 Task: Find connections with filter location North Battleford with filter topic #Growthhacking with filter profile language German with filter current company Pegasystems with filter school KLE College of Engineering & Technology with filter industry Periodical Publishing with filter service category Public Speaking with filter keywords title Teaching Assistant
Action: Mouse moved to (309, 380)
Screenshot: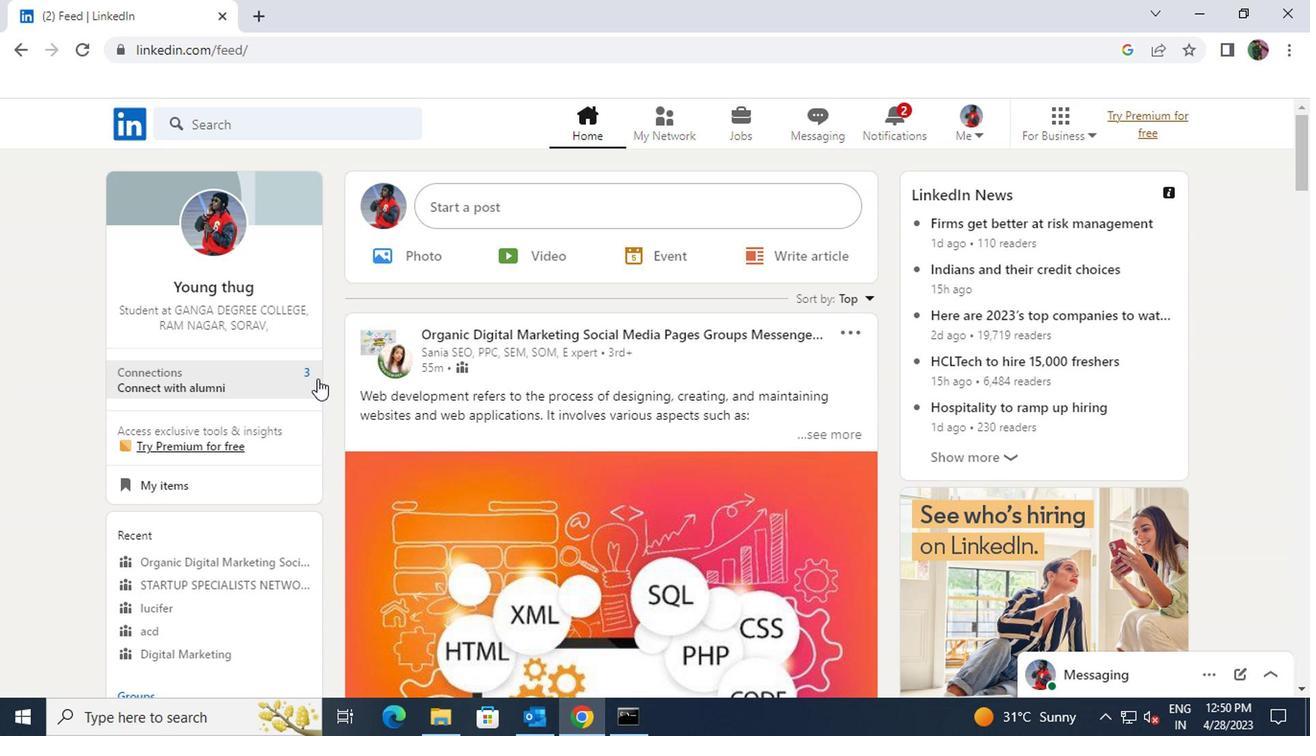 
Action: Mouse pressed left at (309, 380)
Screenshot: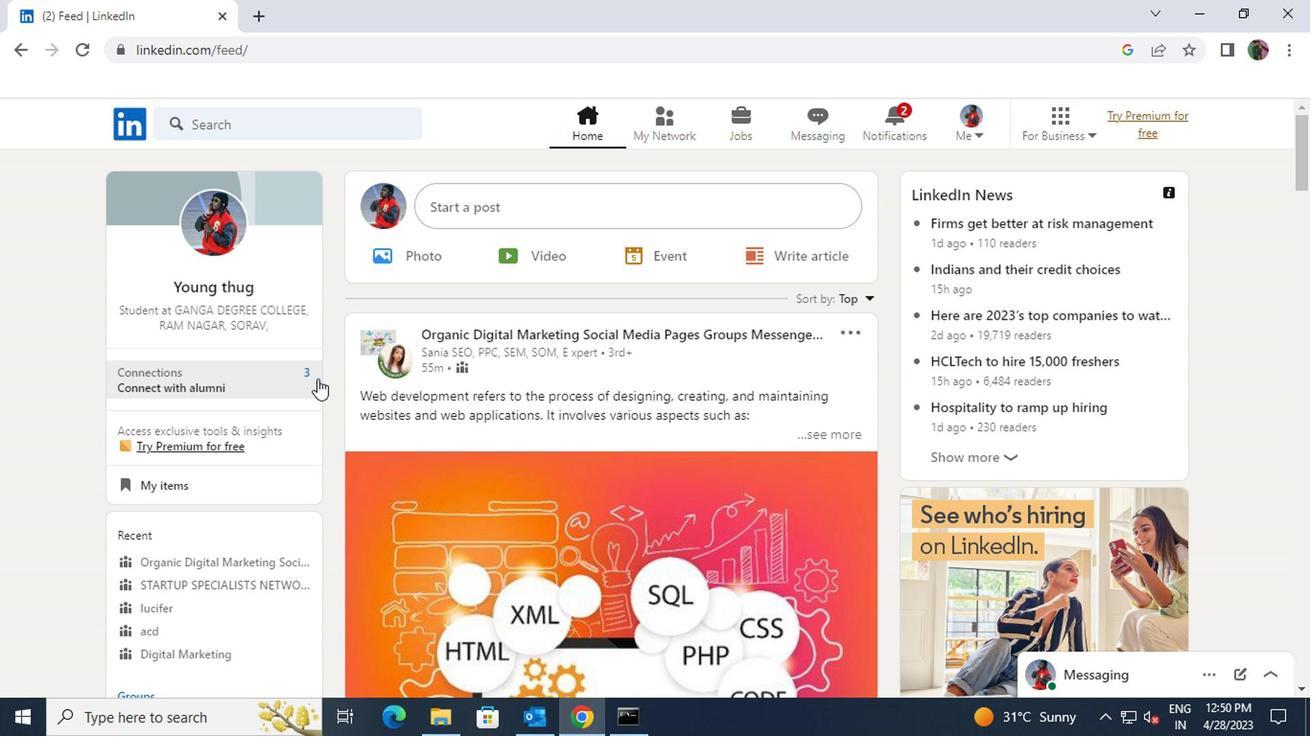 
Action: Mouse moved to (329, 234)
Screenshot: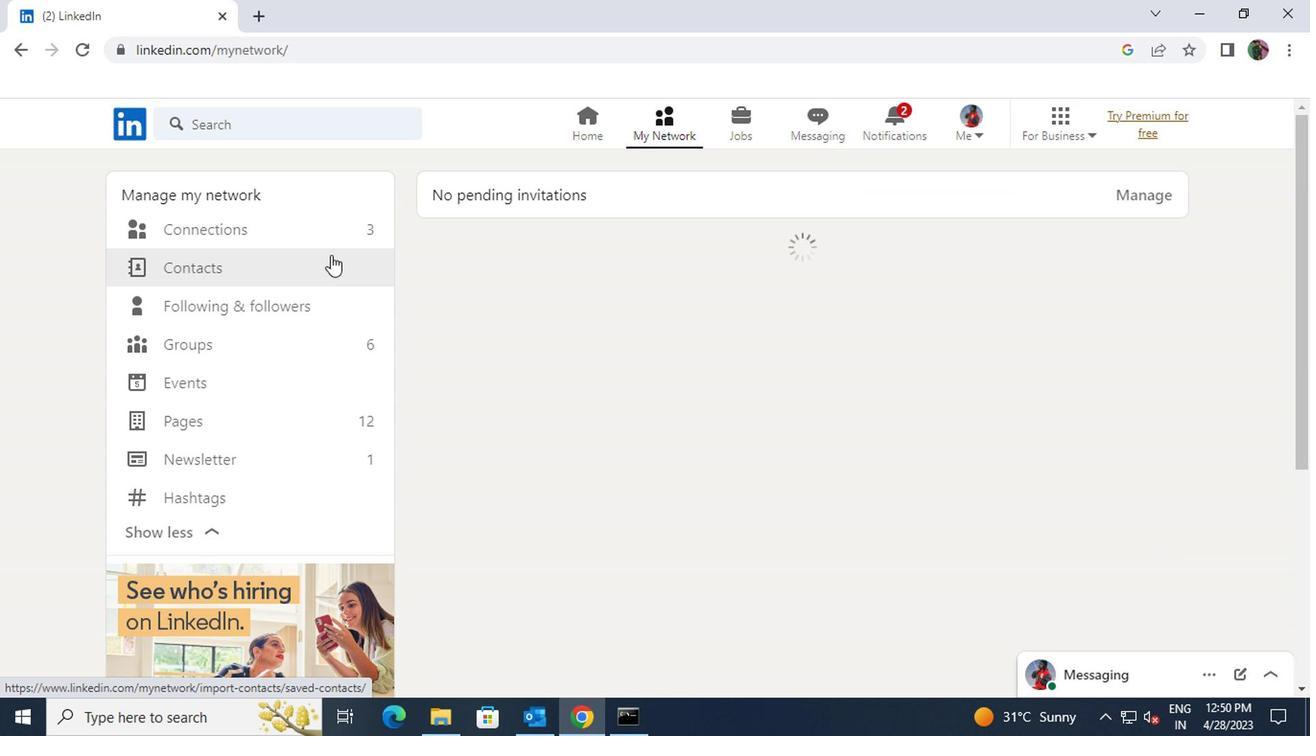 
Action: Mouse pressed left at (329, 234)
Screenshot: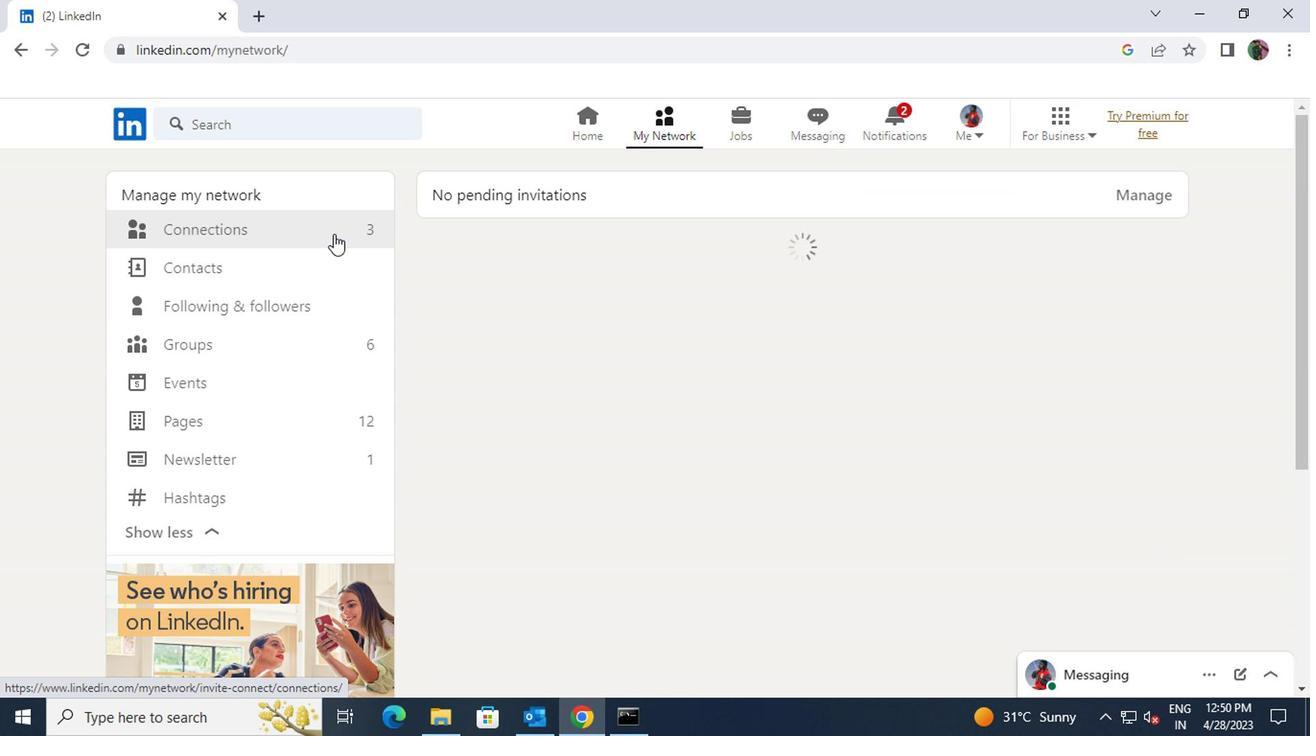 
Action: Mouse moved to (762, 231)
Screenshot: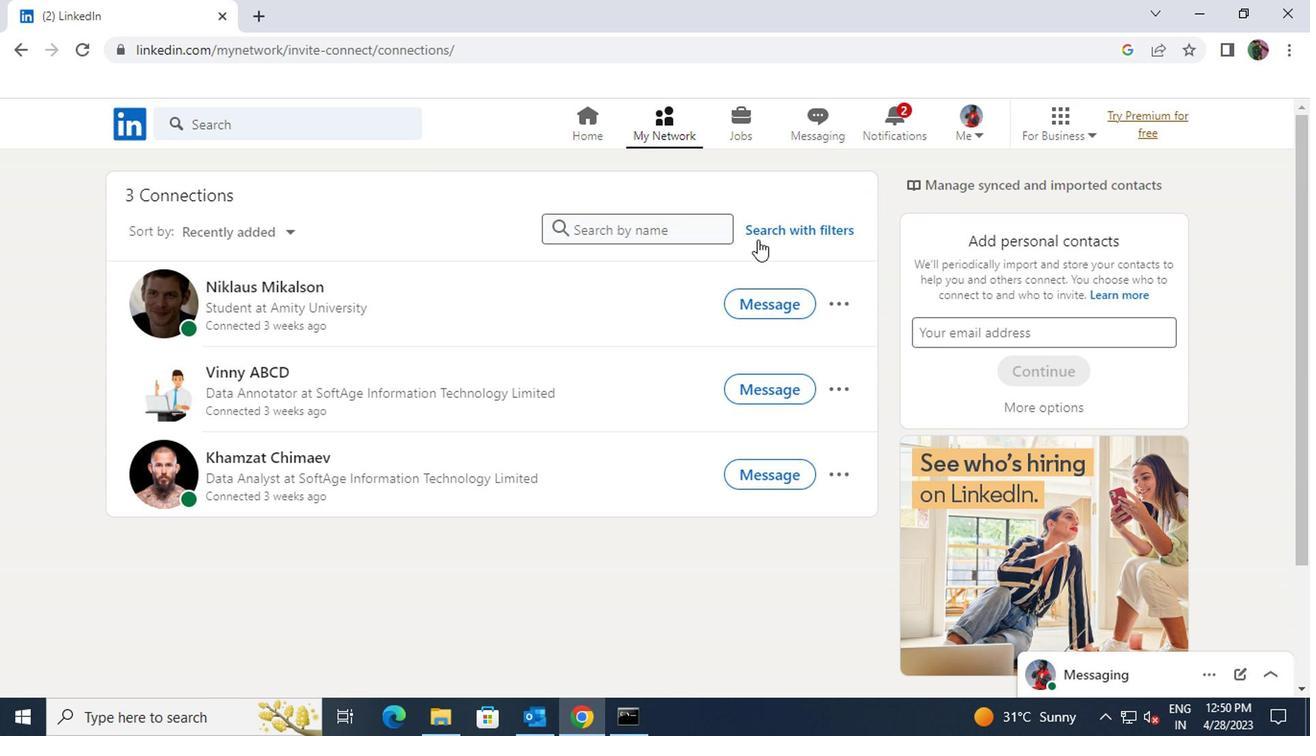 
Action: Mouse pressed left at (762, 231)
Screenshot: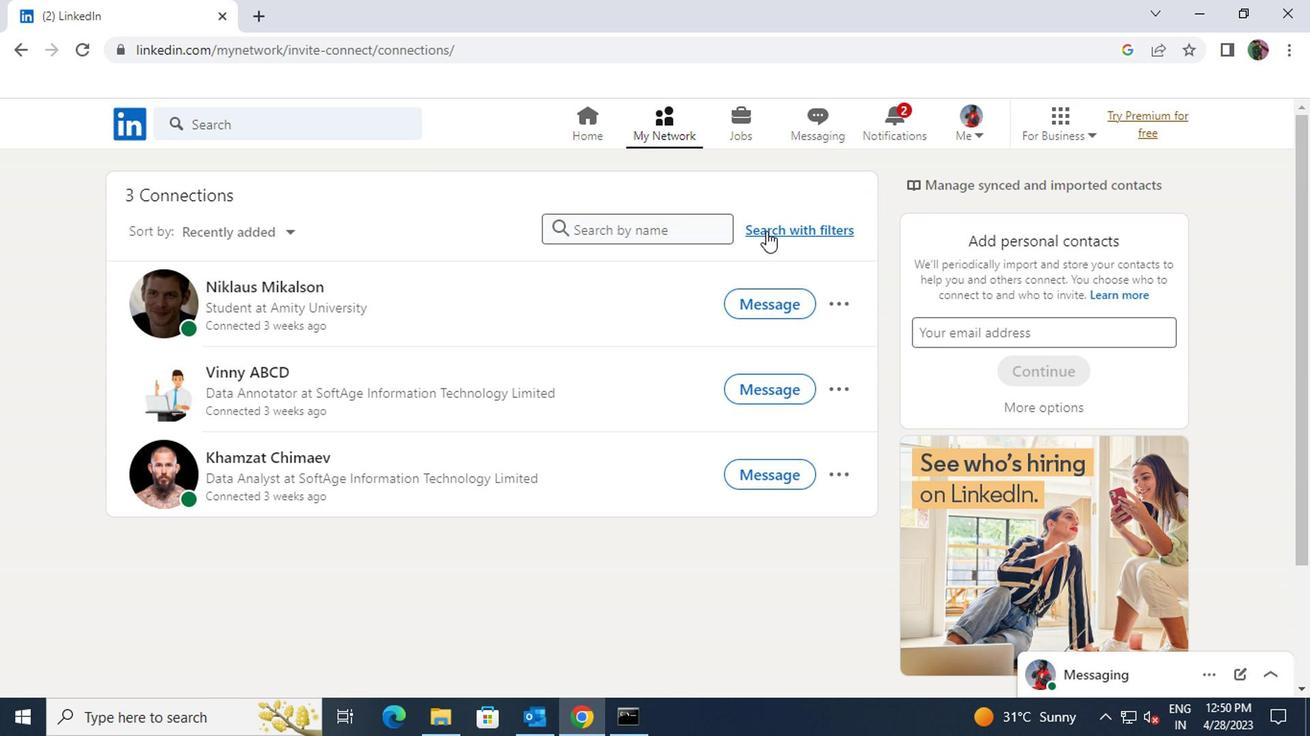 
Action: Mouse moved to (713, 174)
Screenshot: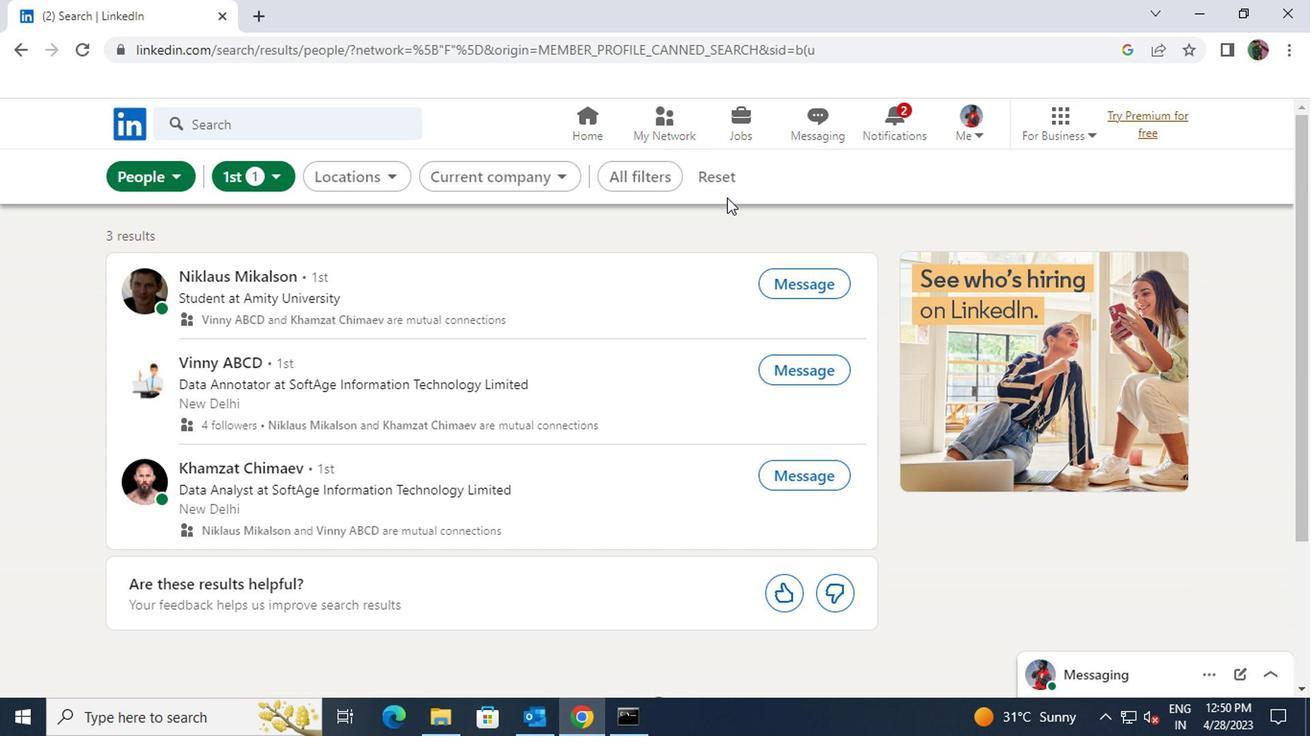 
Action: Mouse pressed left at (713, 174)
Screenshot: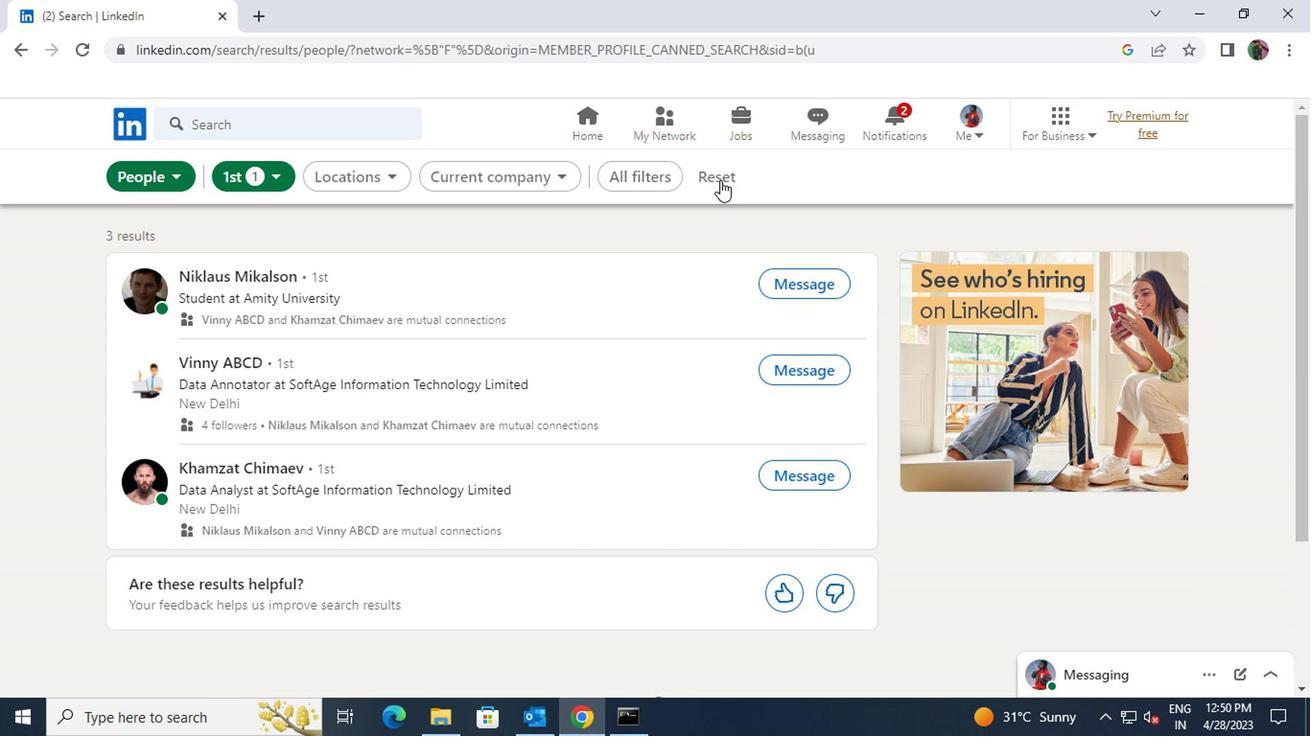 
Action: Mouse moved to (693, 177)
Screenshot: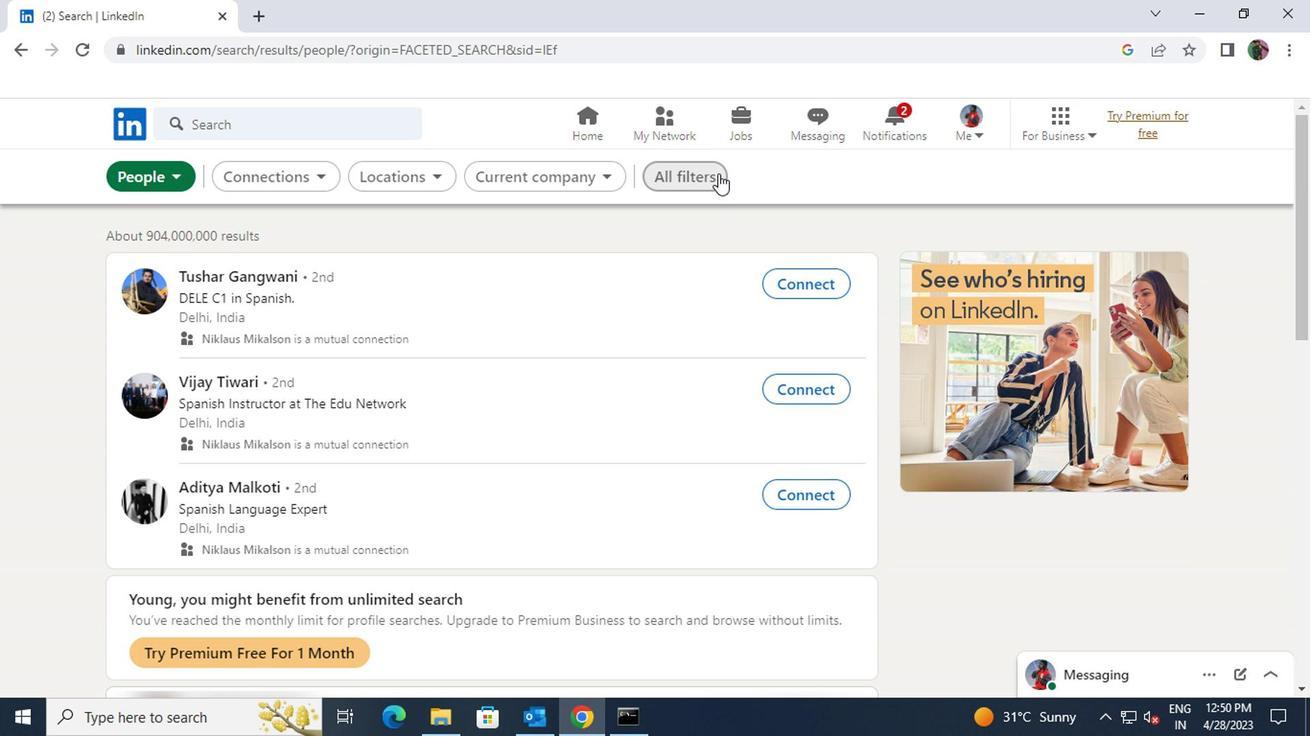 
Action: Mouse pressed left at (693, 177)
Screenshot: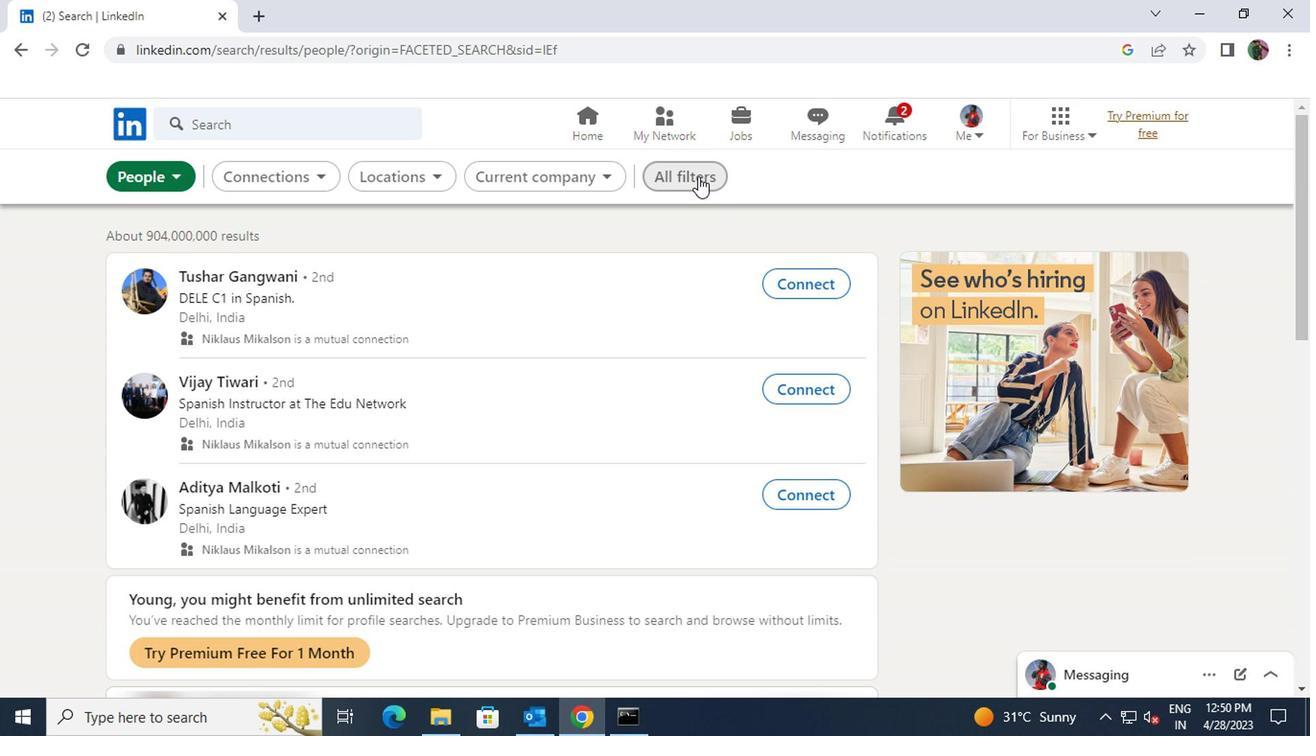 
Action: Mouse moved to (930, 415)
Screenshot: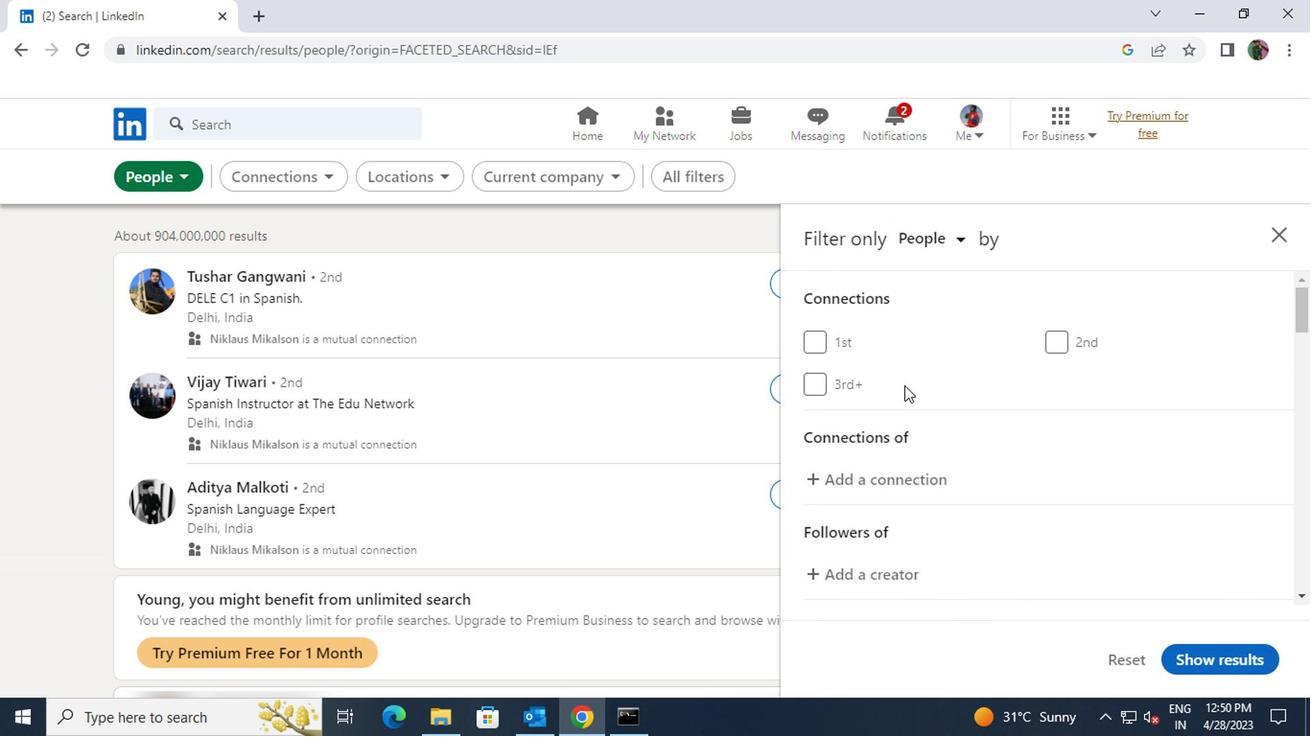 
Action: Mouse scrolled (930, 414) with delta (0, 0)
Screenshot: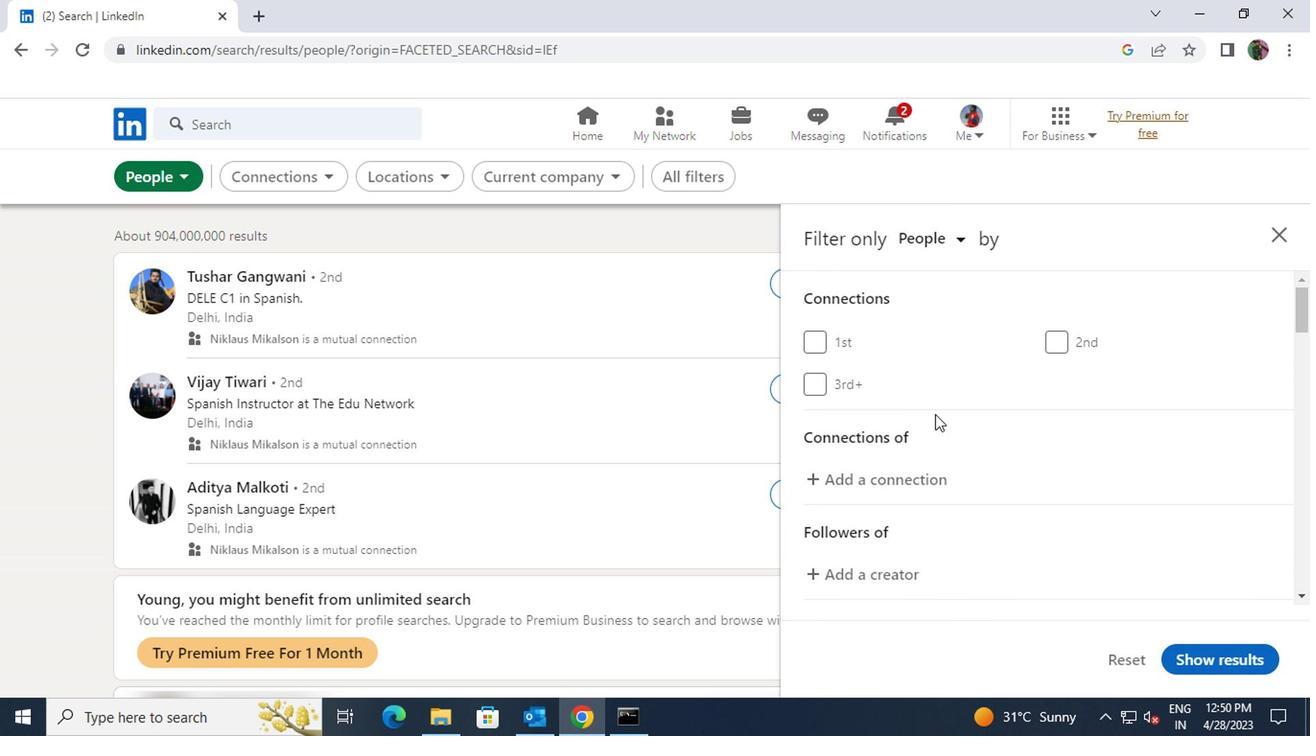 
Action: Mouse scrolled (930, 414) with delta (0, 0)
Screenshot: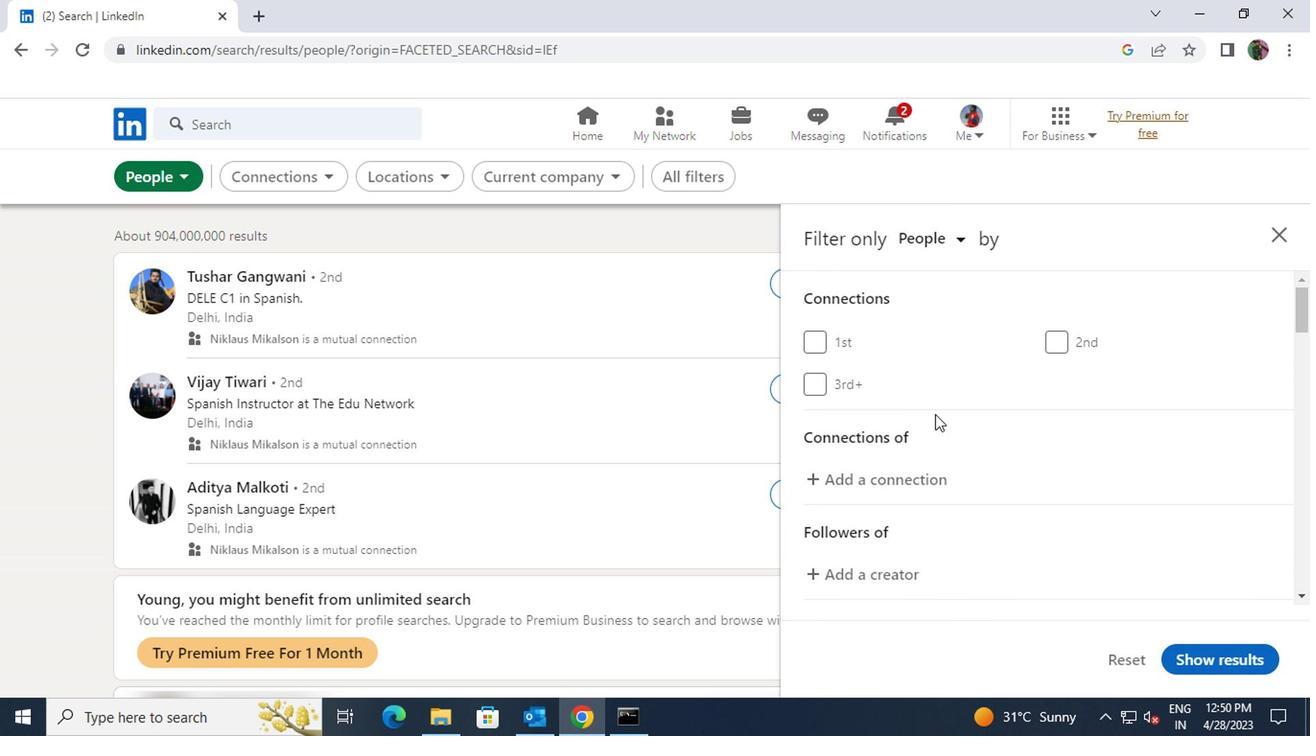 
Action: Mouse scrolled (930, 414) with delta (0, 0)
Screenshot: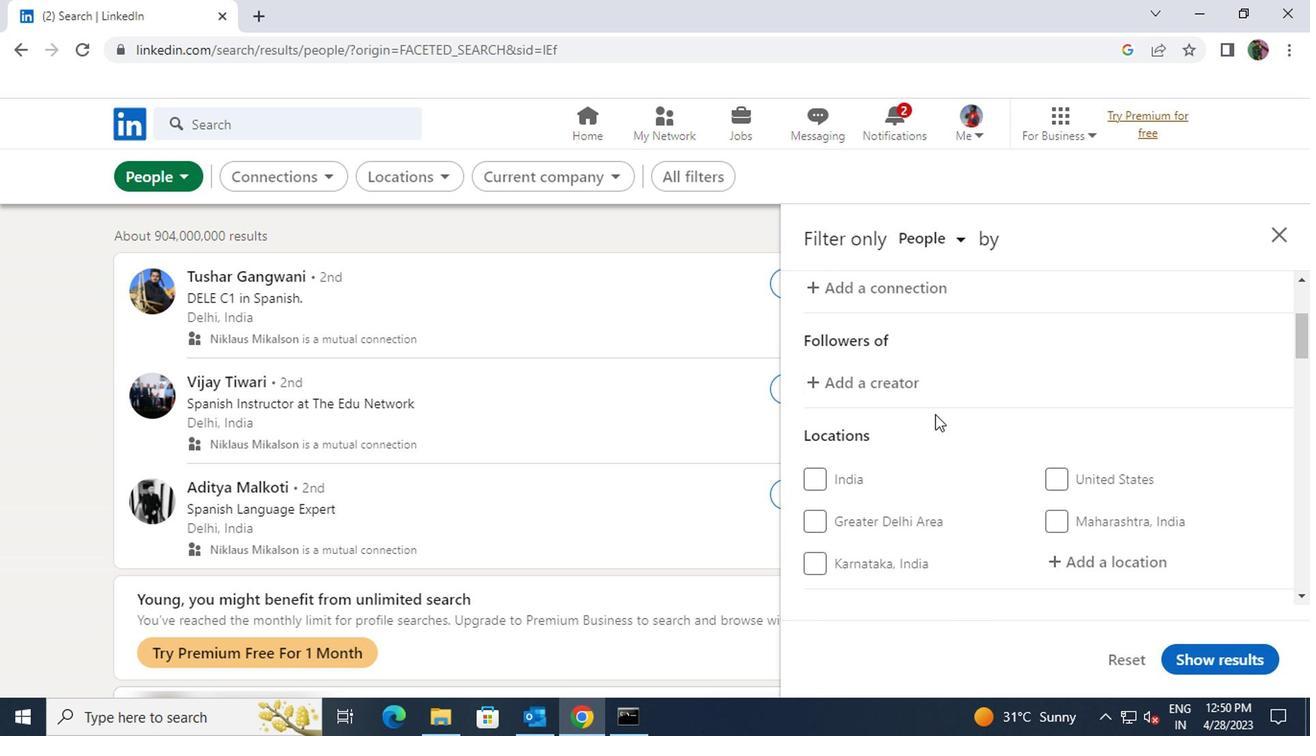 
Action: Mouse moved to (1051, 463)
Screenshot: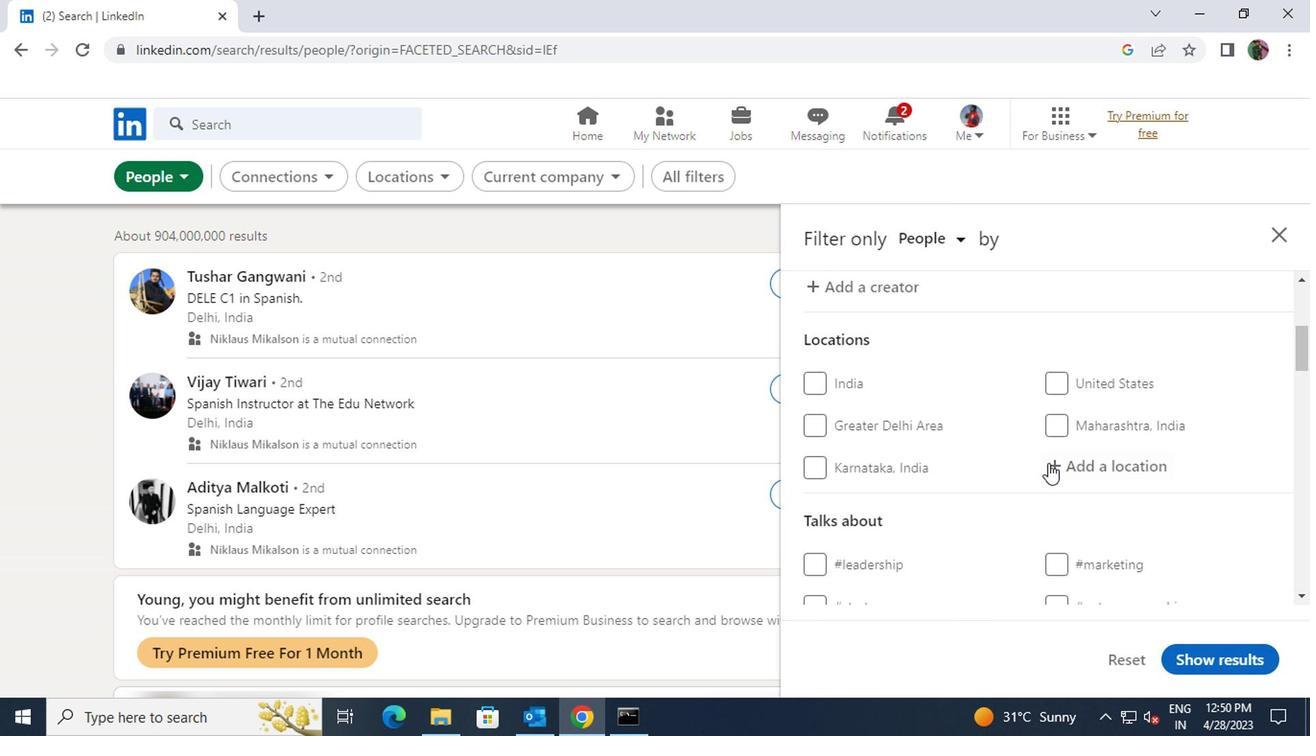 
Action: Mouse pressed left at (1051, 463)
Screenshot: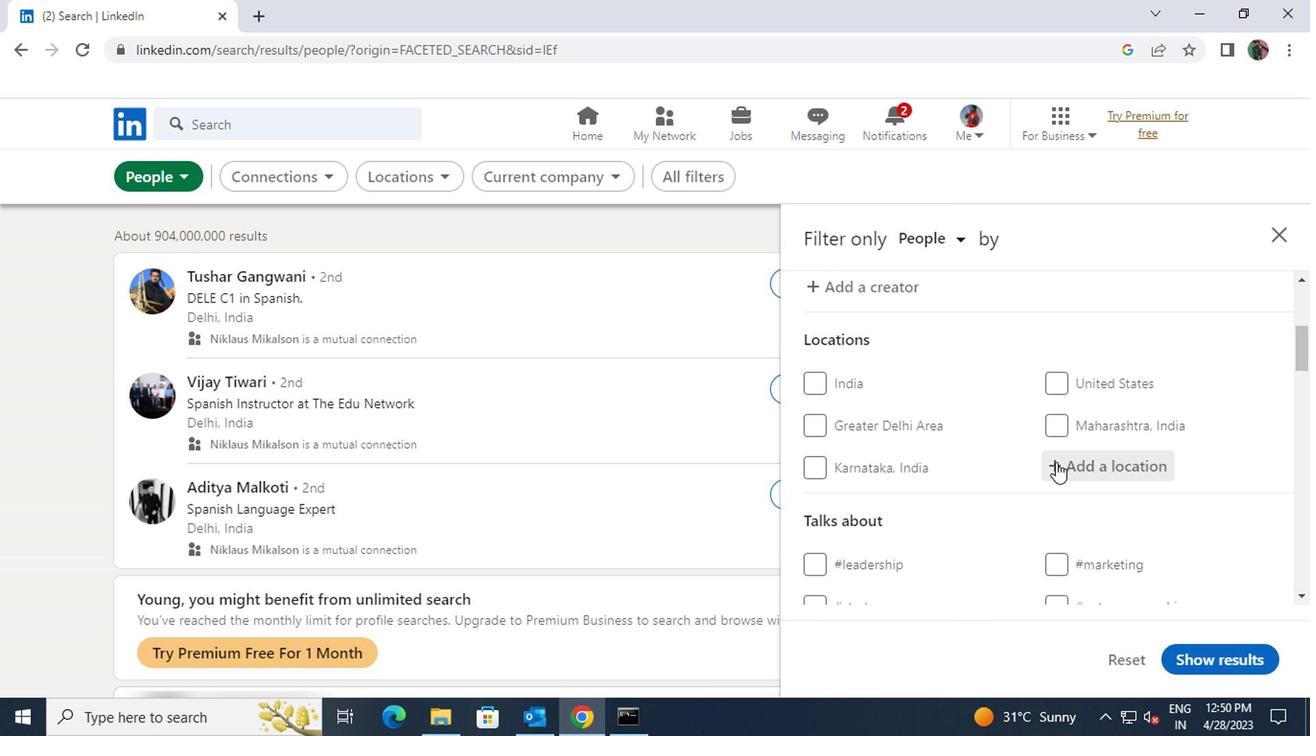 
Action: Mouse moved to (1050, 463)
Screenshot: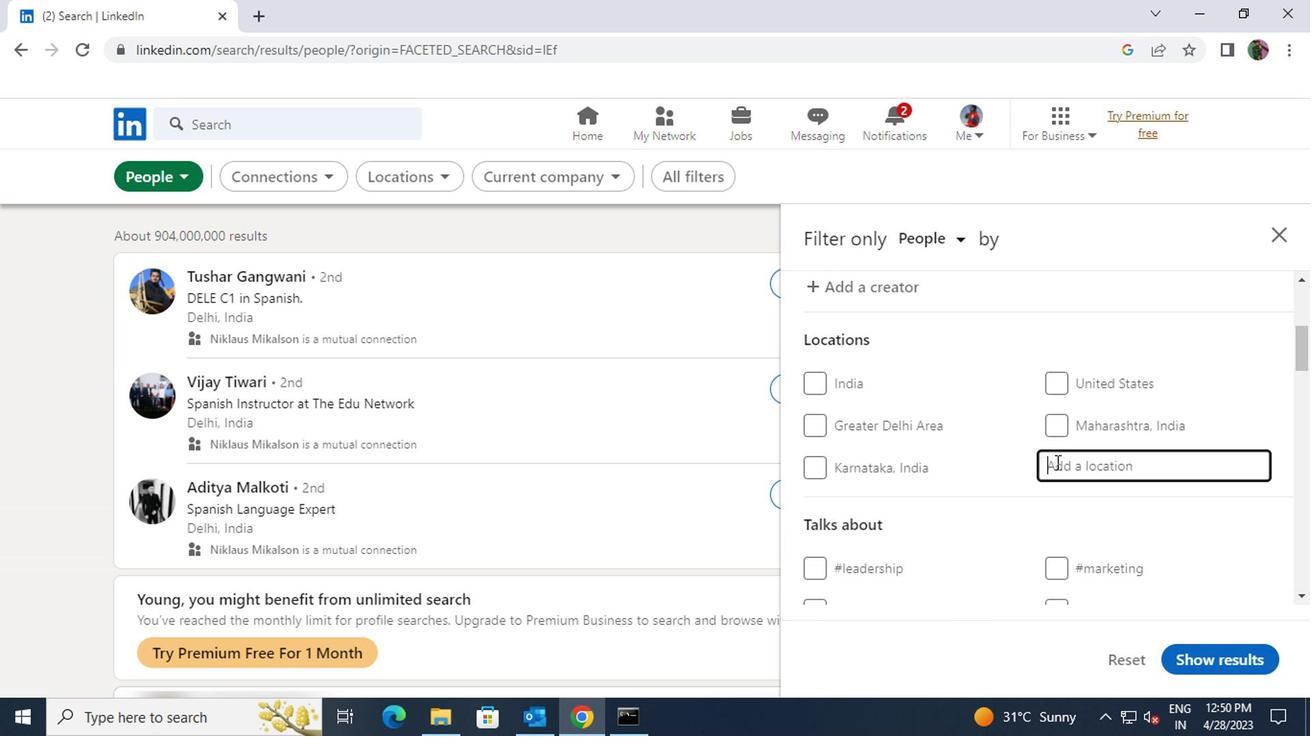 
Action: Key pressed <Key.shift>NORTH<Key.space><Key.shift>BATT
Screenshot: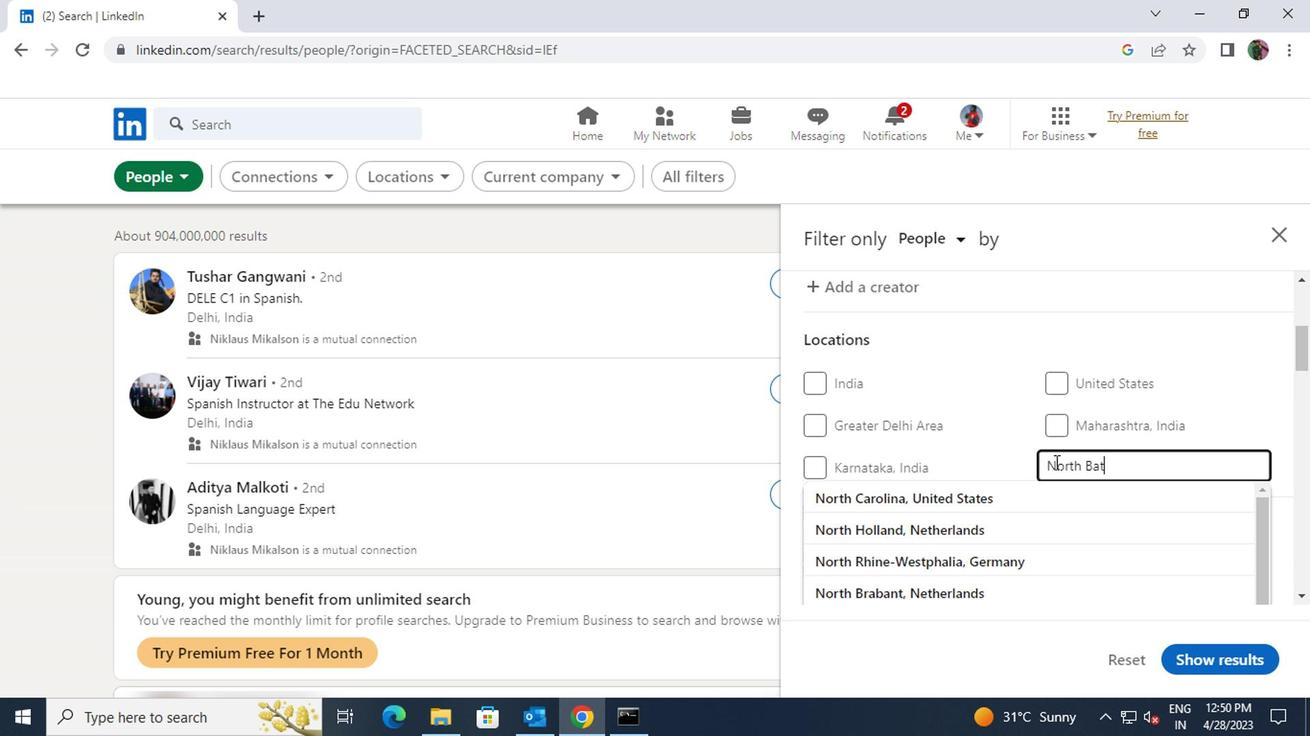 
Action: Mouse moved to (1042, 490)
Screenshot: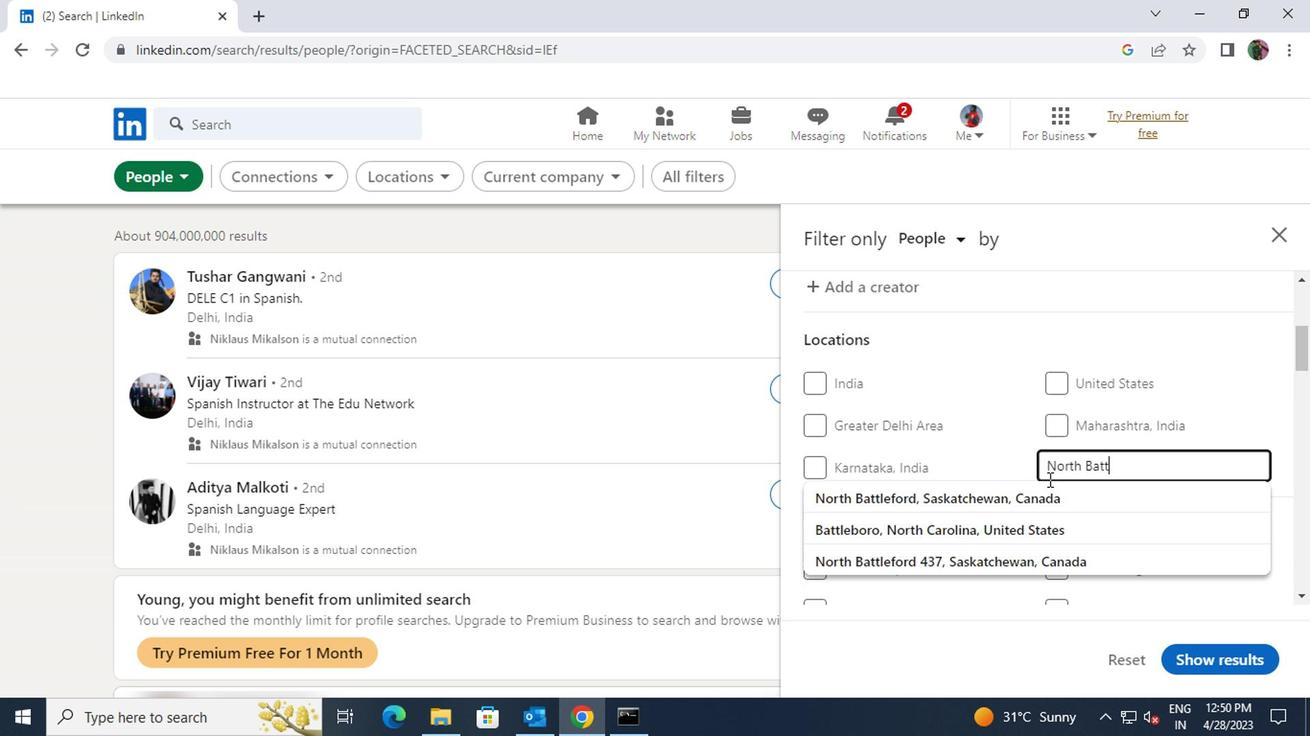 
Action: Mouse pressed left at (1042, 490)
Screenshot: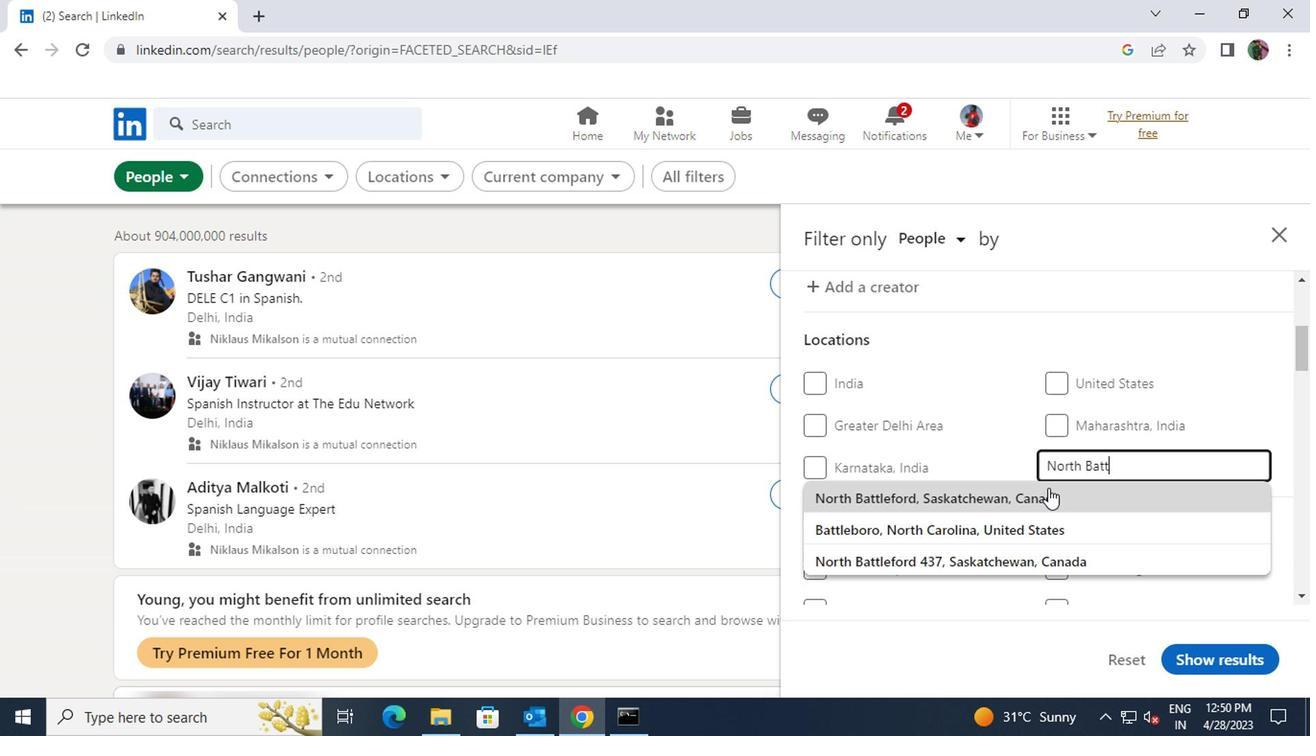 
Action: Mouse scrolled (1042, 489) with delta (0, 0)
Screenshot: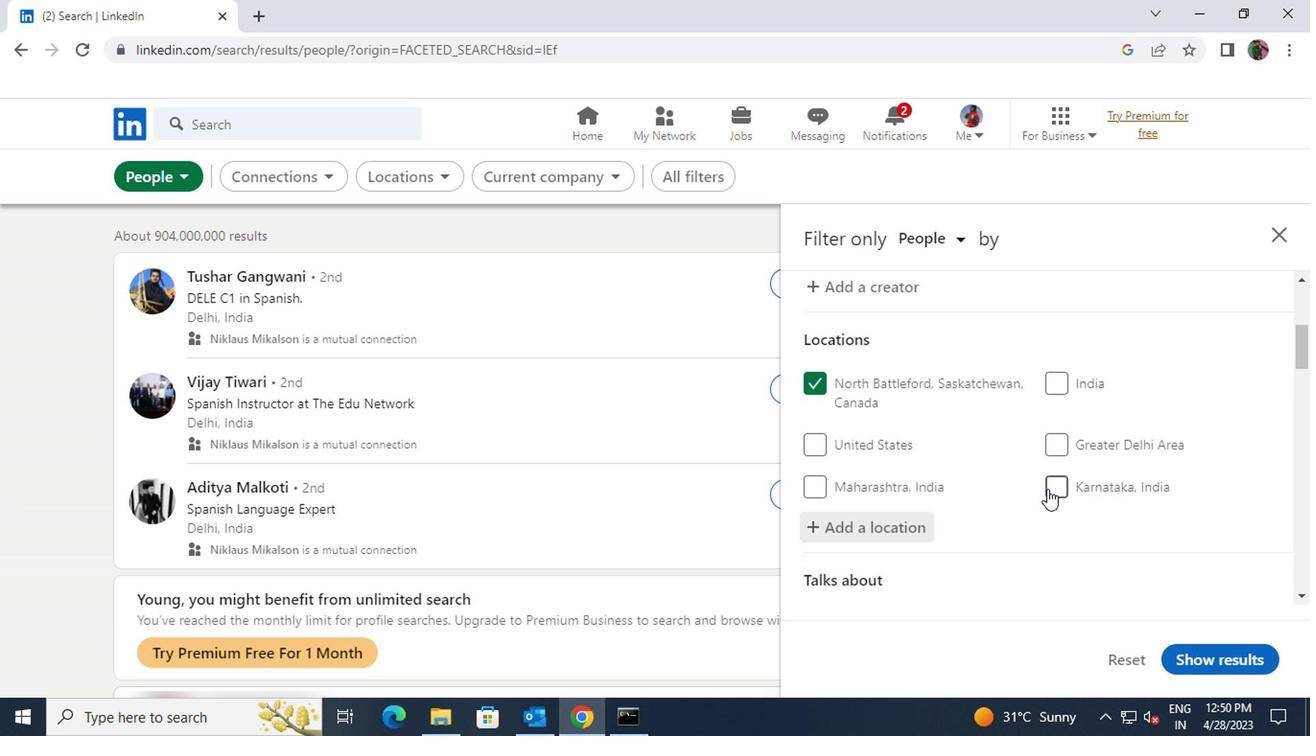 
Action: Mouse scrolled (1042, 489) with delta (0, 0)
Screenshot: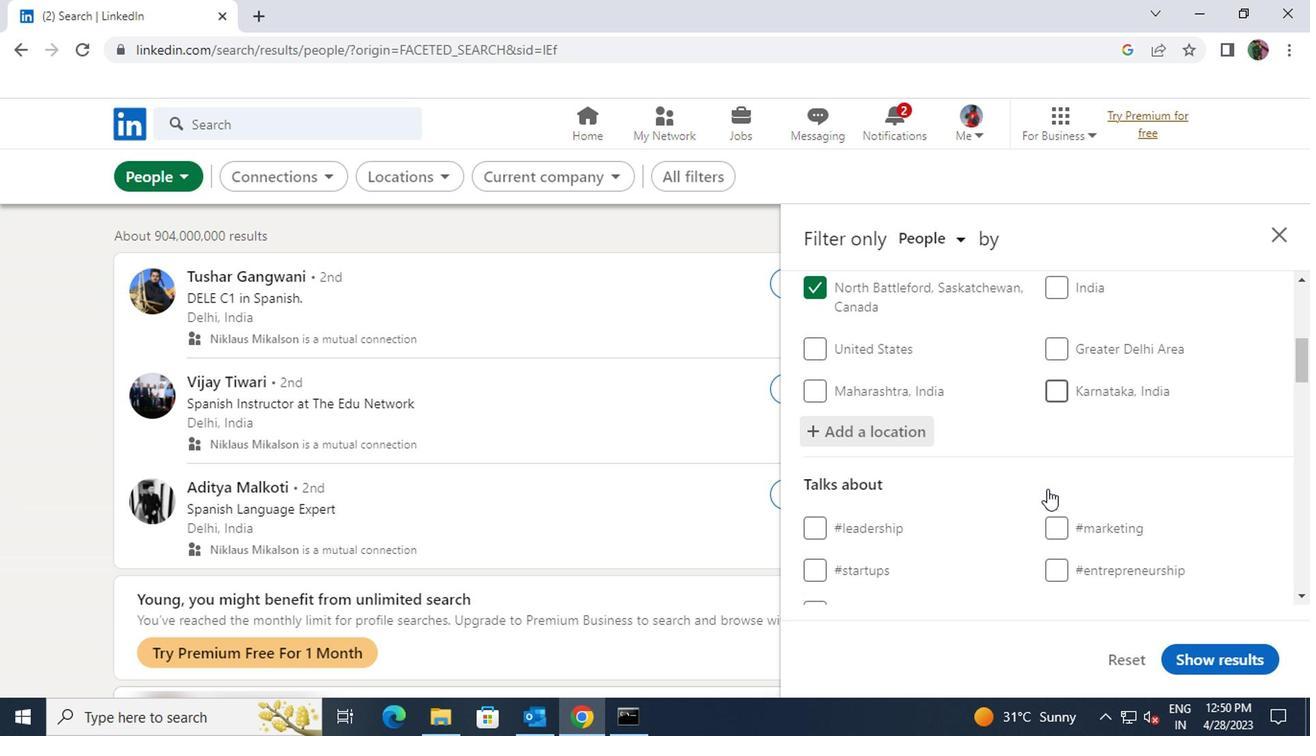 
Action: Mouse moved to (1060, 506)
Screenshot: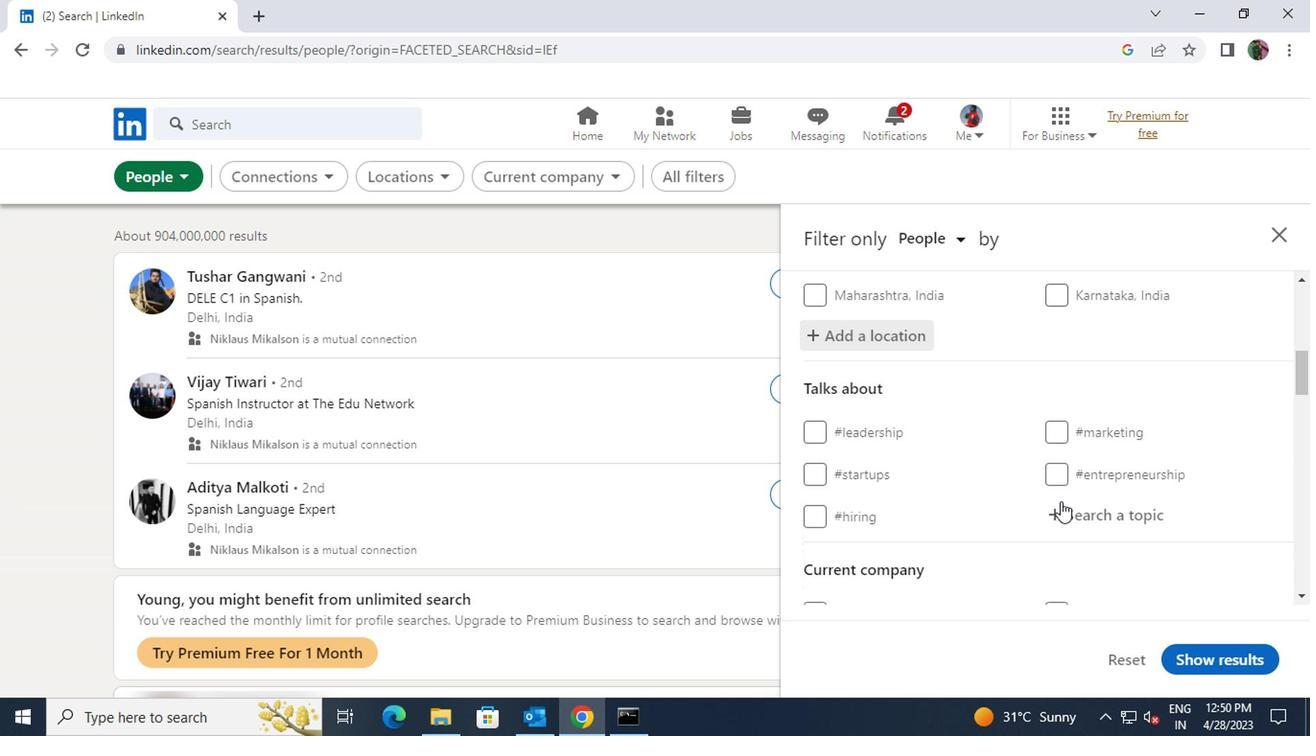 
Action: Mouse pressed left at (1060, 506)
Screenshot: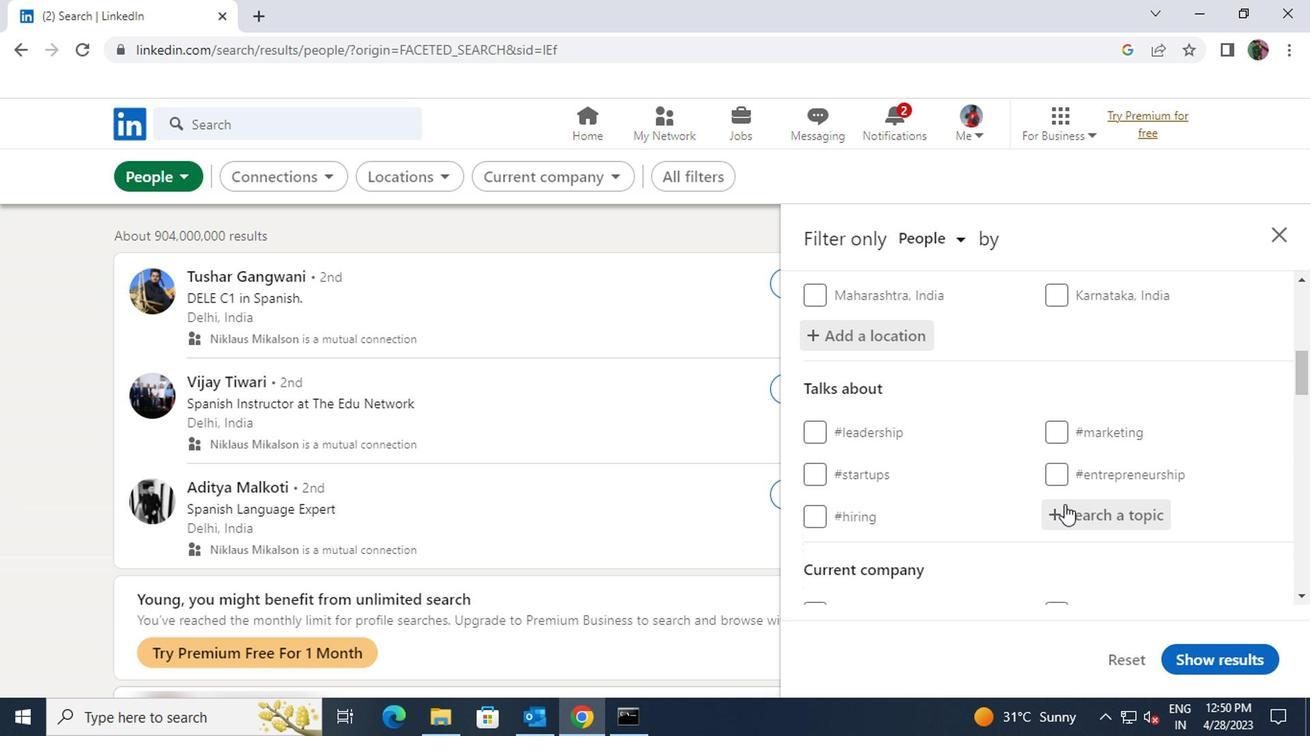 
Action: Key pressed <Key.shift><Key.shift><Key.shift><Key.shift><Key.shift><Key.shift><Key.shift><Key.shift><Key.shift><Key.shift><Key.shift><Key.shift><Key.shift><Key.shift><Key.shift><Key.shift><Key.shift><Key.shift><Key.shift><Key.shift><Key.shift><Key.shift><Key.shift><Key.shift><Key.shift><Key.shift><Key.shift><Key.shift><Key.shift><Key.shift><Key.shift><Key.shift><Key.shift><Key.shift><Key.shift><Key.shift><Key.shift><Key.shift><Key.shift><Key.shift><Key.shift><Key.shift><Key.shift><Key.shift><Key.shift><Key.shift><Key.shift><Key.shift><Key.shift><Key.shift><Key.shift><Key.shift><Key.shift><Key.shift><Key.shift><Key.shift>GROWTHHACKING
Screenshot: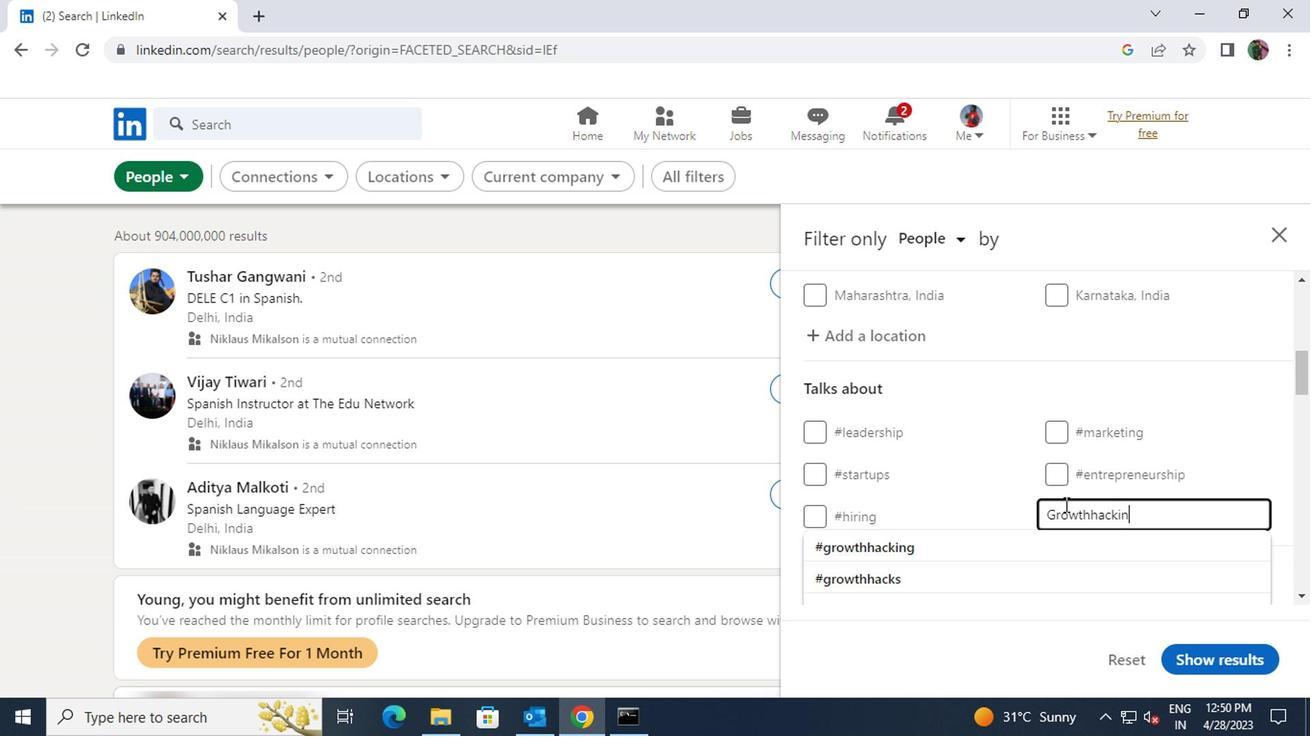 
Action: Mouse moved to (1048, 539)
Screenshot: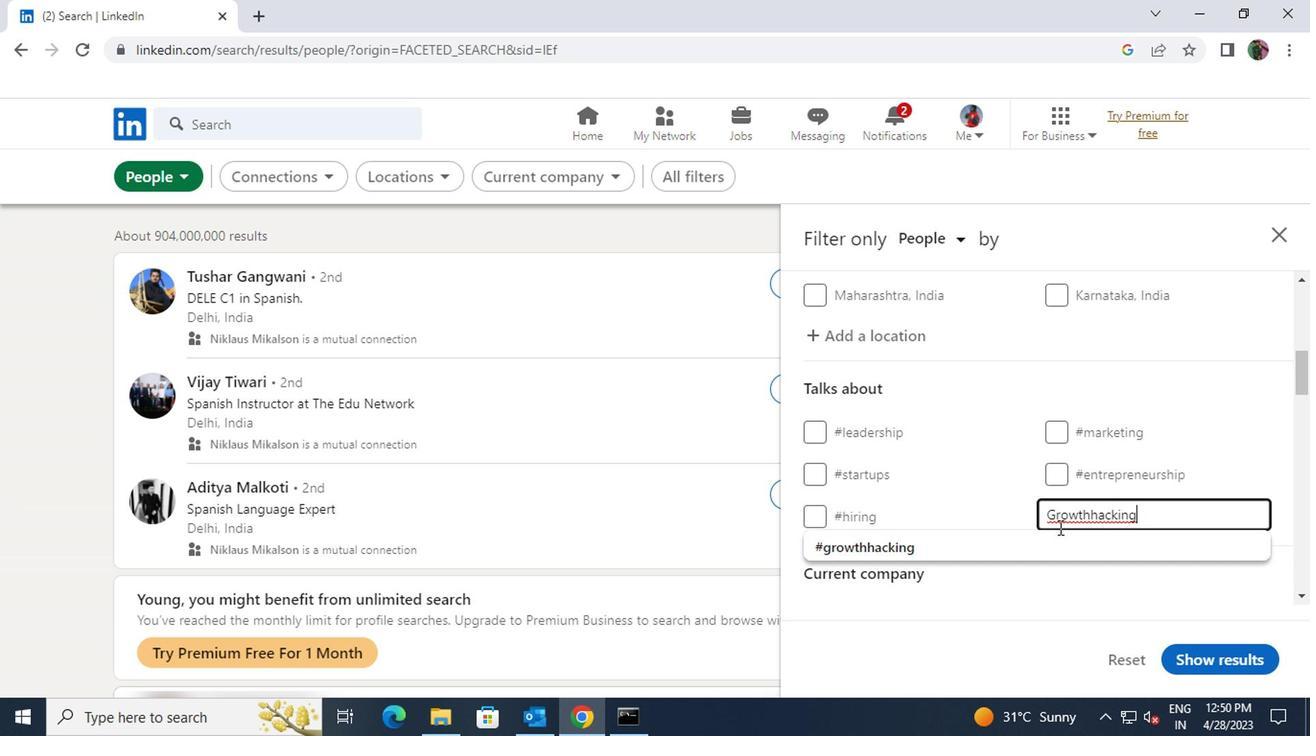 
Action: Mouse pressed left at (1048, 539)
Screenshot: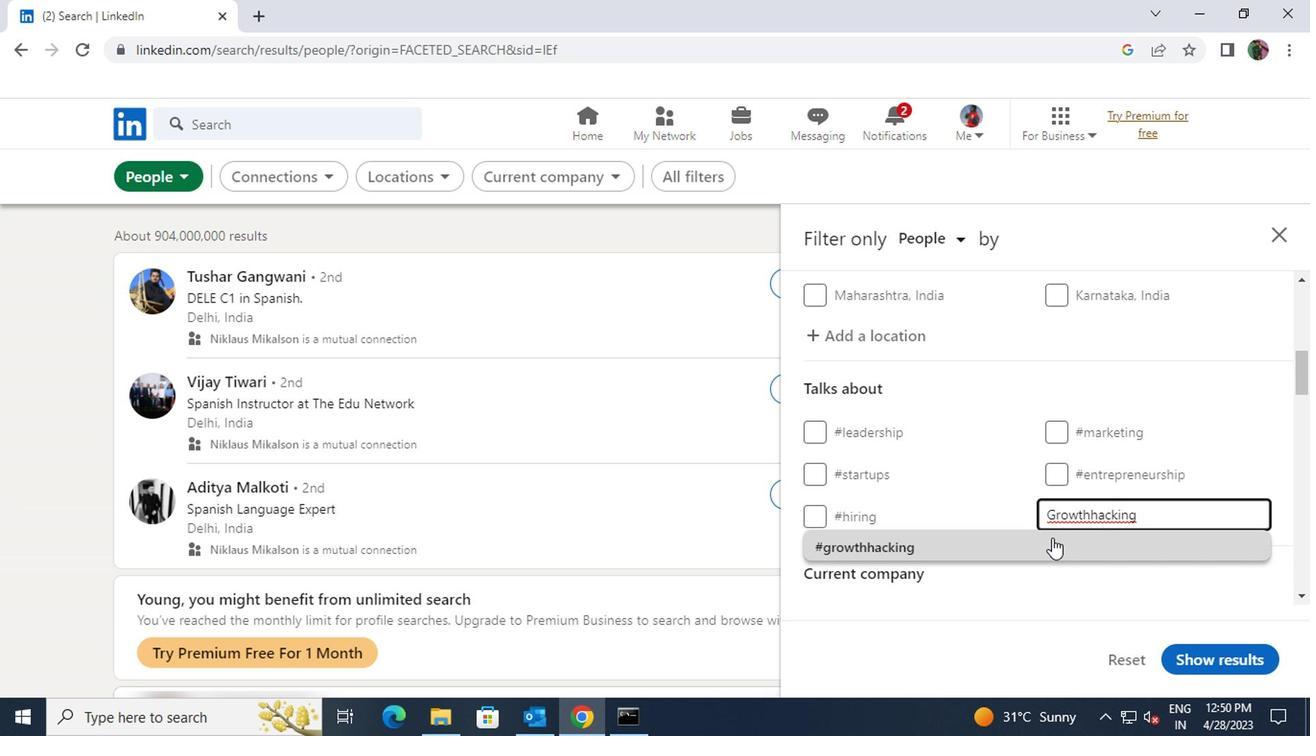
Action: Mouse scrolled (1048, 539) with delta (0, 0)
Screenshot: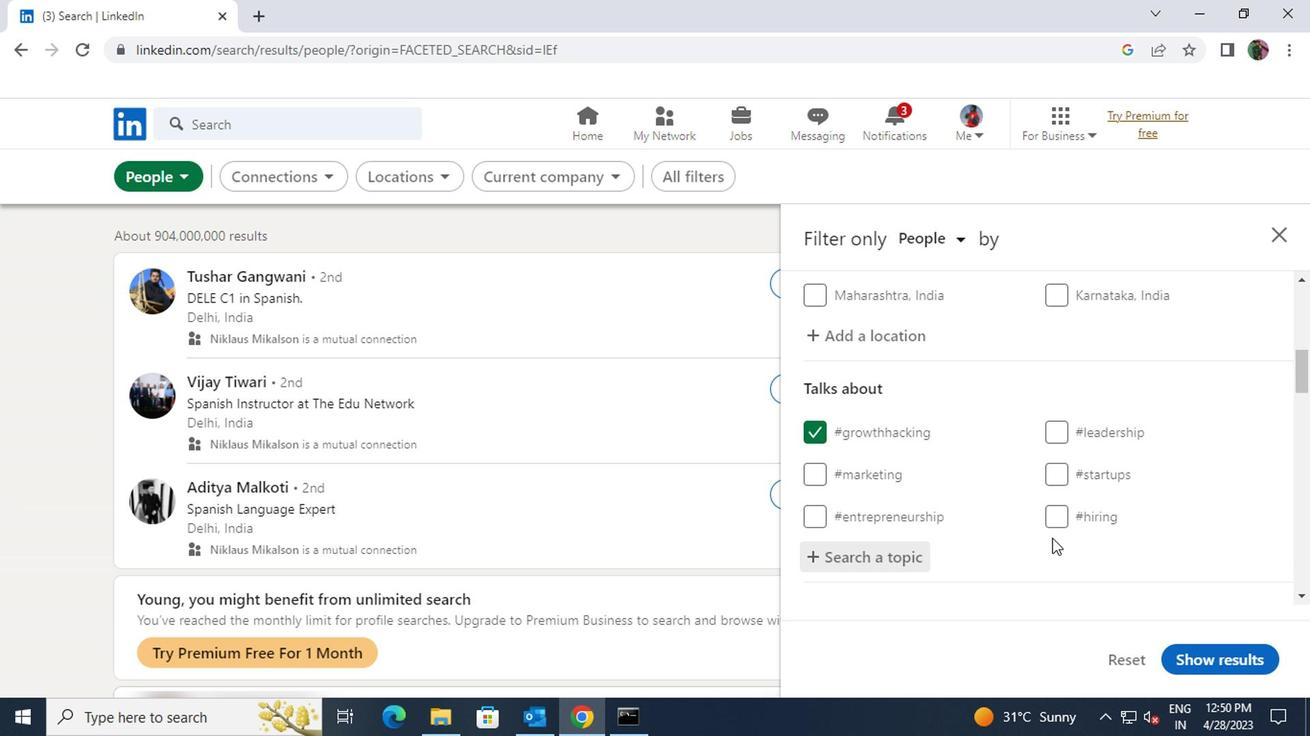 
Action: Mouse scrolled (1048, 539) with delta (0, 0)
Screenshot: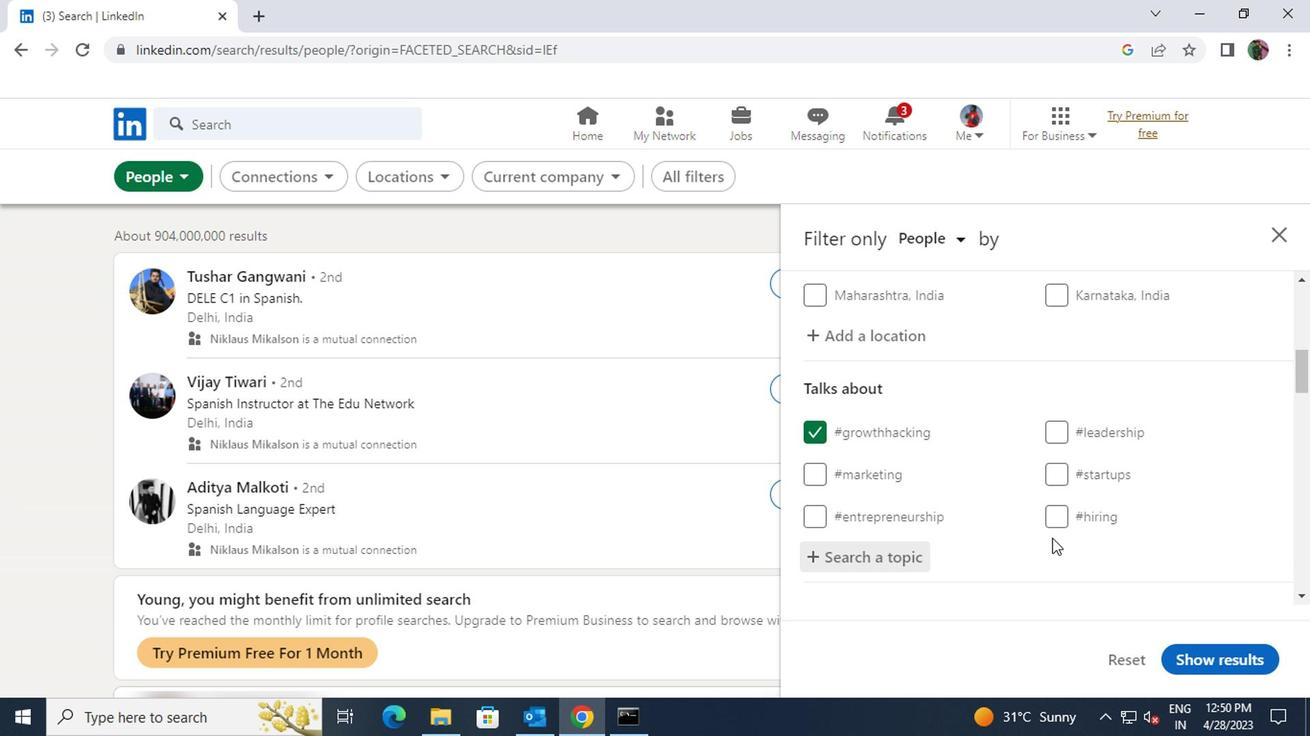 
Action: Mouse scrolled (1048, 539) with delta (0, 0)
Screenshot: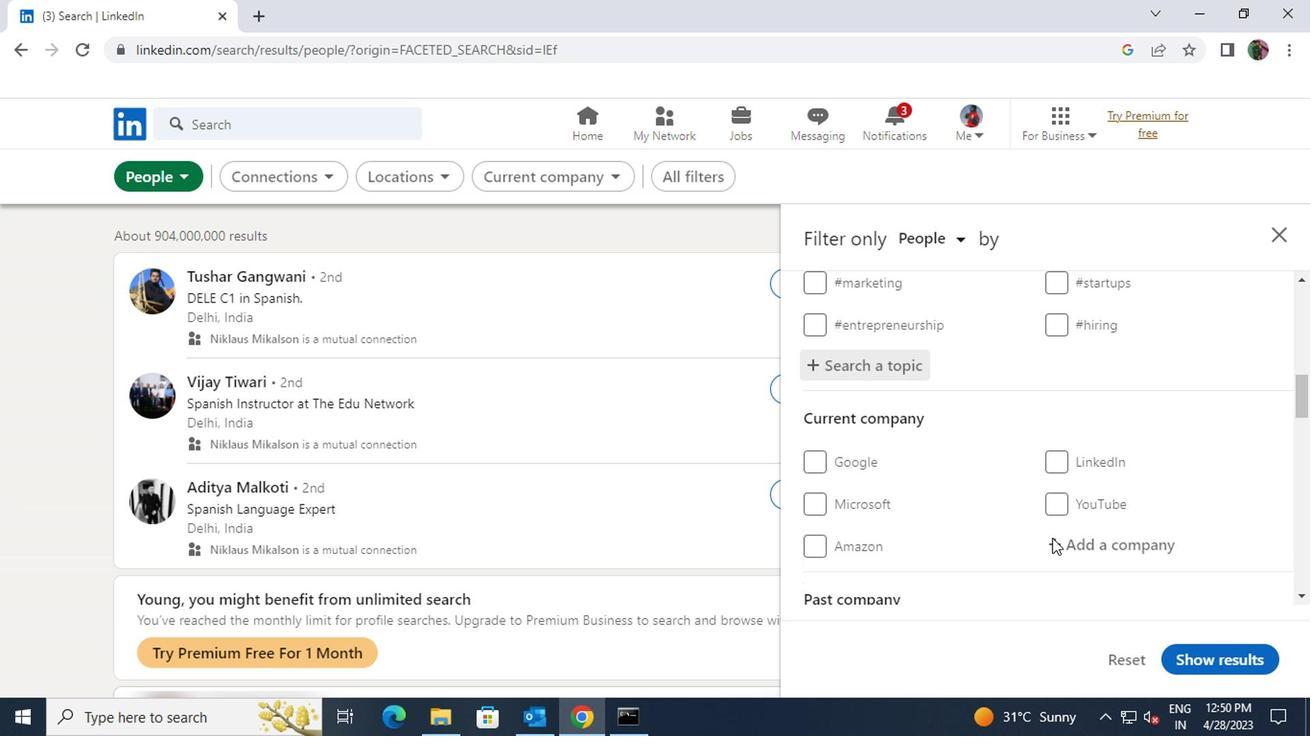 
Action: Mouse scrolled (1048, 539) with delta (0, 0)
Screenshot: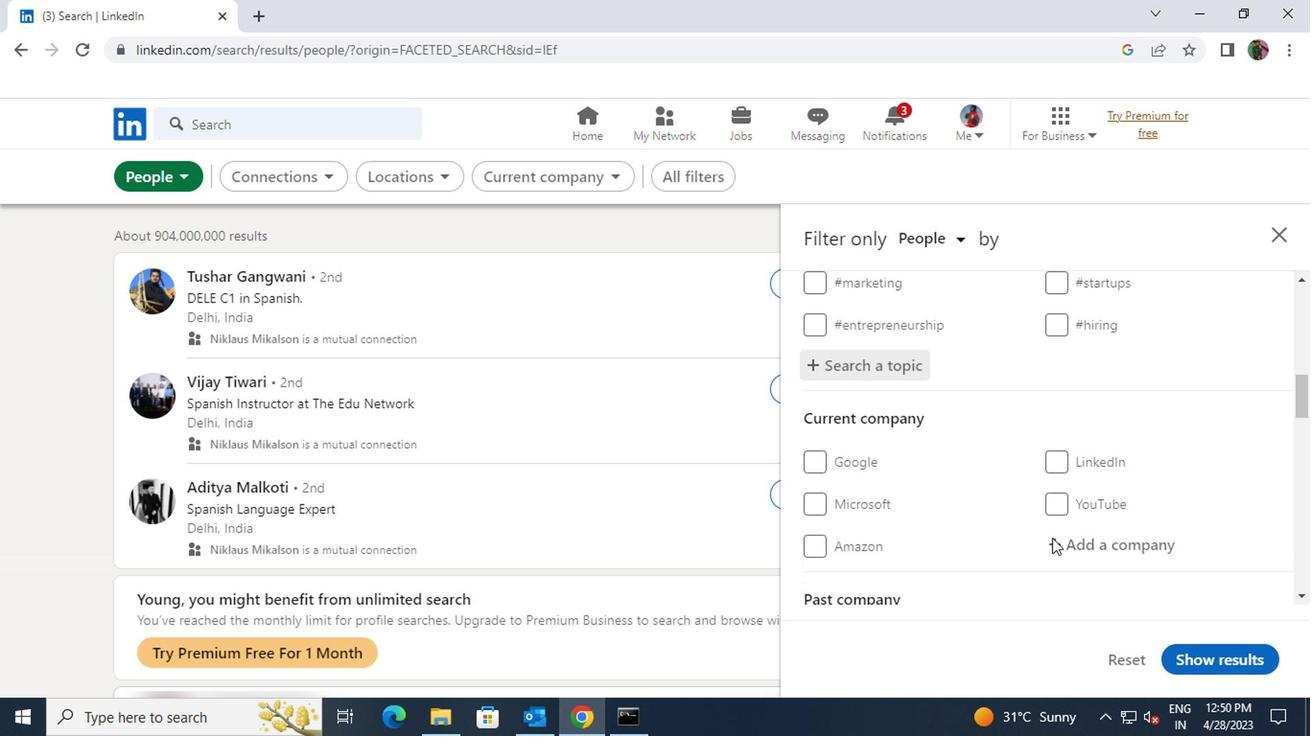 
Action: Mouse scrolled (1048, 539) with delta (0, 0)
Screenshot: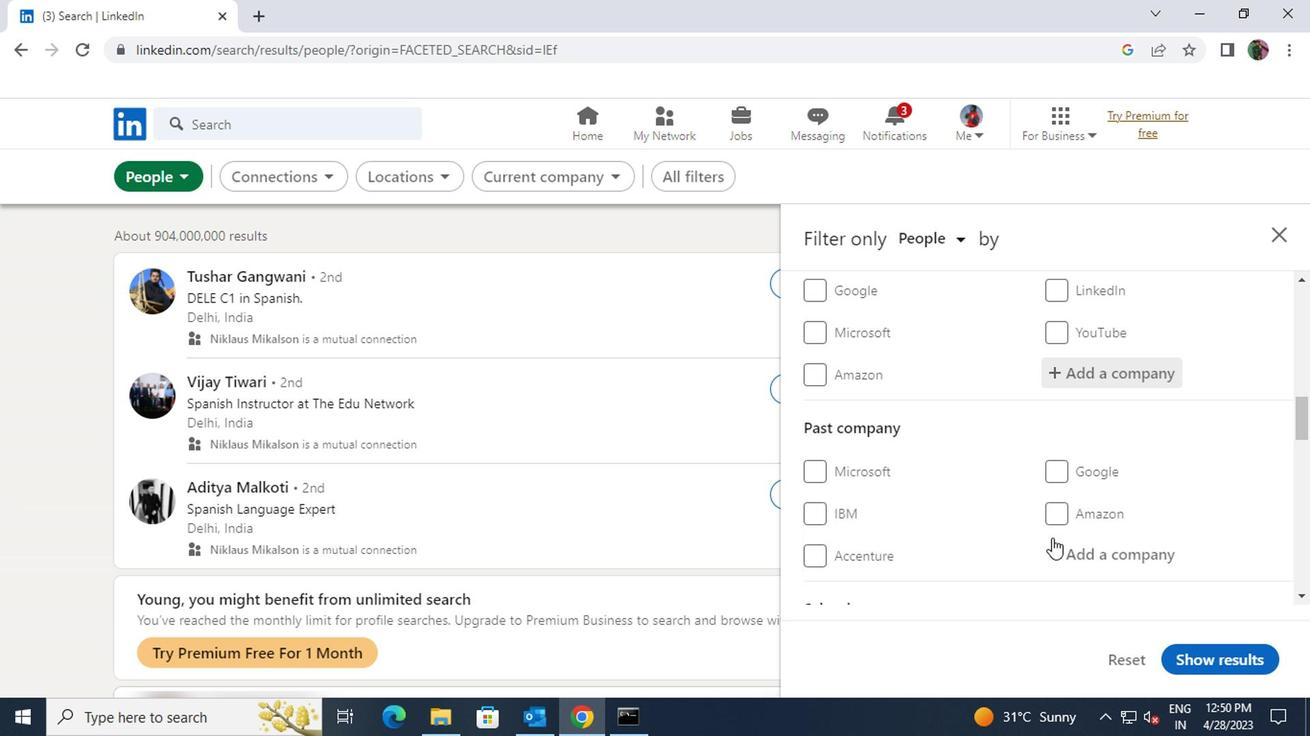 
Action: Mouse scrolled (1048, 539) with delta (0, 0)
Screenshot: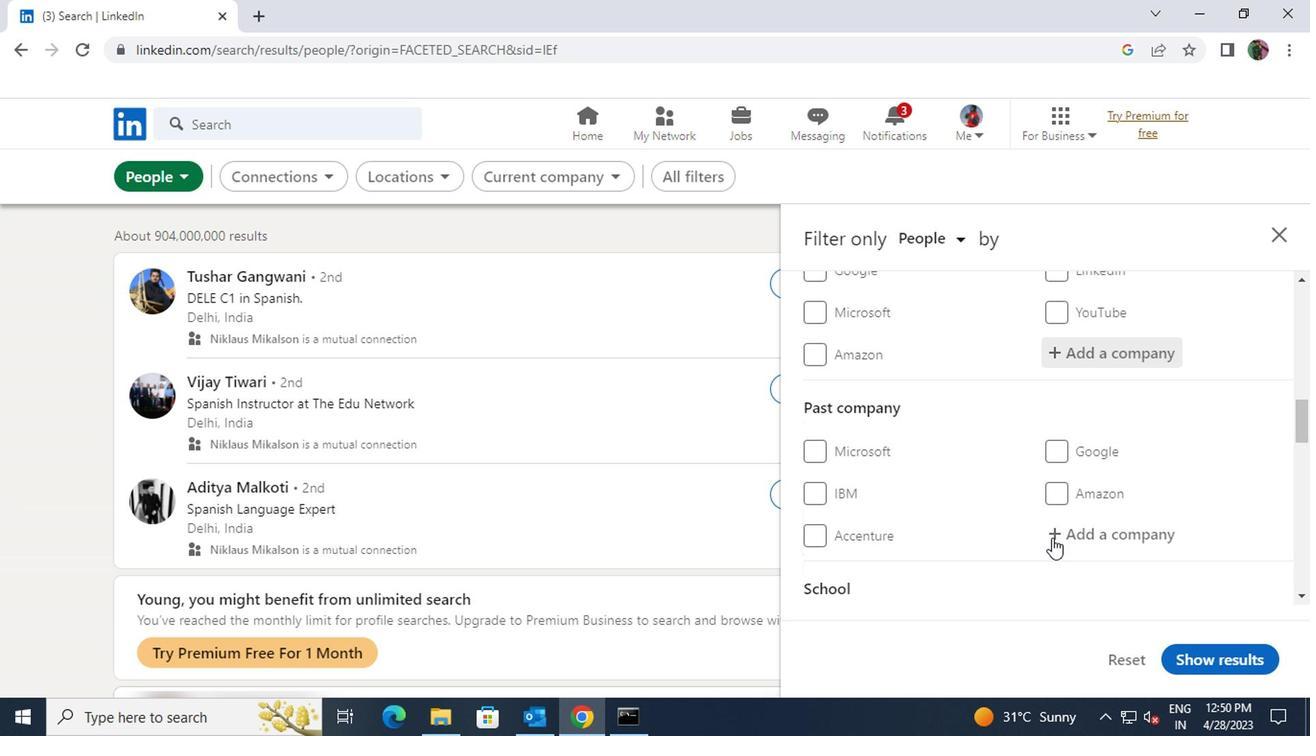 
Action: Mouse scrolled (1048, 539) with delta (0, 0)
Screenshot: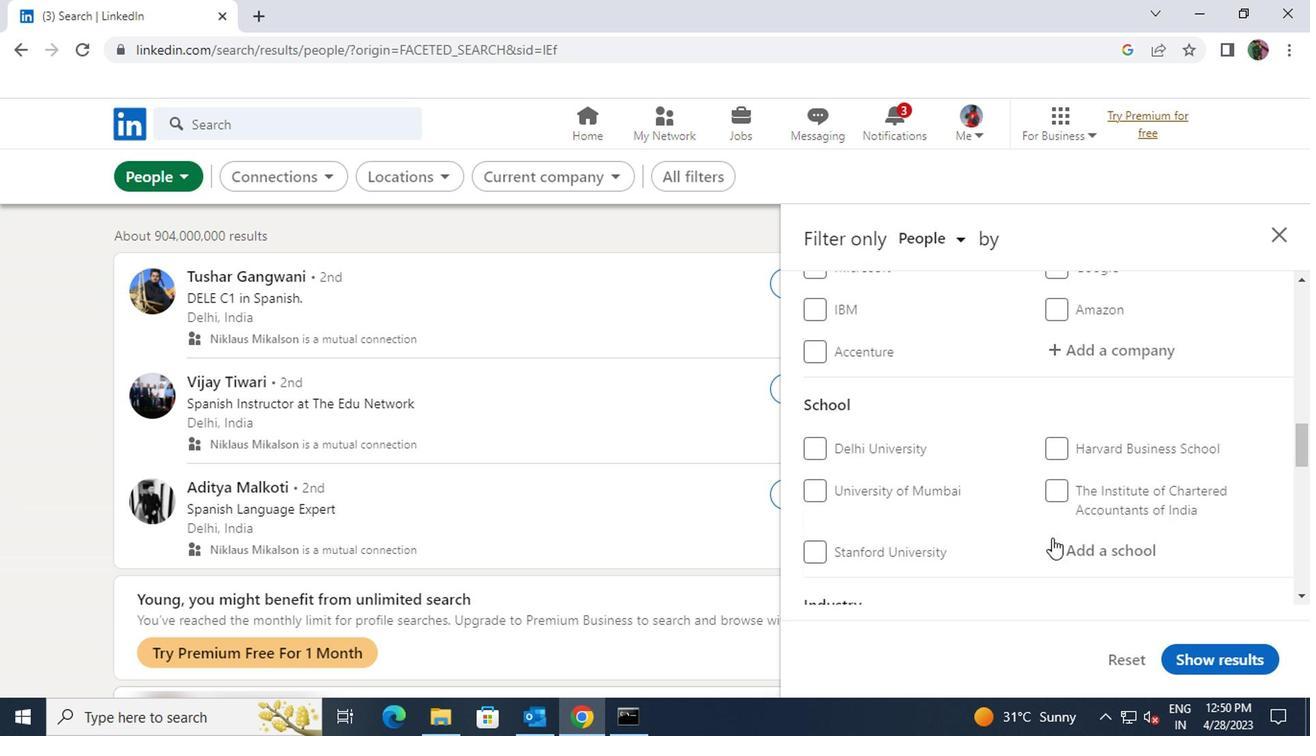 
Action: Mouse scrolled (1048, 539) with delta (0, 0)
Screenshot: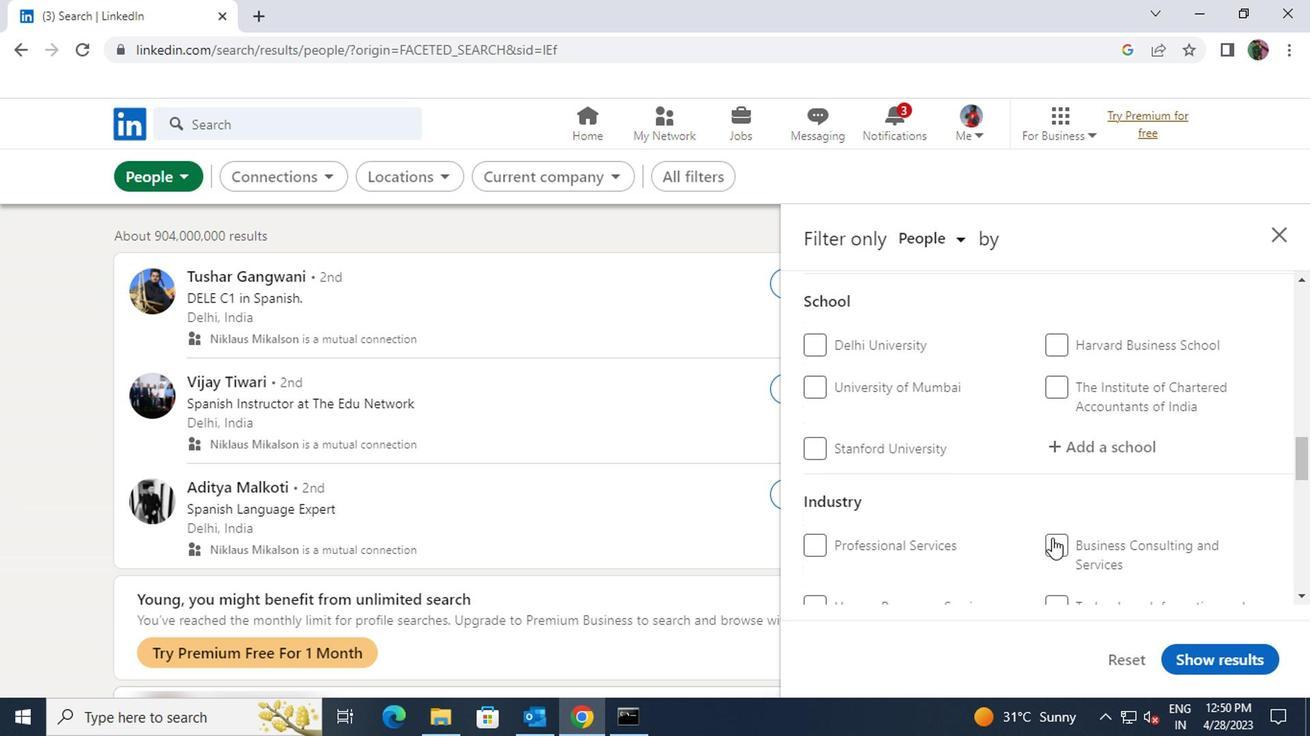 
Action: Mouse scrolled (1048, 539) with delta (0, 0)
Screenshot: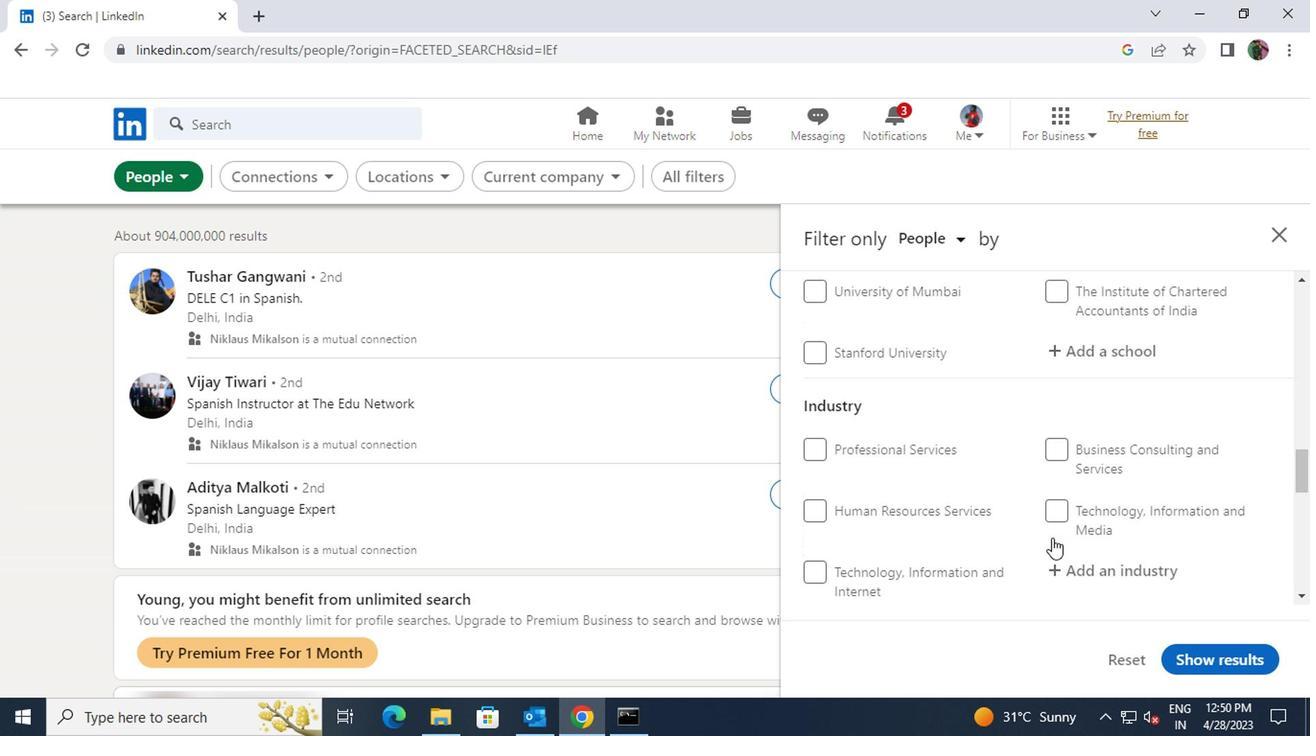 
Action: Mouse scrolled (1048, 539) with delta (0, 0)
Screenshot: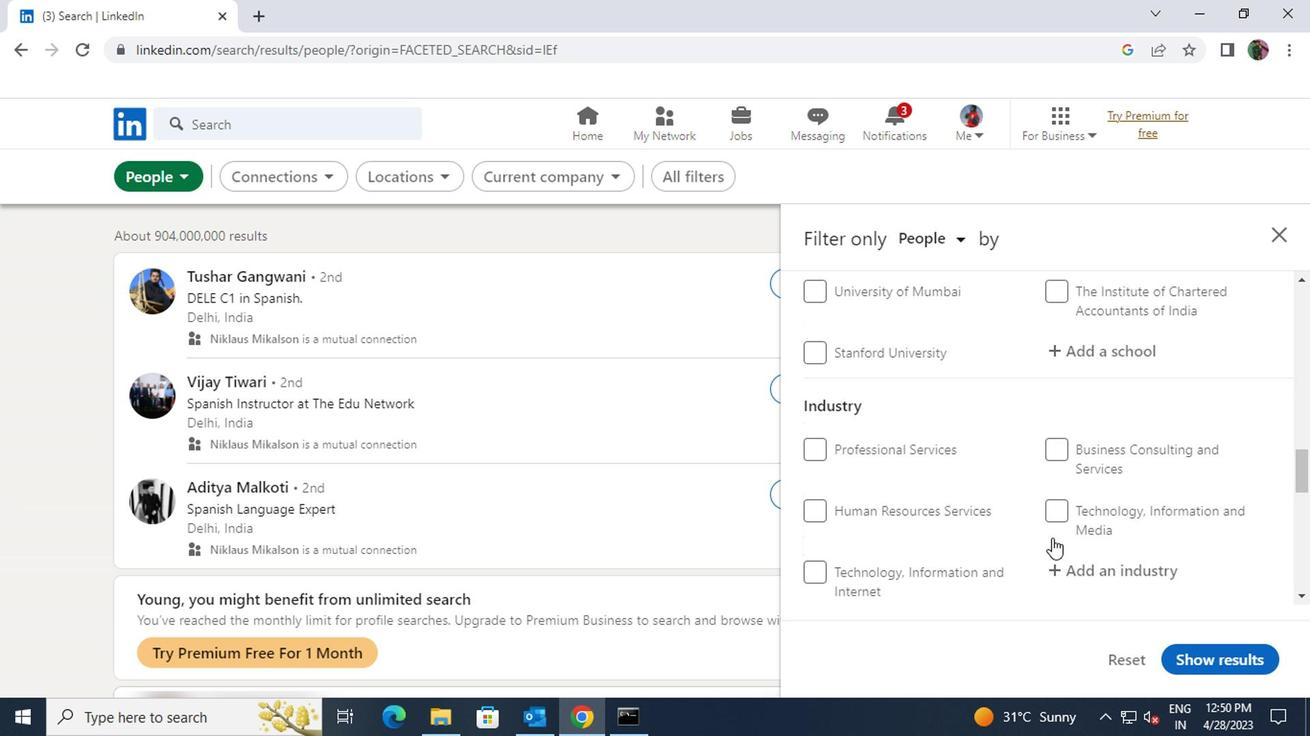 
Action: Mouse scrolled (1048, 539) with delta (0, 0)
Screenshot: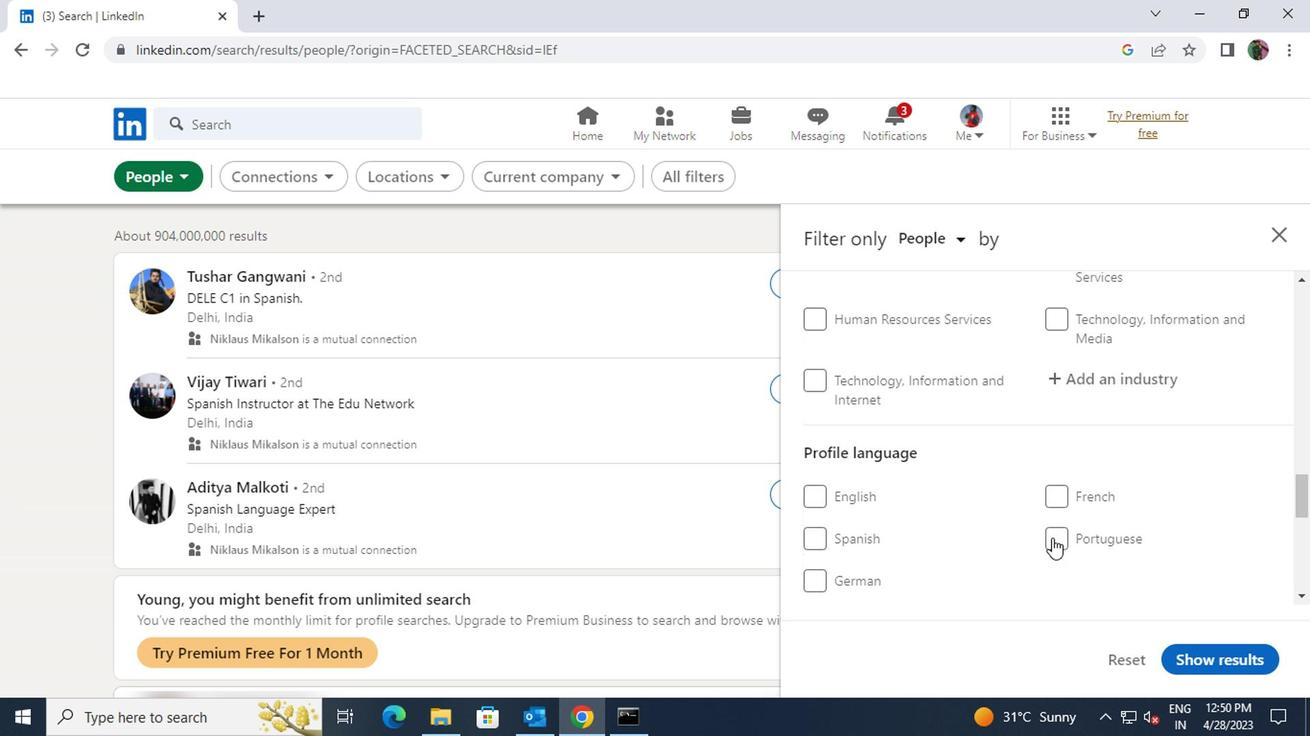 
Action: Mouse moved to (814, 478)
Screenshot: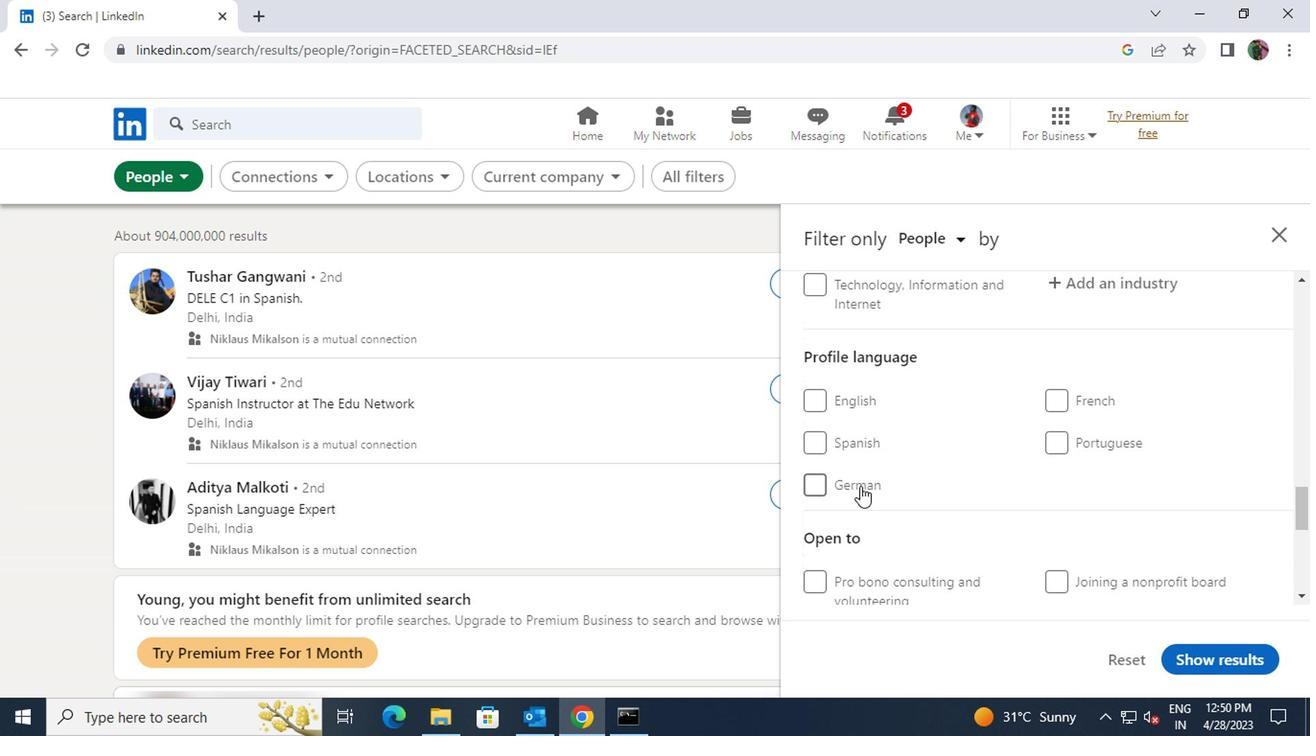 
Action: Mouse pressed left at (814, 478)
Screenshot: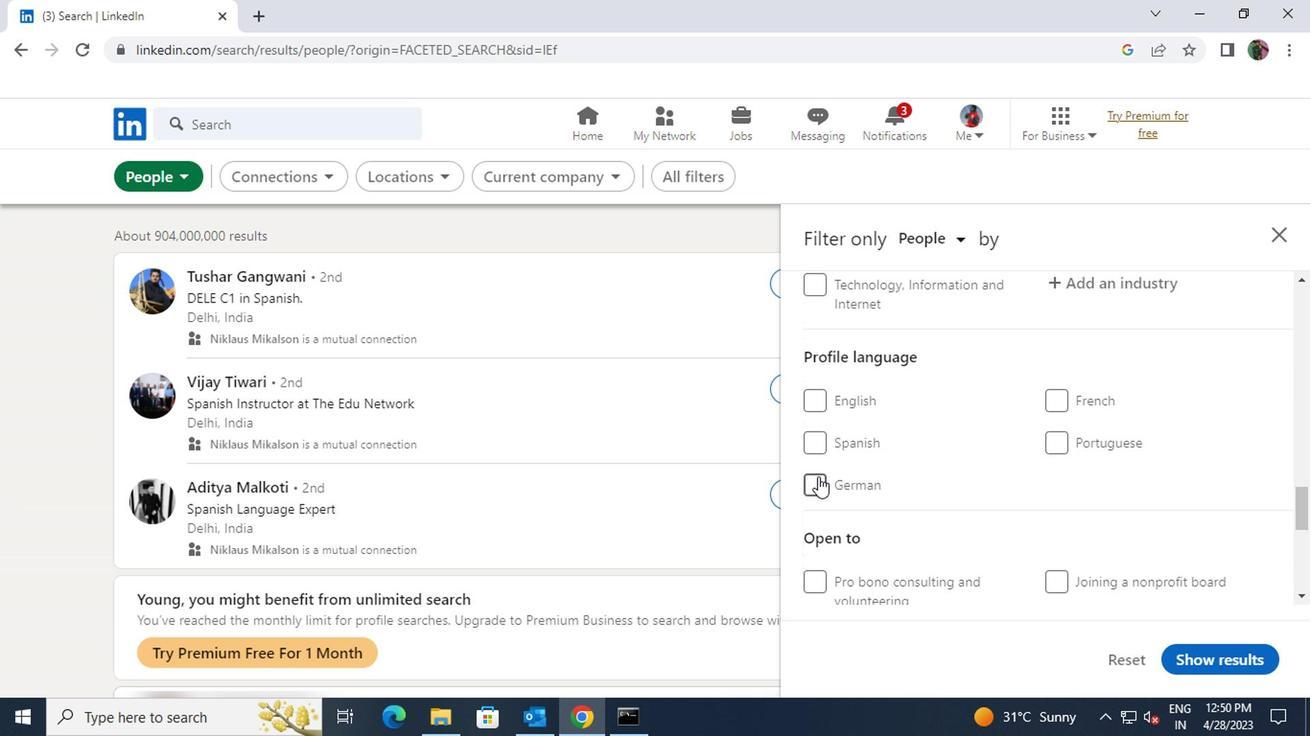 
Action: Mouse moved to (919, 498)
Screenshot: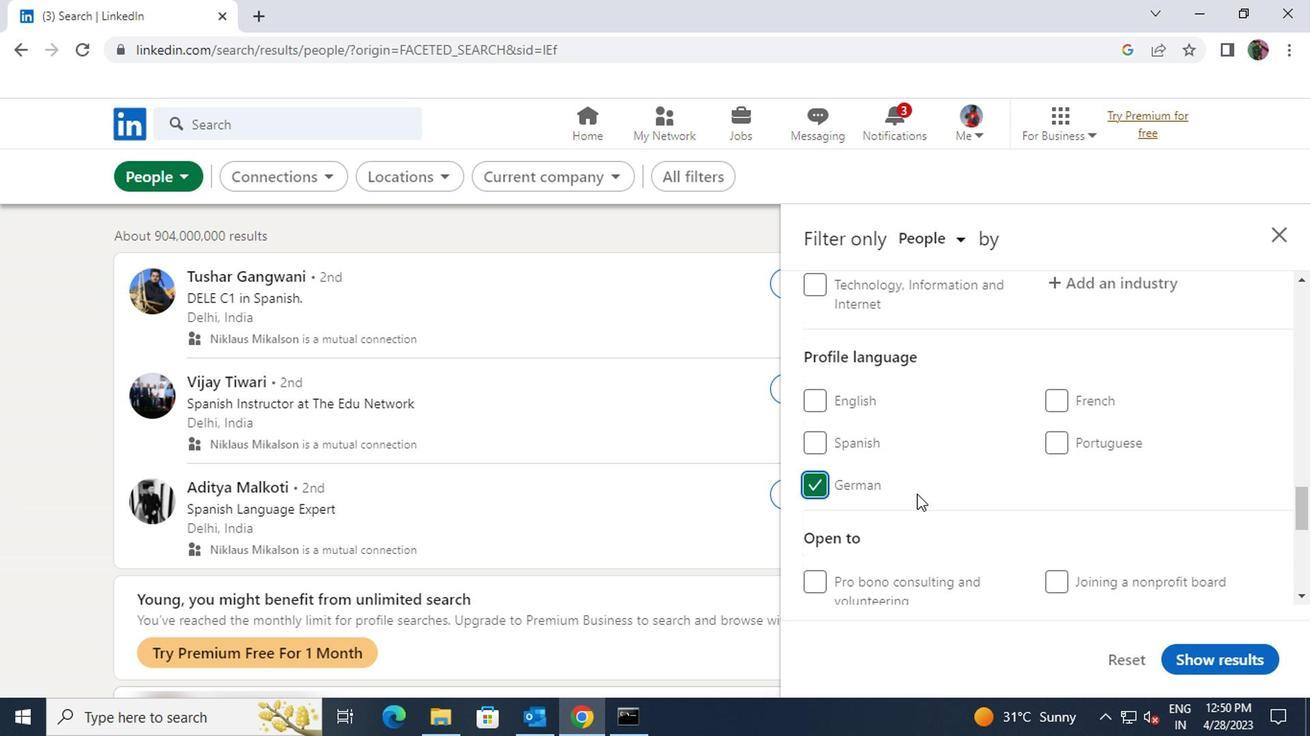
Action: Mouse scrolled (919, 499) with delta (0, 1)
Screenshot: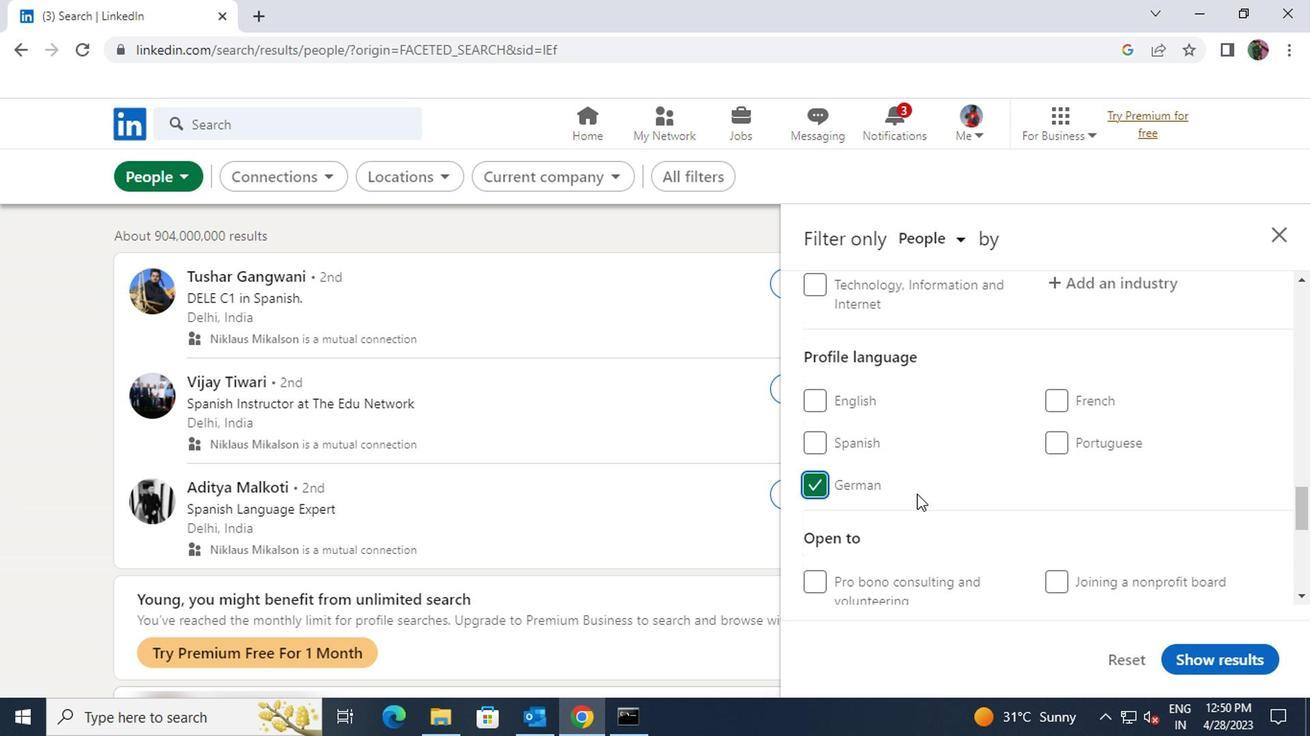
Action: Mouse scrolled (919, 499) with delta (0, 1)
Screenshot: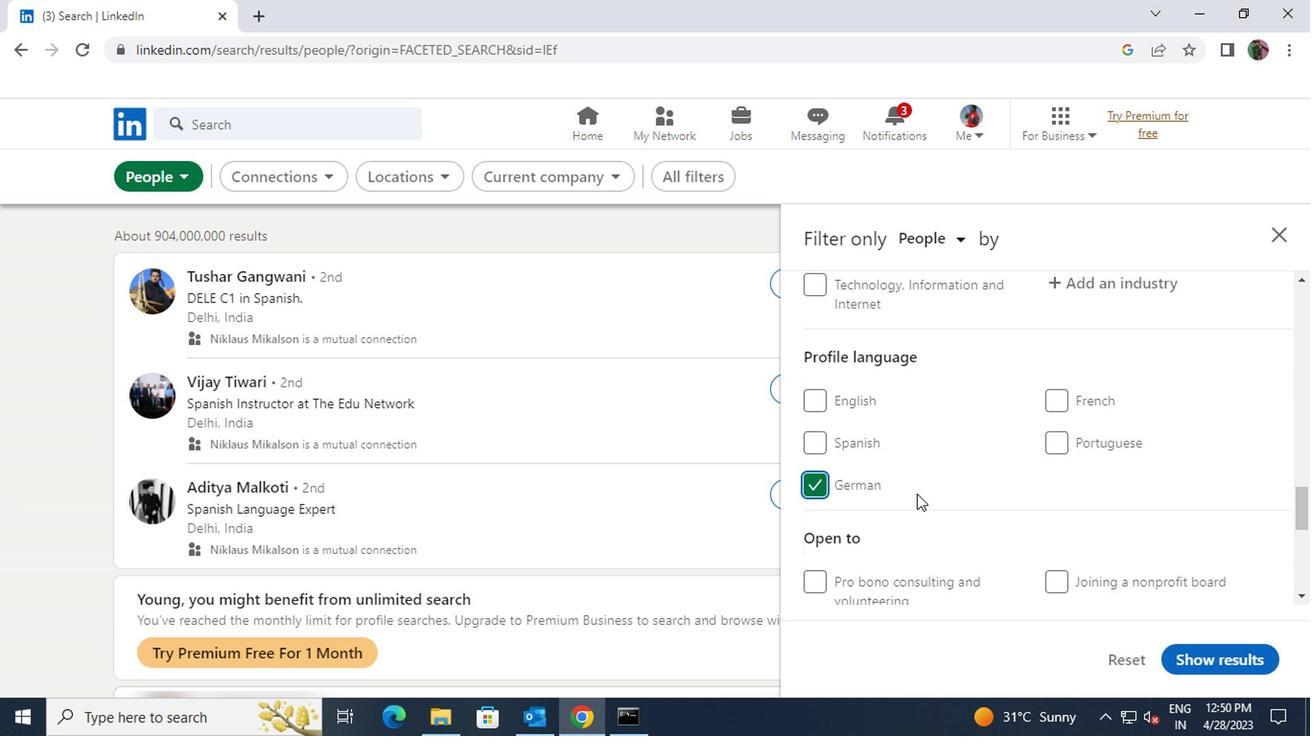 
Action: Mouse moved to (923, 501)
Screenshot: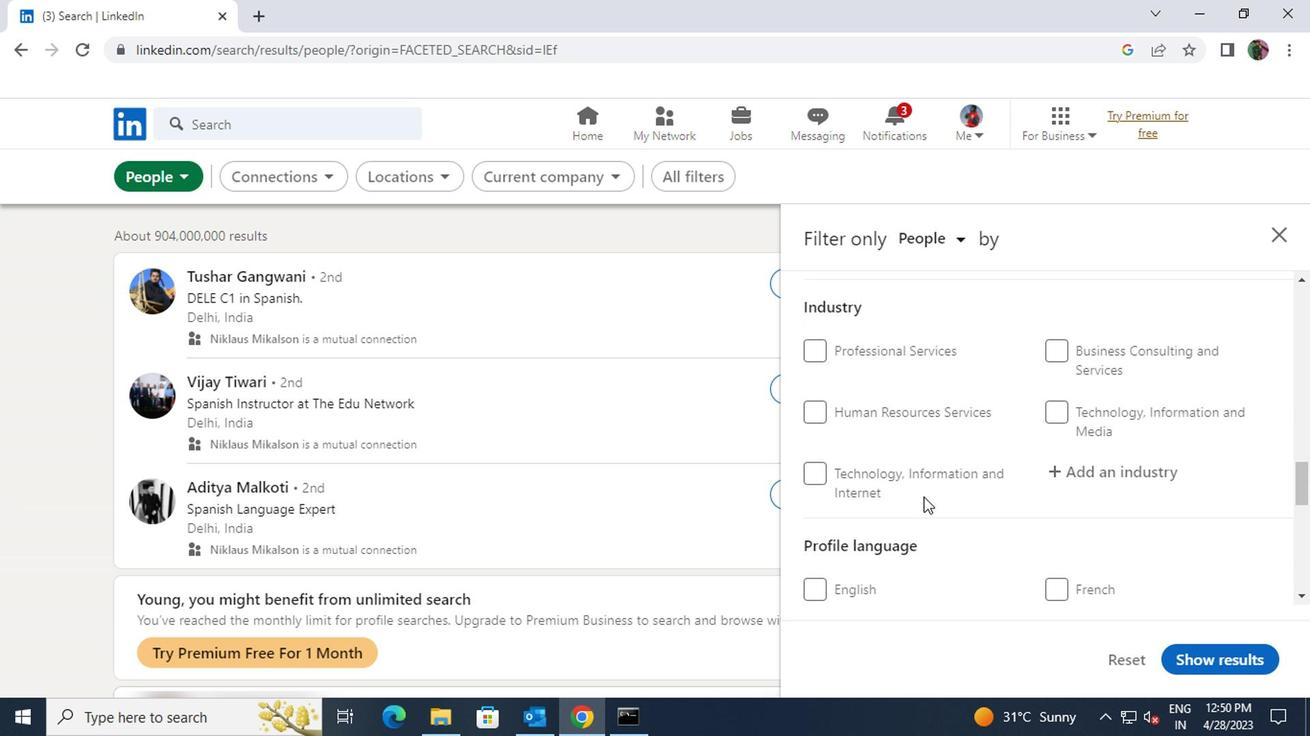 
Action: Mouse scrolled (923, 502) with delta (0, 0)
Screenshot: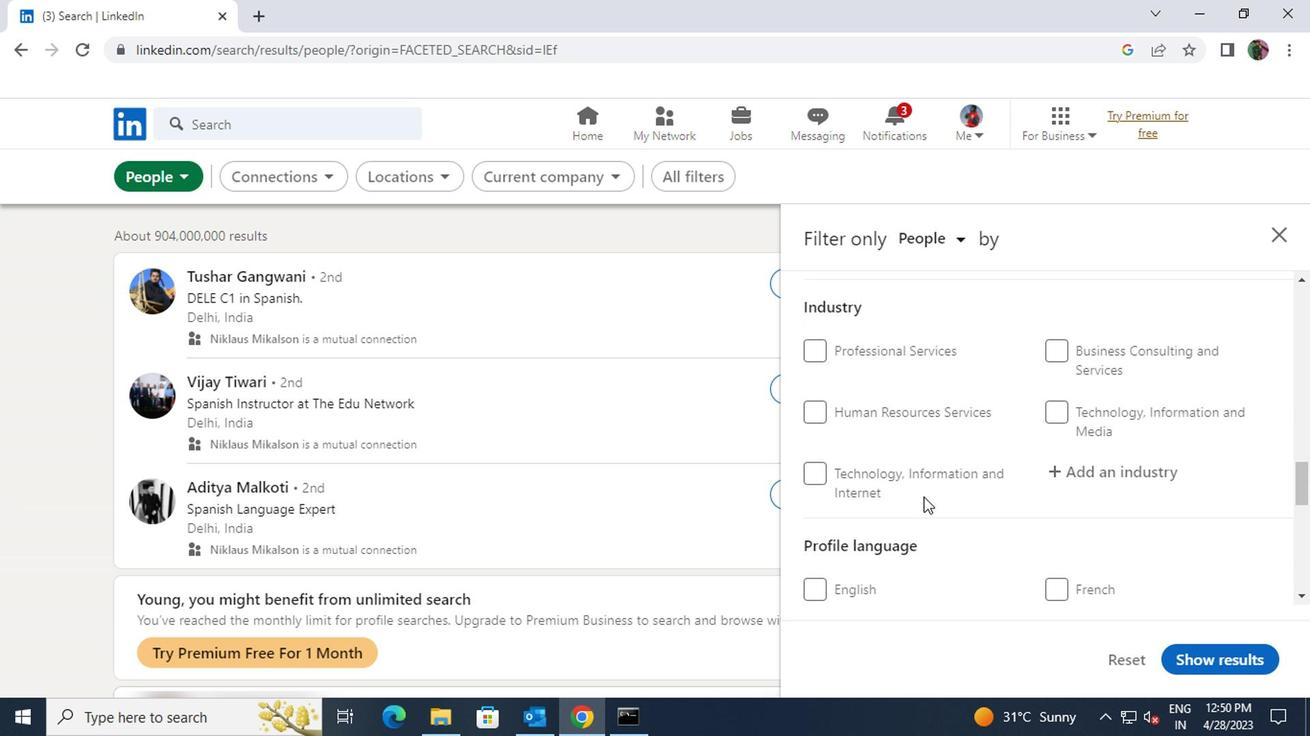 
Action: Mouse moved to (923, 501)
Screenshot: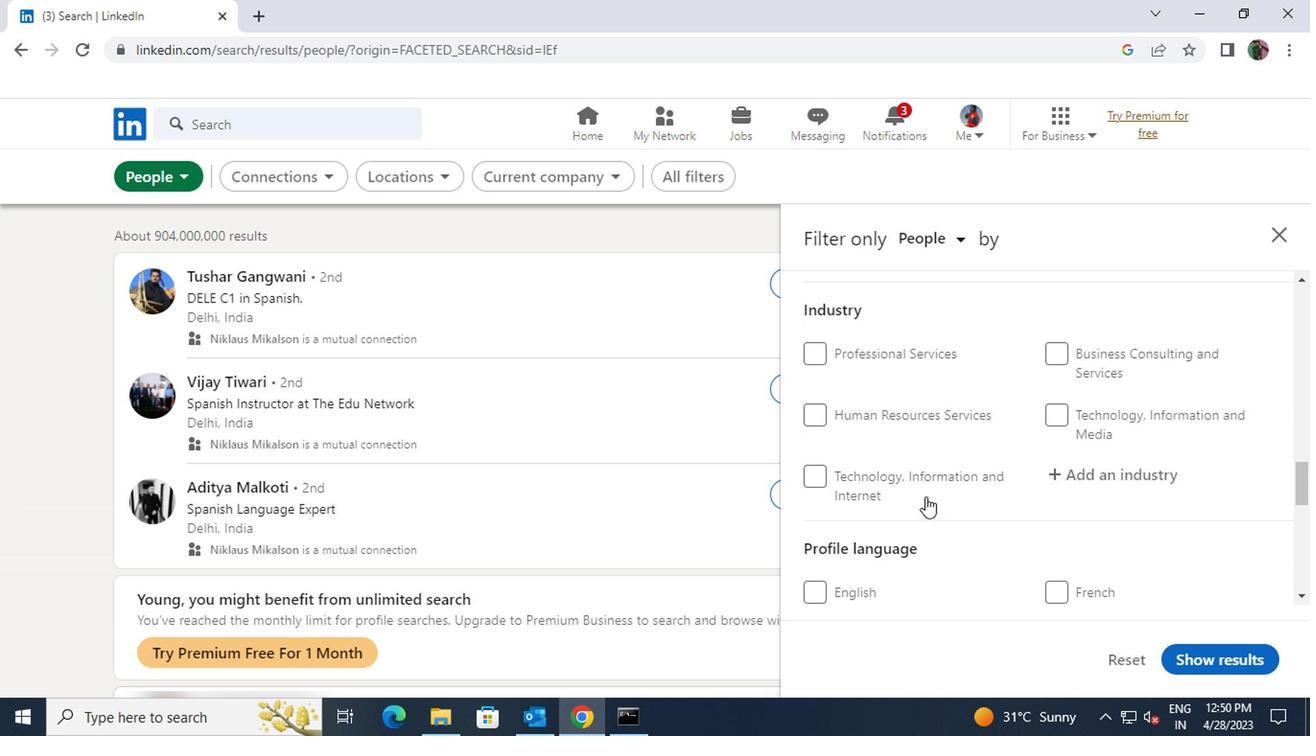 
Action: Mouse scrolled (923, 502) with delta (0, 0)
Screenshot: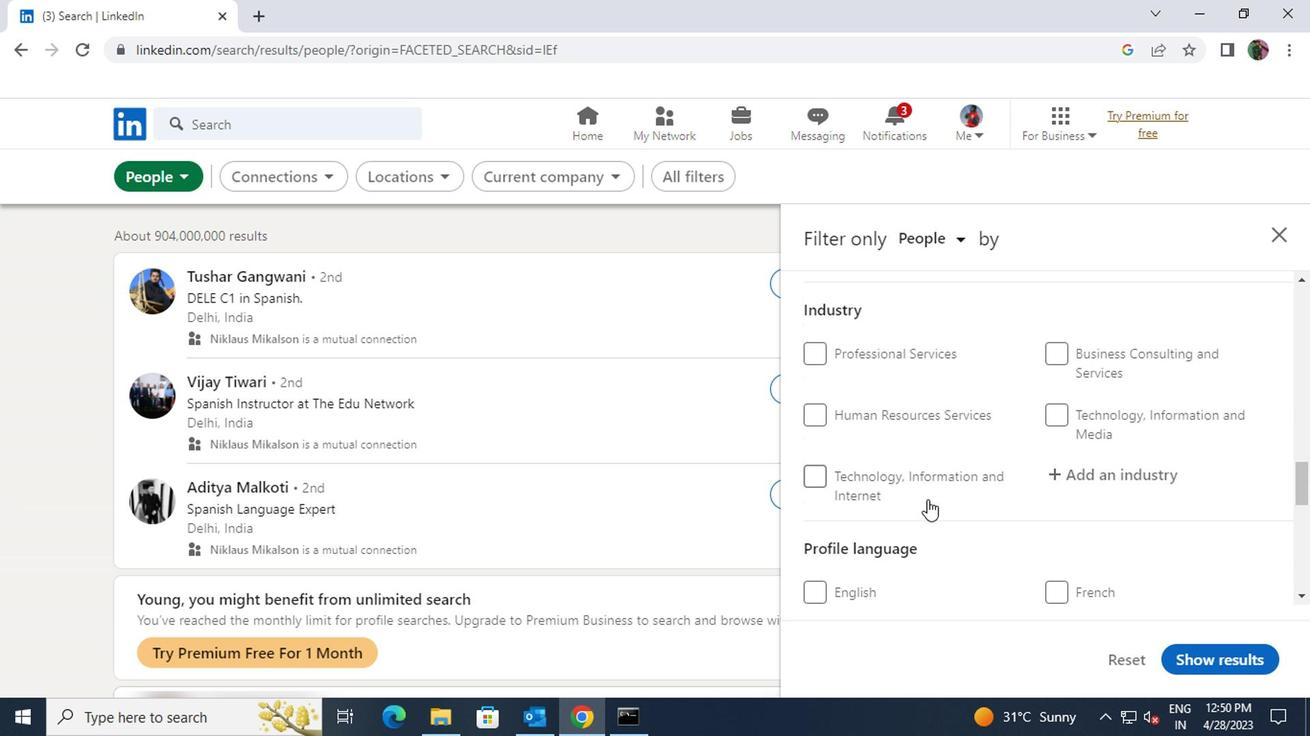 
Action: Mouse moved to (925, 502)
Screenshot: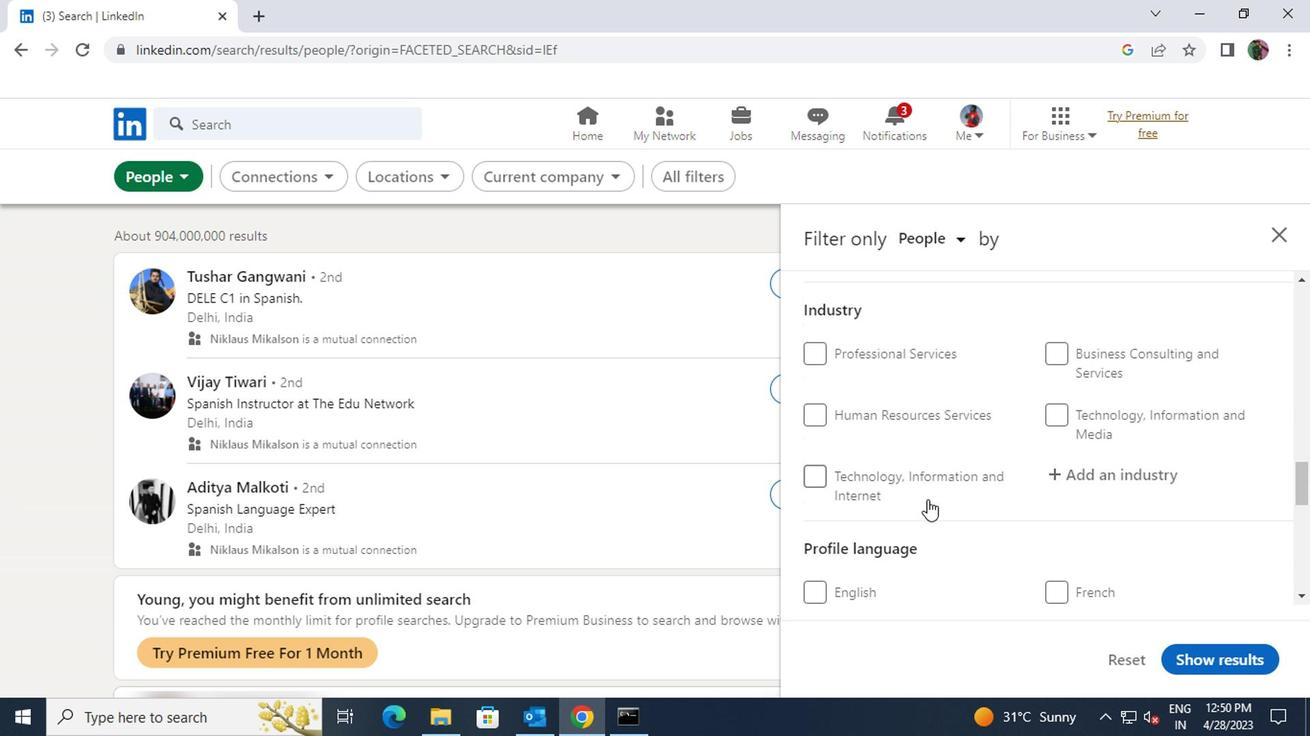 
Action: Mouse scrolled (925, 502) with delta (0, 0)
Screenshot: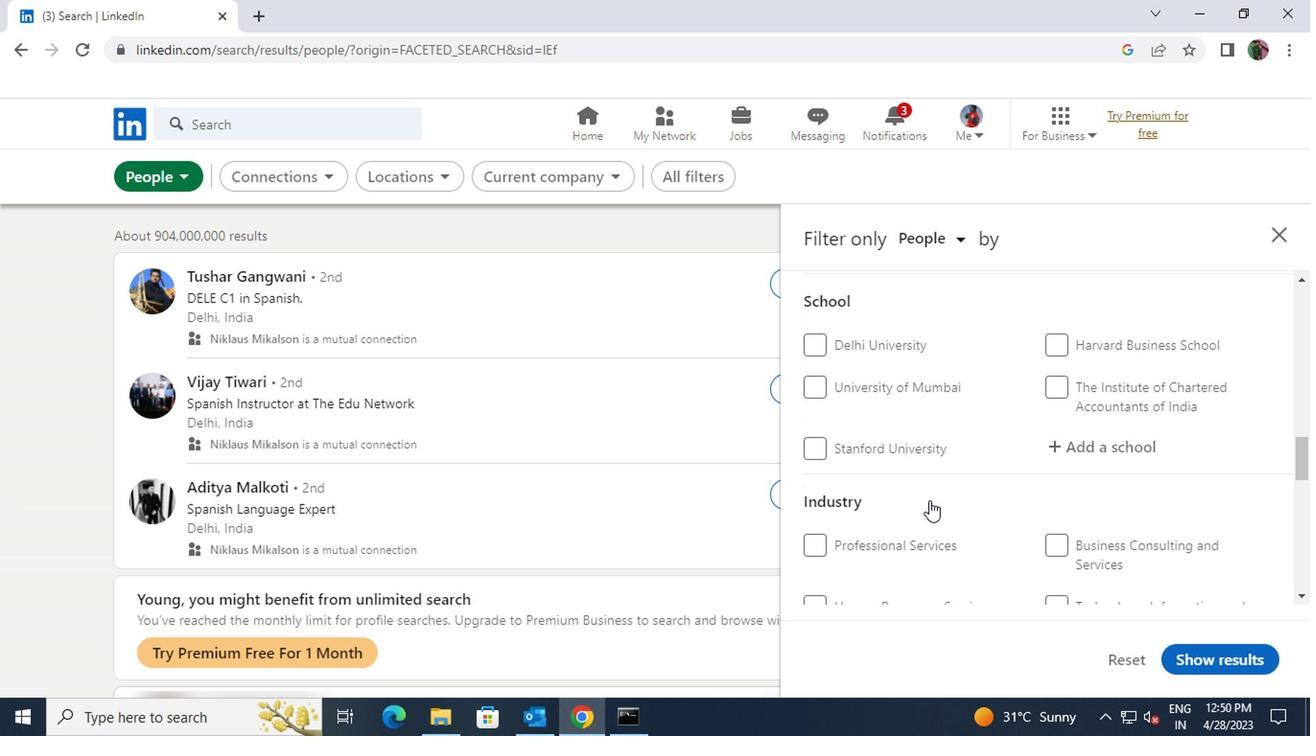 
Action: Mouse scrolled (925, 502) with delta (0, 0)
Screenshot: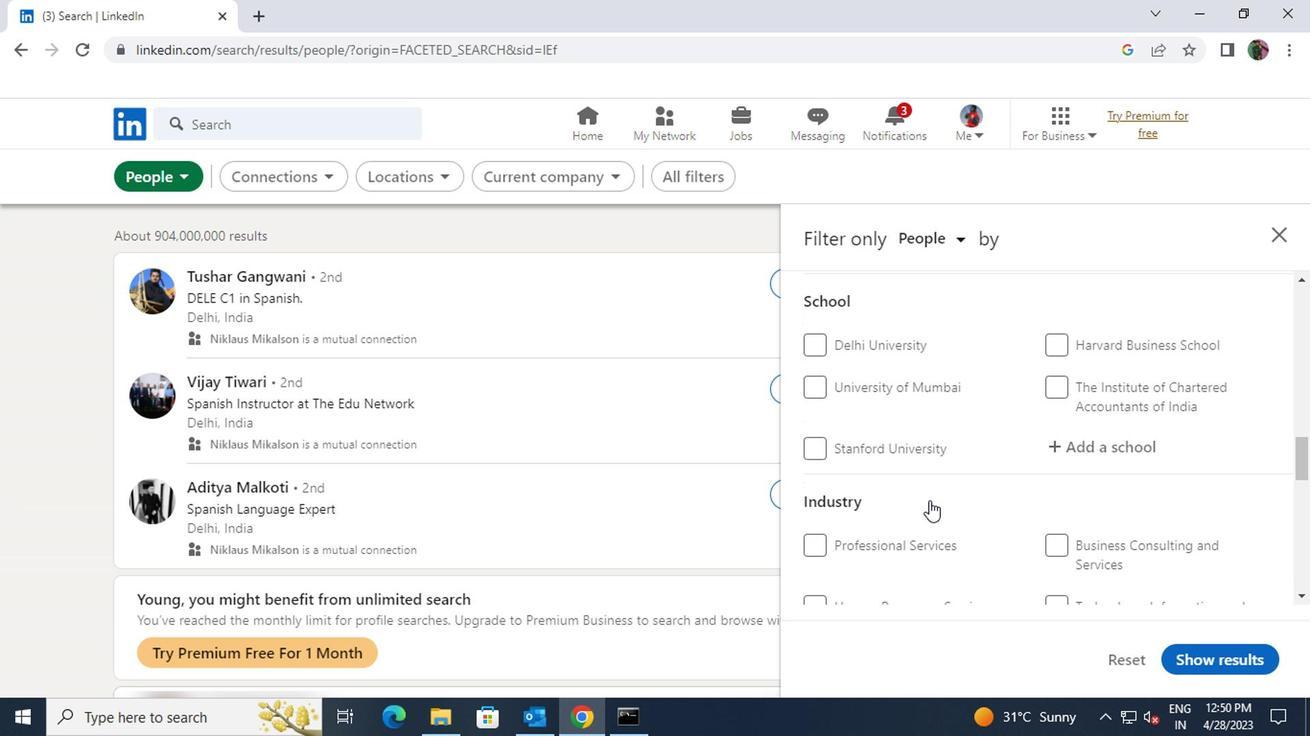 
Action: Mouse scrolled (925, 502) with delta (0, 0)
Screenshot: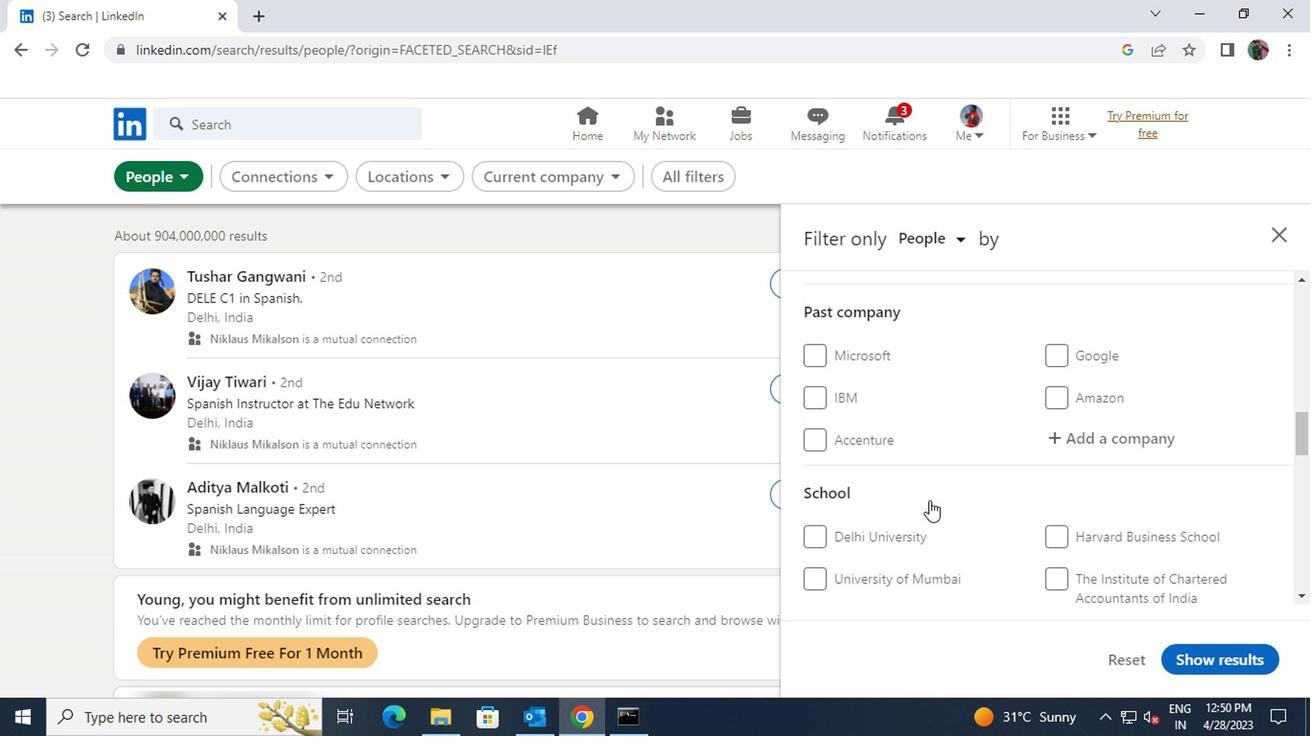
Action: Mouse scrolled (925, 502) with delta (0, 0)
Screenshot: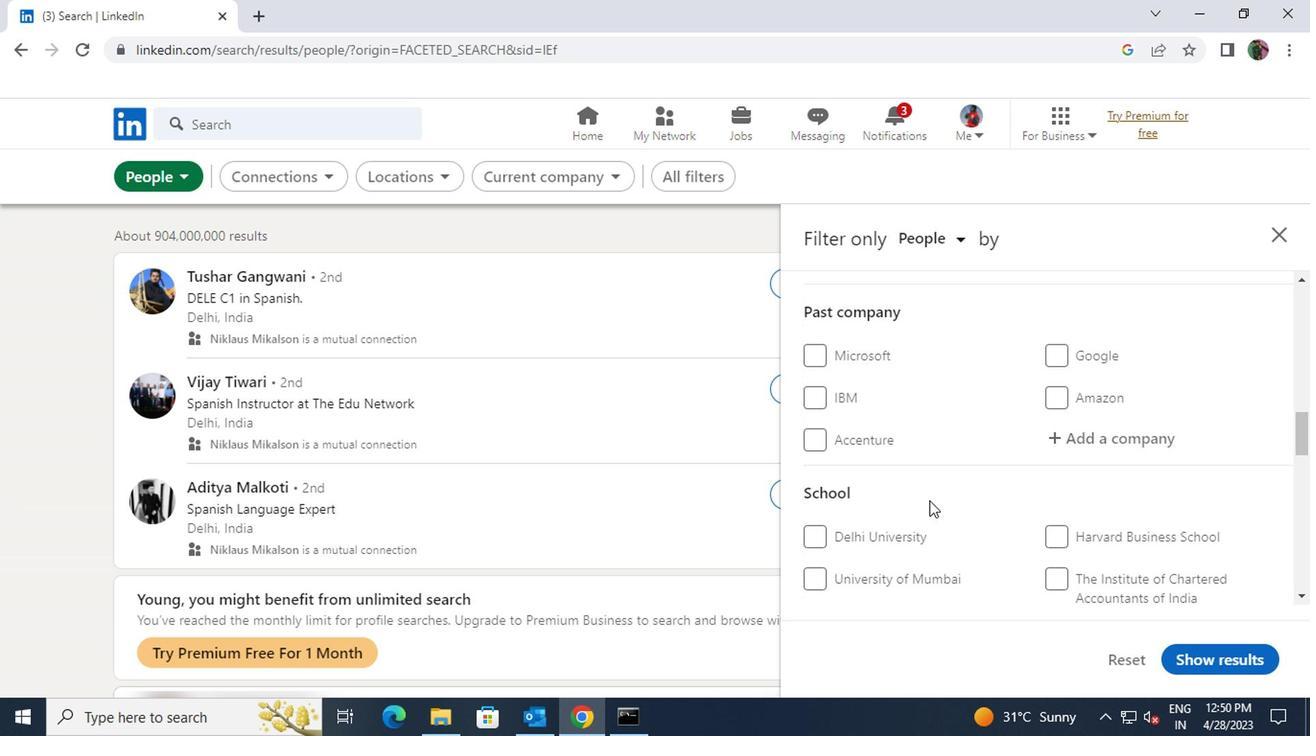 
Action: Mouse moved to (1069, 454)
Screenshot: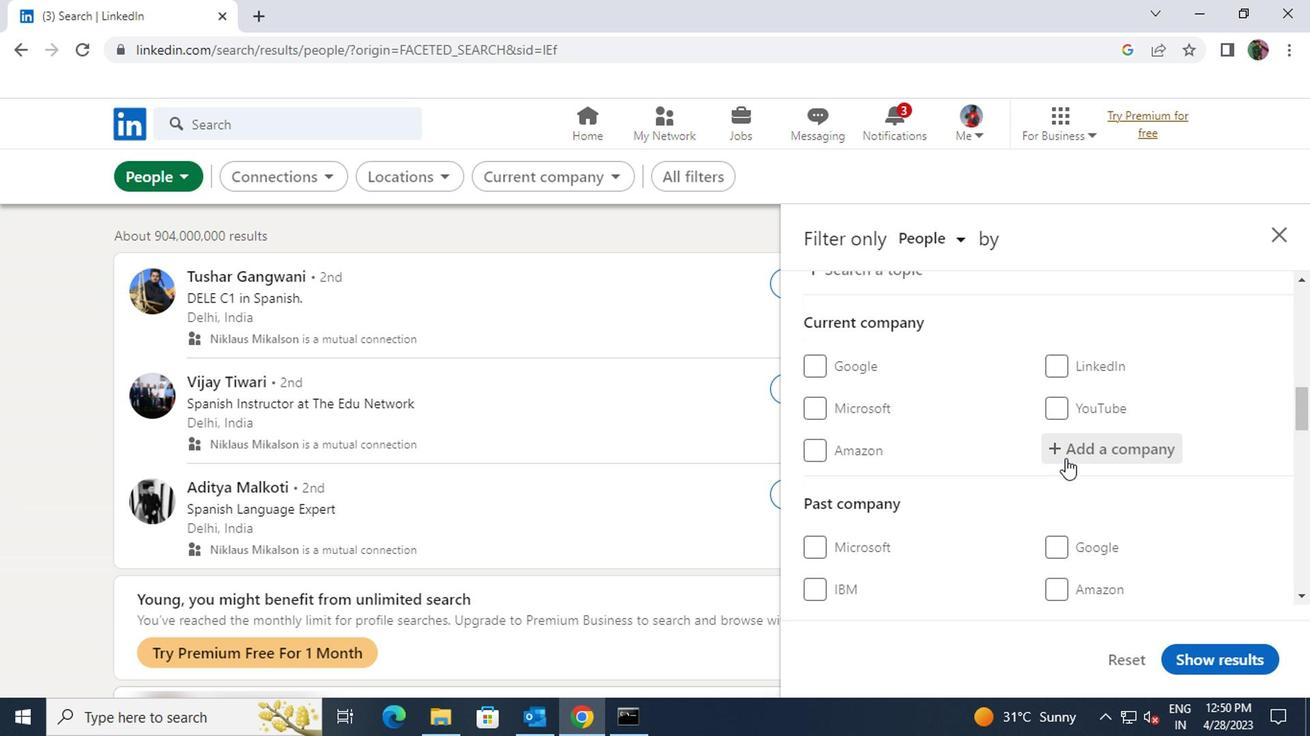 
Action: Mouse pressed left at (1069, 454)
Screenshot: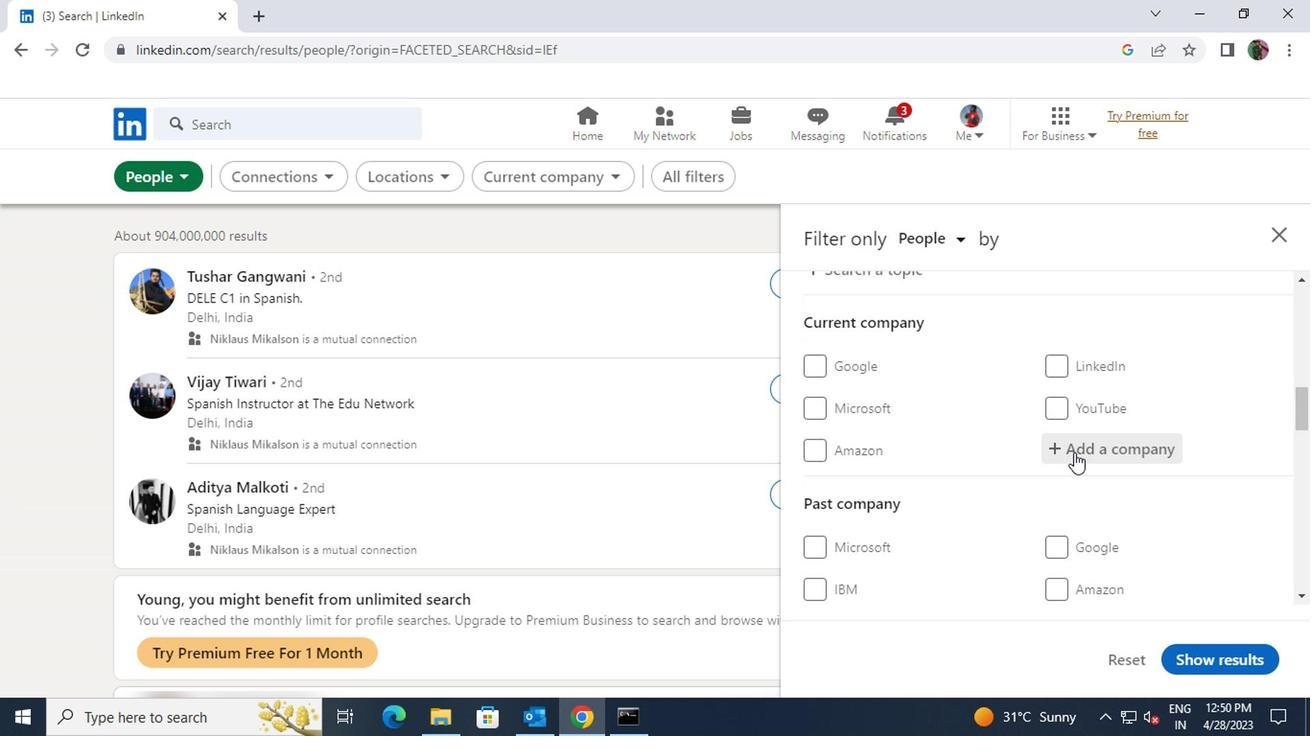 
Action: Key pressed <Key.shift><Key.shift><Key.shift>PEGASY
Screenshot: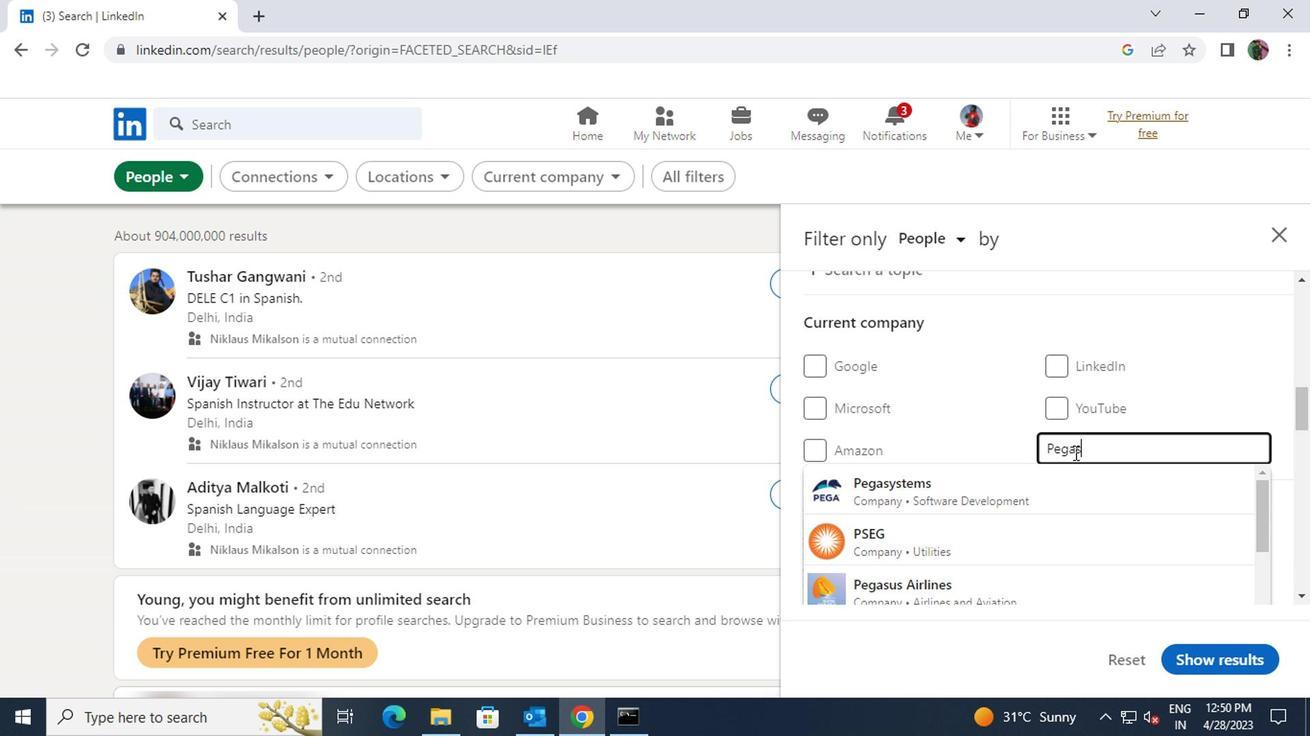 
Action: Mouse moved to (1065, 476)
Screenshot: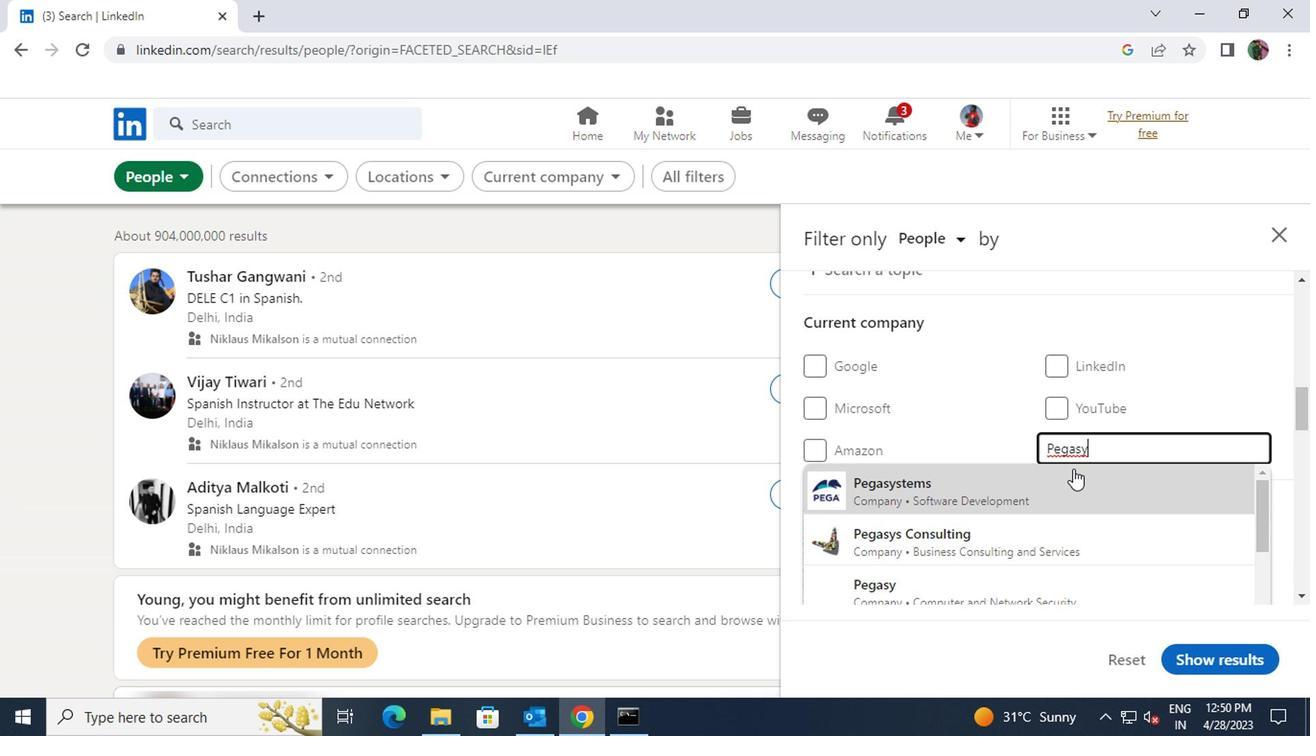 
Action: Mouse pressed left at (1065, 476)
Screenshot: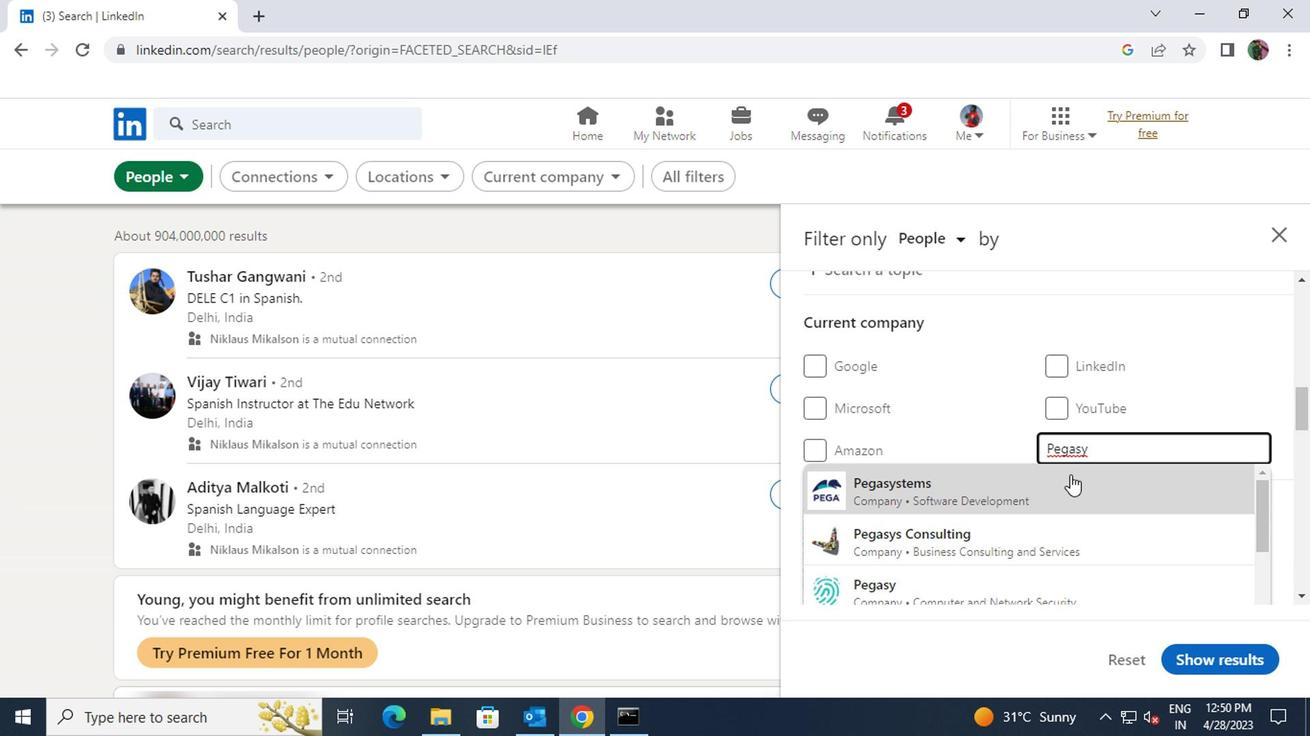 
Action: Mouse scrolled (1065, 475) with delta (0, 0)
Screenshot: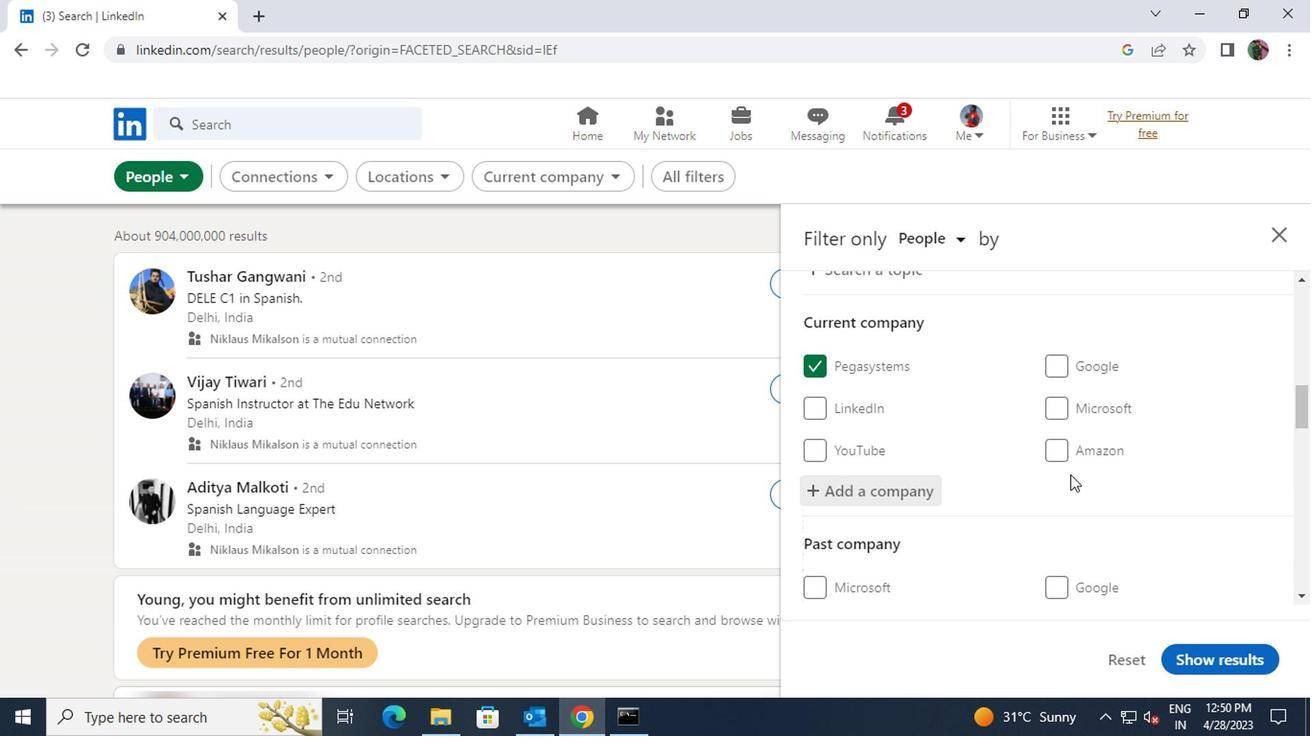 
Action: Mouse scrolled (1065, 475) with delta (0, 0)
Screenshot: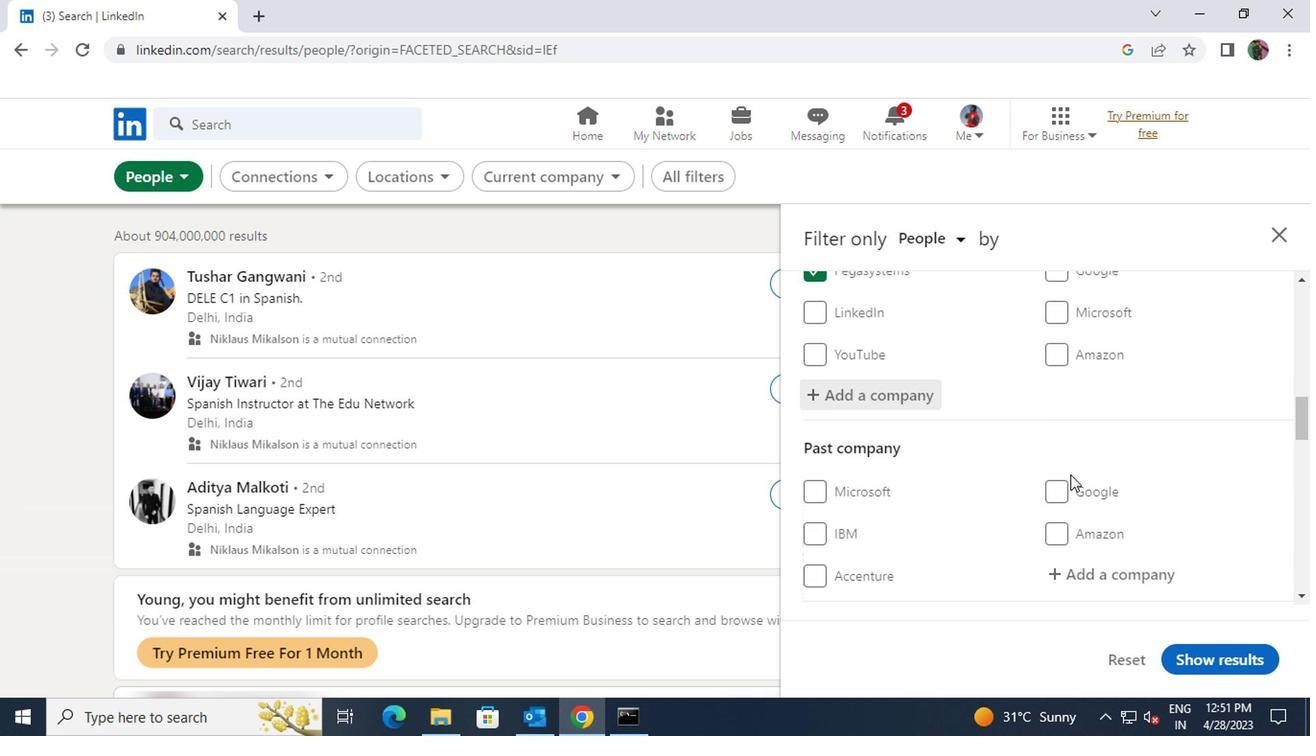 
Action: Mouse scrolled (1065, 475) with delta (0, 0)
Screenshot: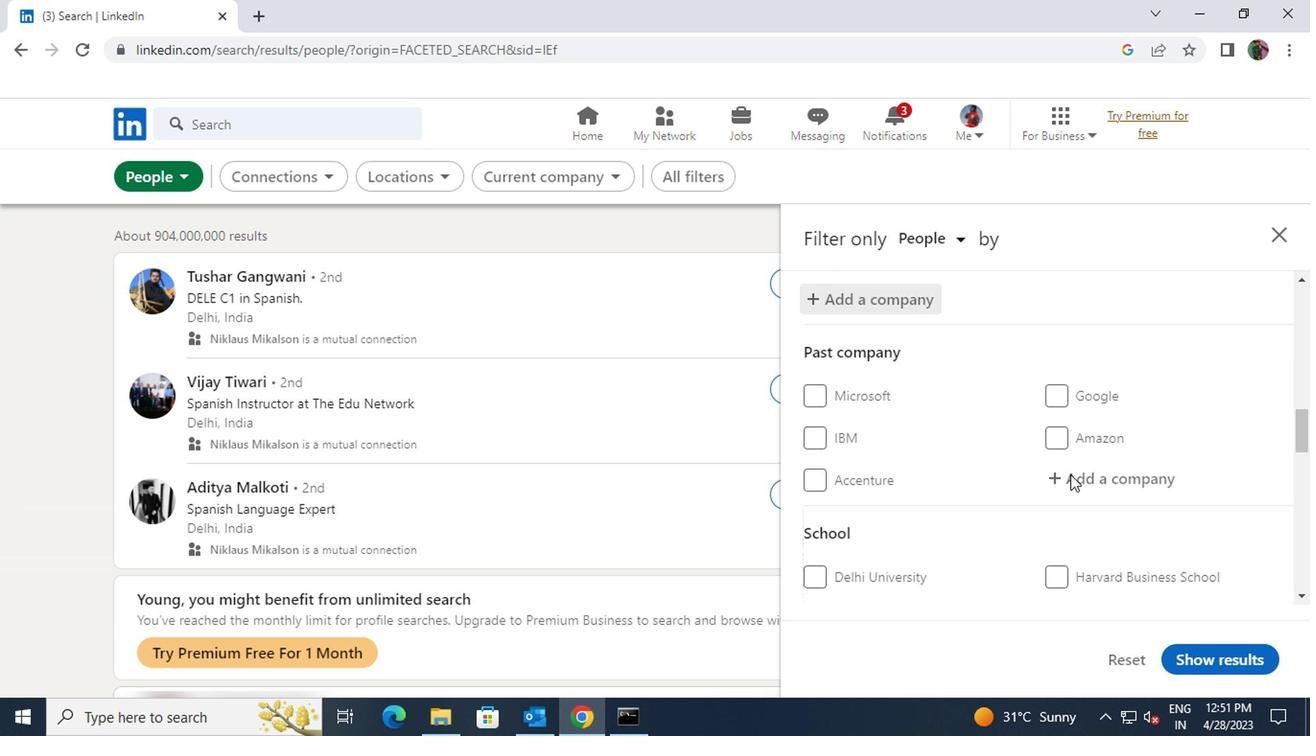 
Action: Mouse scrolled (1065, 475) with delta (0, 0)
Screenshot: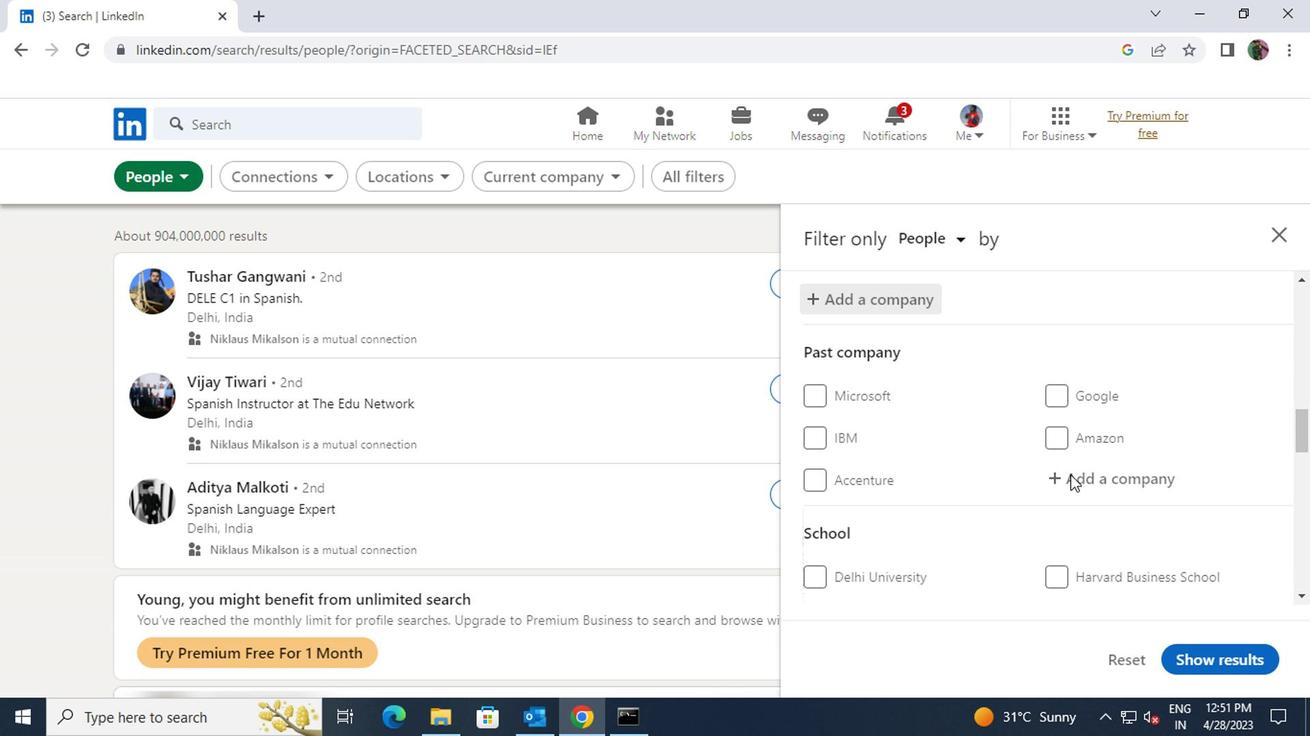 
Action: Mouse moved to (1067, 479)
Screenshot: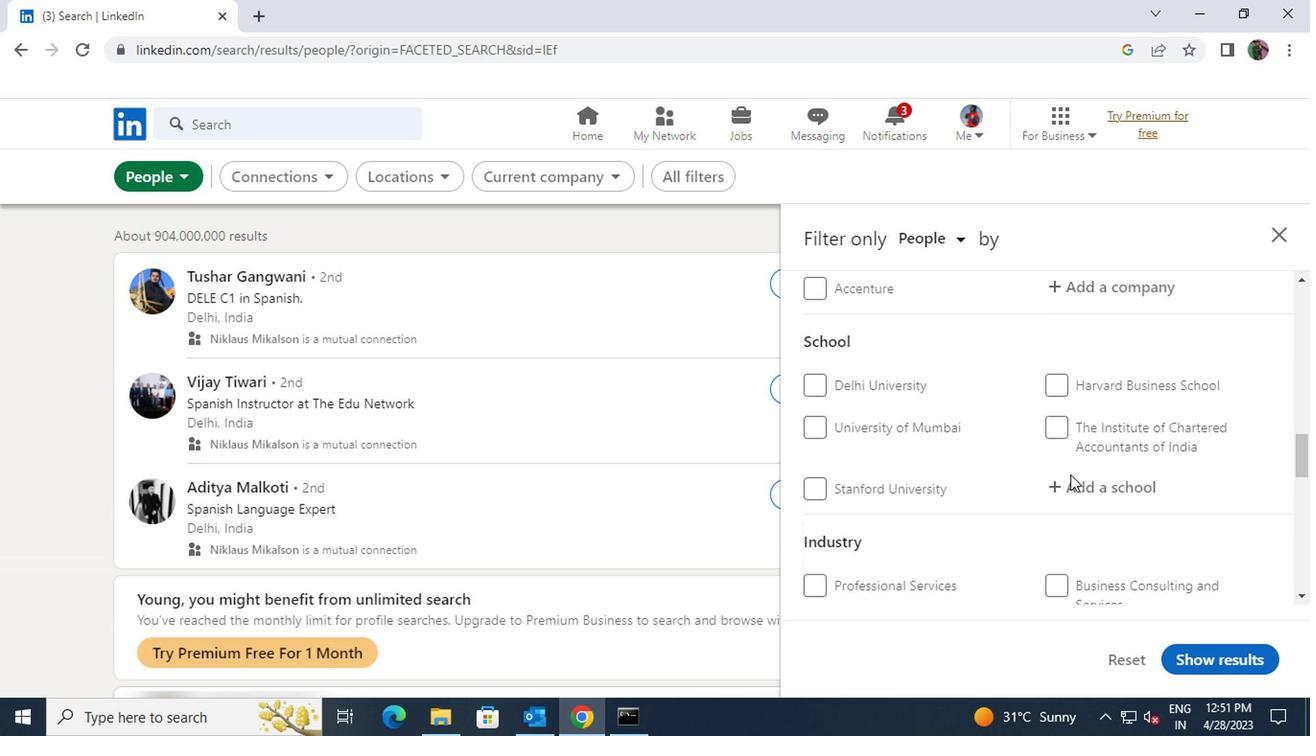 
Action: Mouse pressed left at (1067, 479)
Screenshot: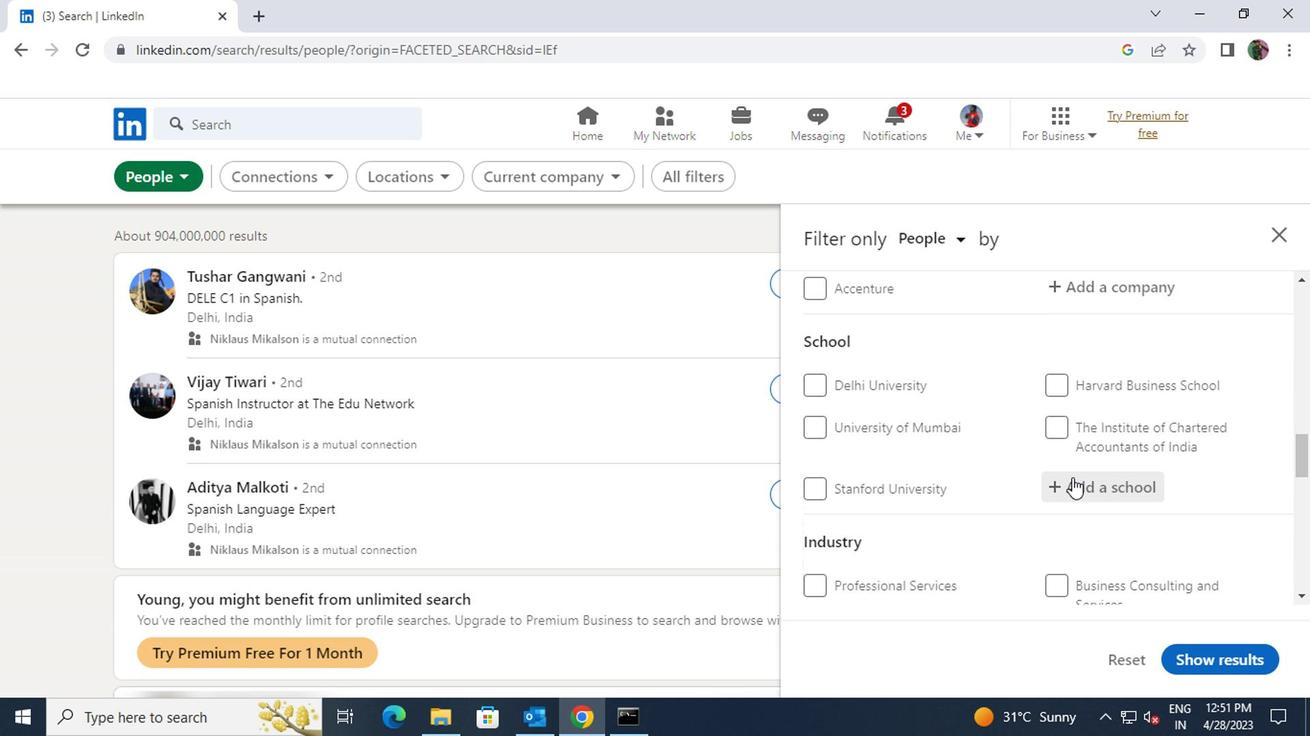 
Action: Key pressed <Key.shift><Key.shift><Key.shift><Key.shift><Key.shift><Key.shift><Key.shift><Key.shift><Key.shift><Key.shift><Key.shift>KLE
Screenshot: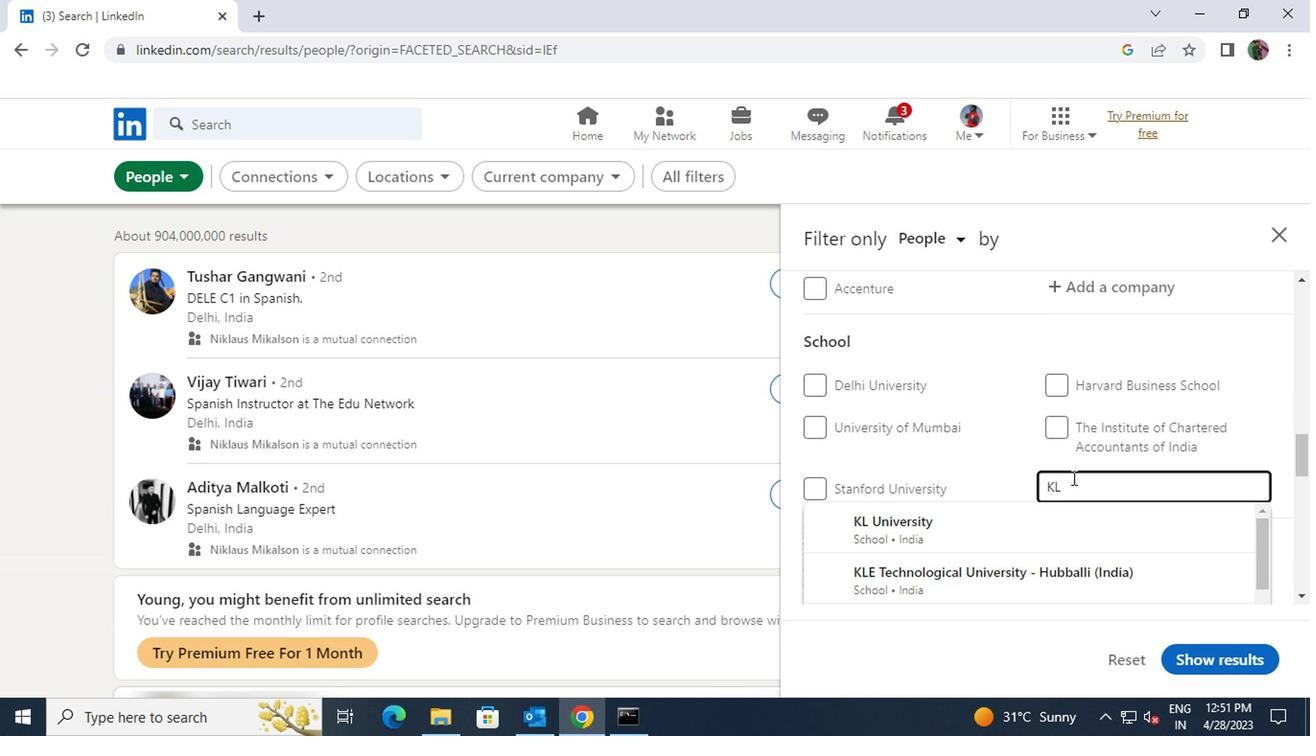 
Action: Mouse moved to (1070, 492)
Screenshot: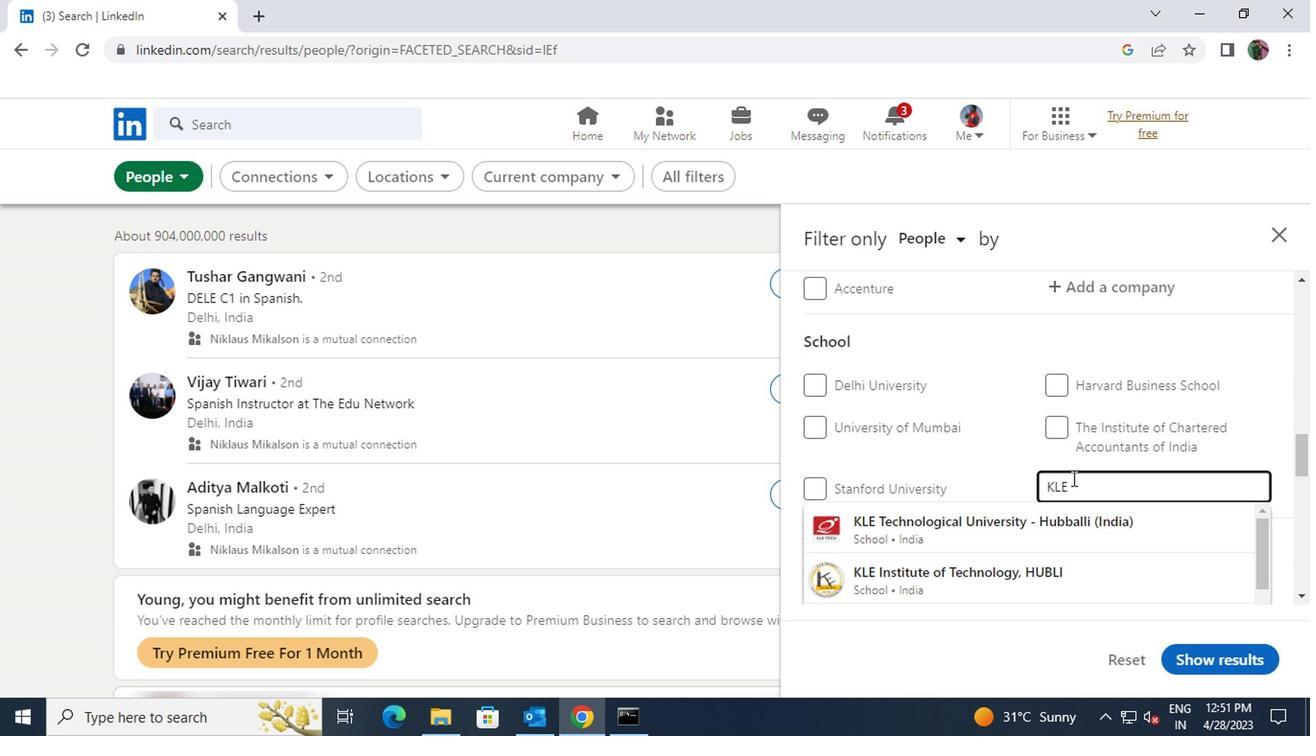
Action: Mouse scrolled (1070, 491) with delta (0, -1)
Screenshot: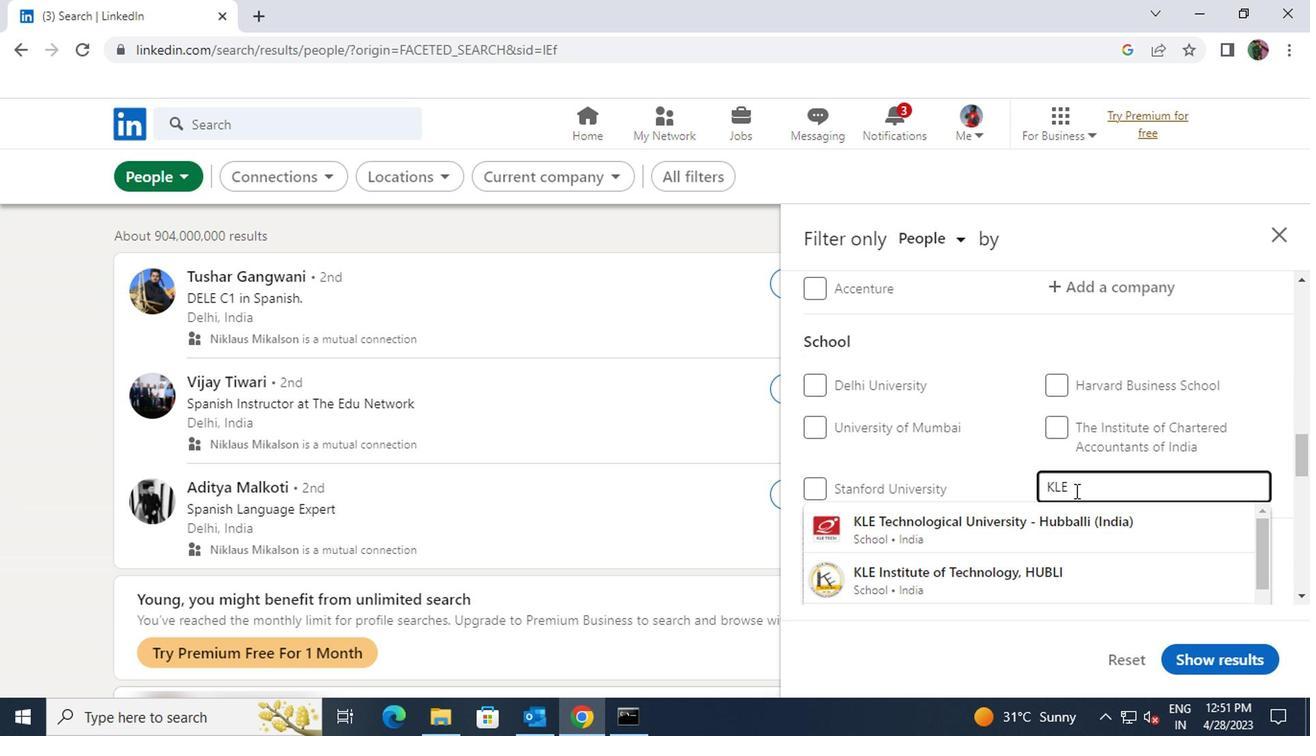 
Action: Mouse moved to (1079, 438)
Screenshot: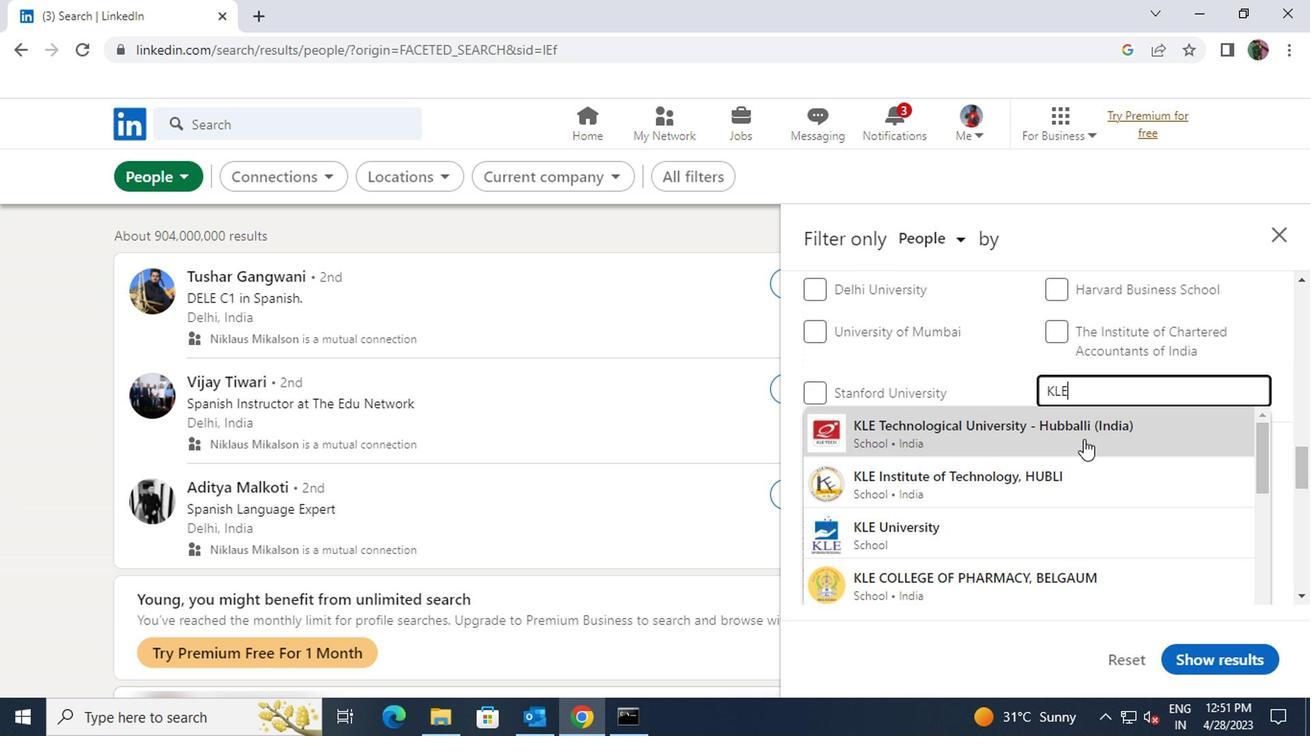 
Action: Mouse pressed left at (1079, 438)
Screenshot: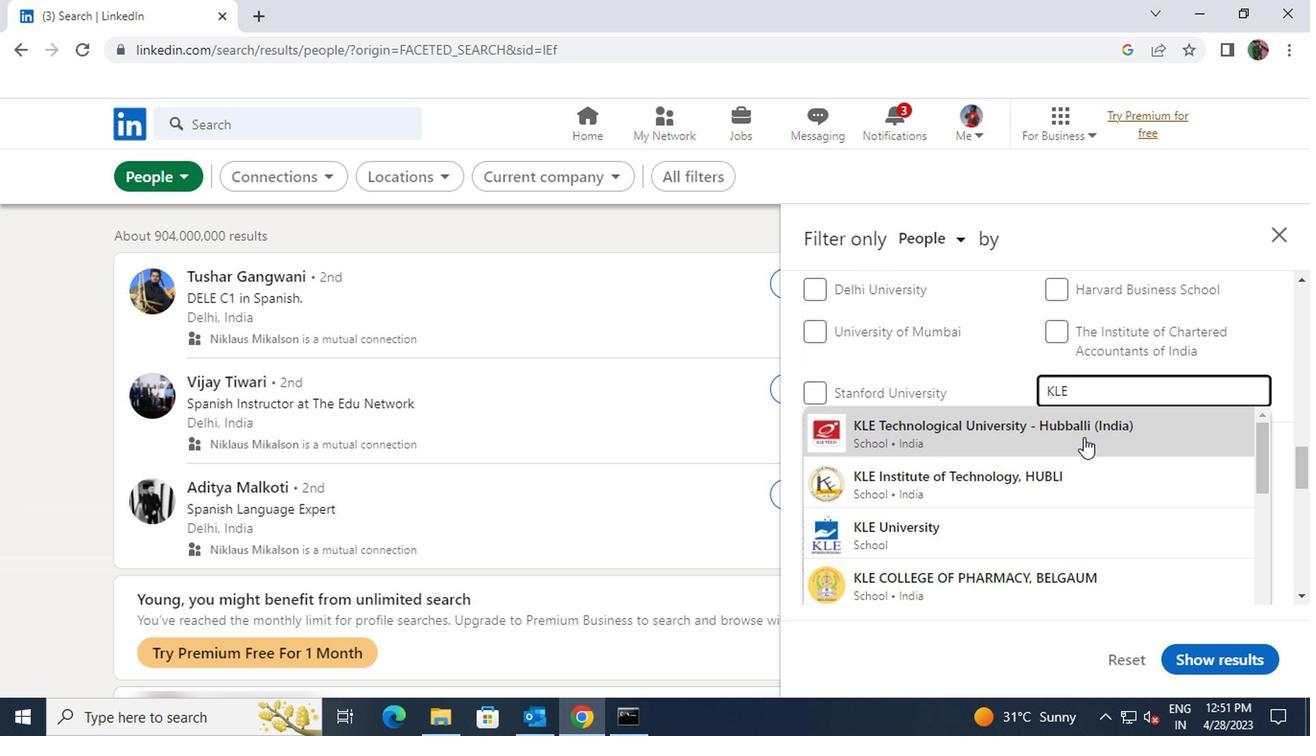 
Action: Mouse scrolled (1079, 438) with delta (0, 0)
Screenshot: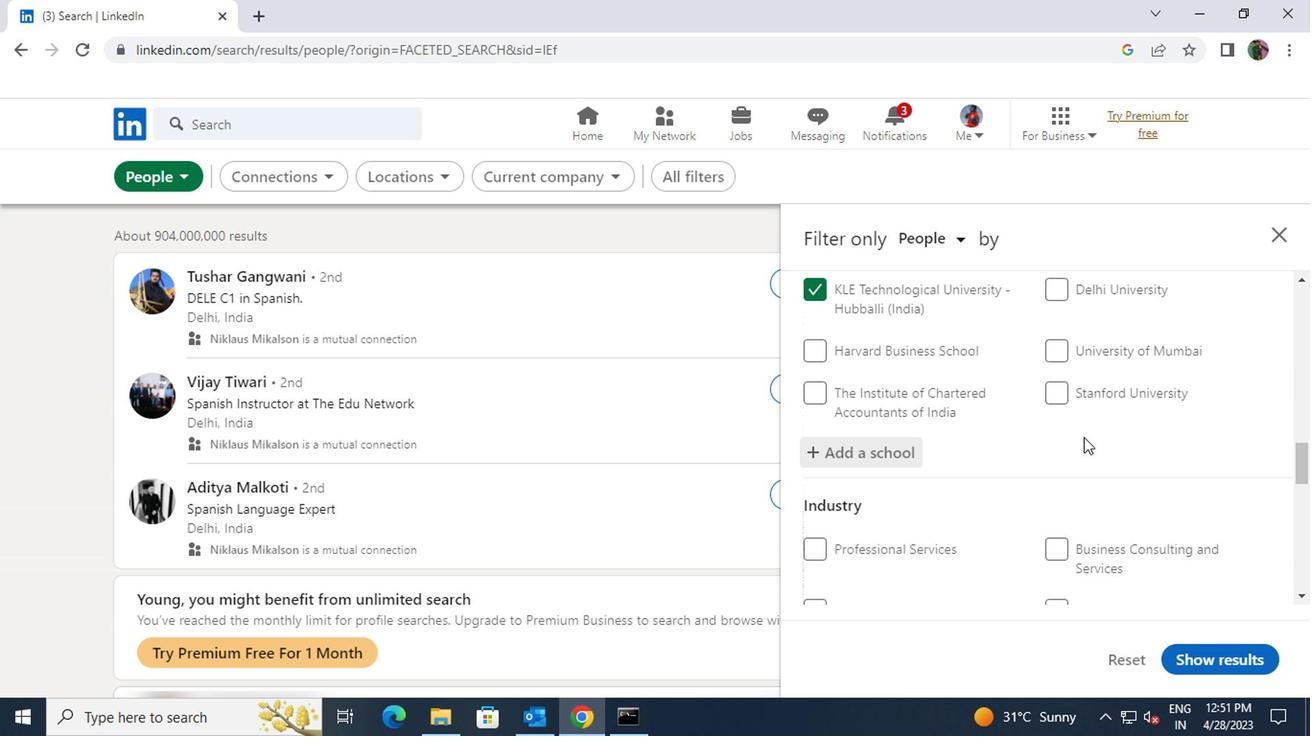 
Action: Mouse scrolled (1079, 438) with delta (0, 0)
Screenshot: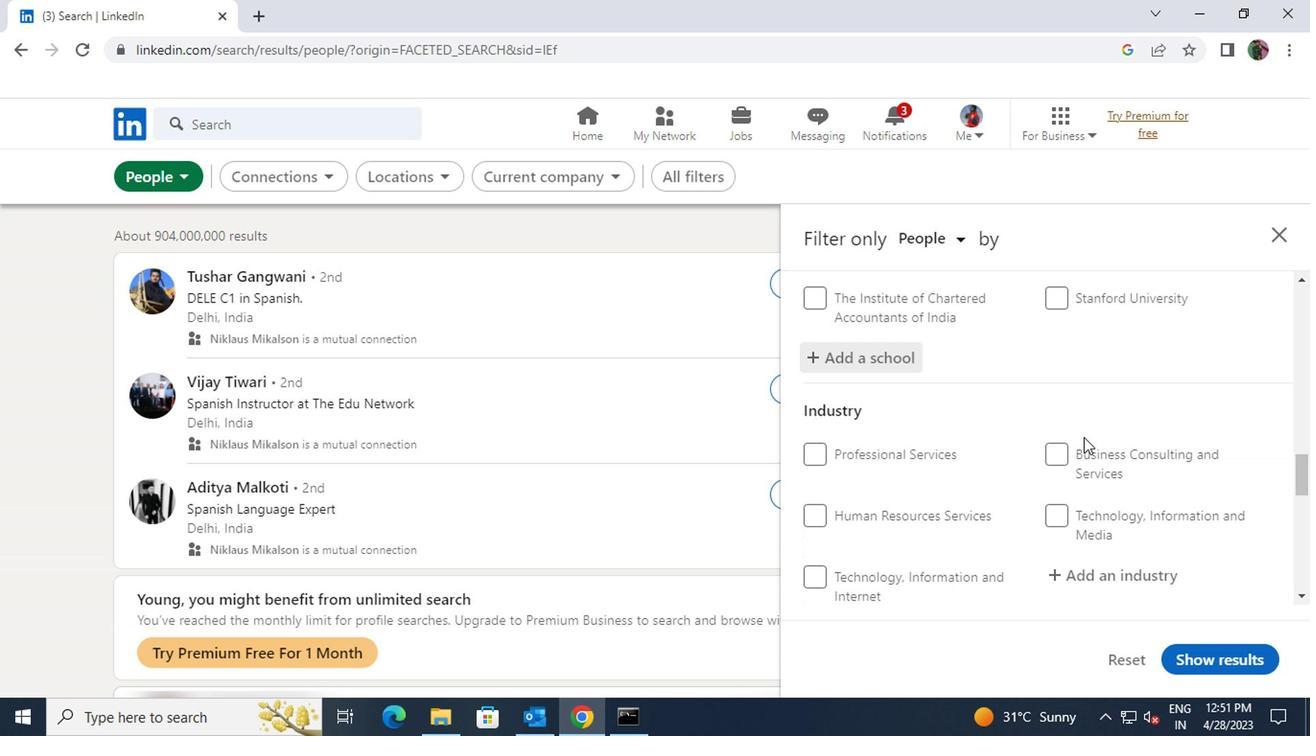 
Action: Mouse moved to (1082, 476)
Screenshot: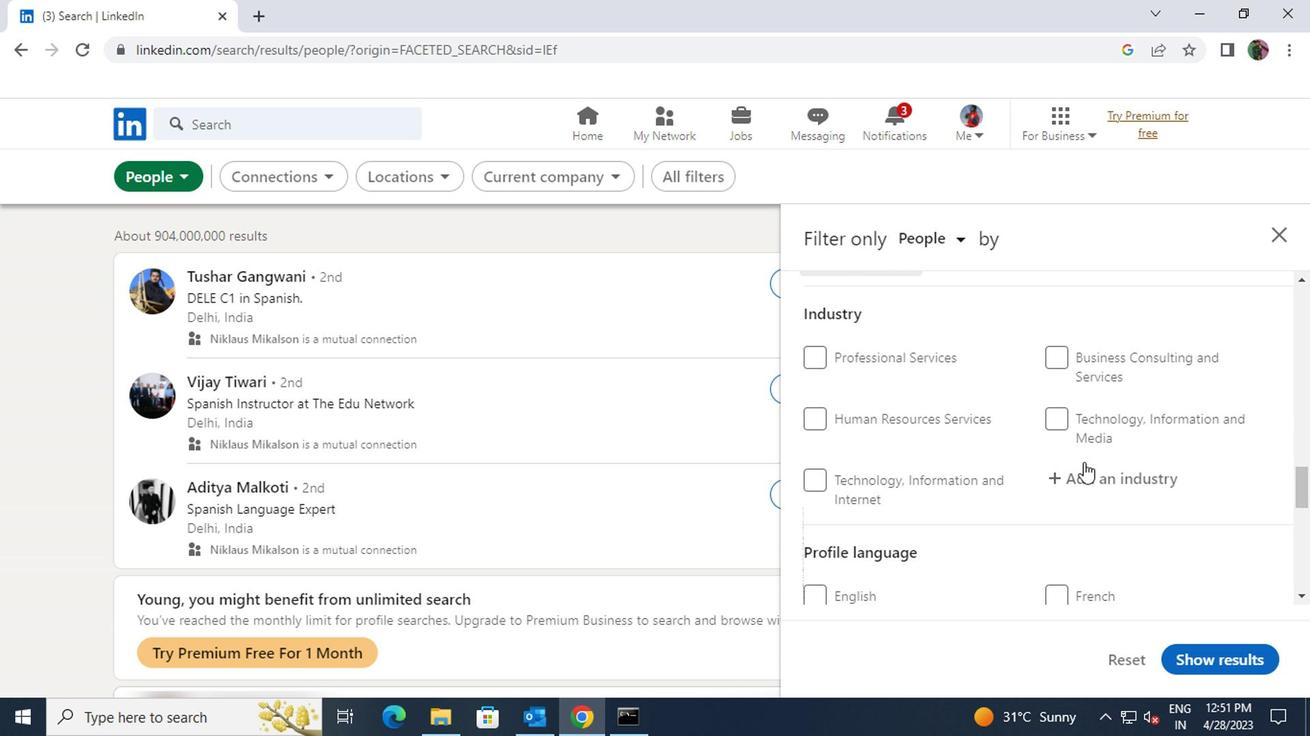 
Action: Mouse pressed left at (1082, 476)
Screenshot: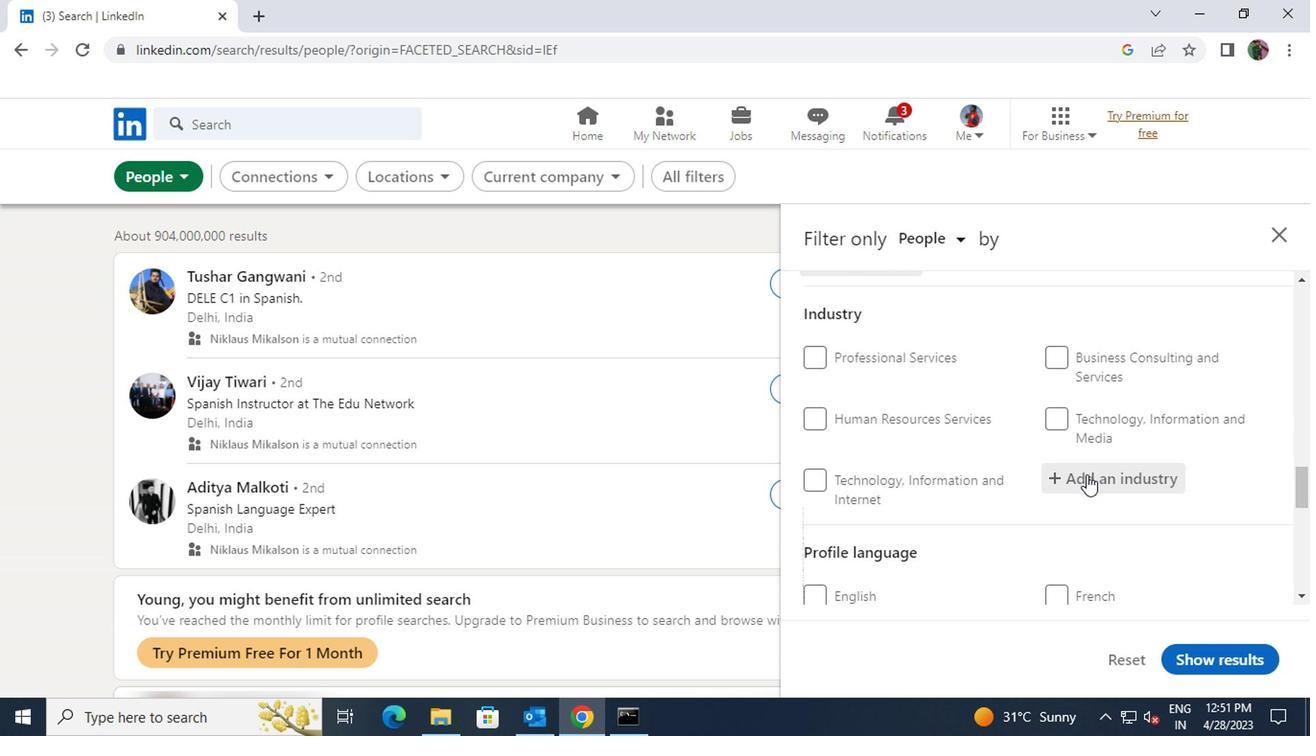 
Action: Key pressed <Key.shift>PERIODICAL
Screenshot: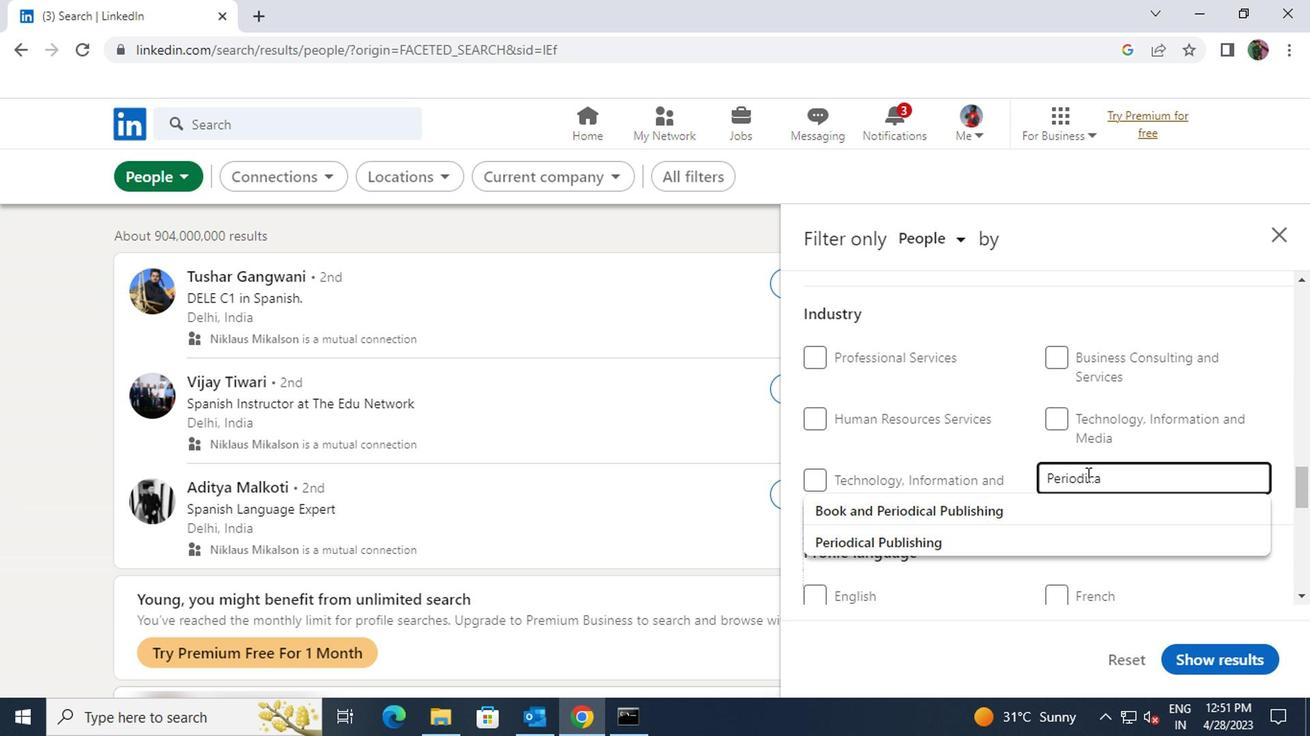
Action: Mouse moved to (1053, 533)
Screenshot: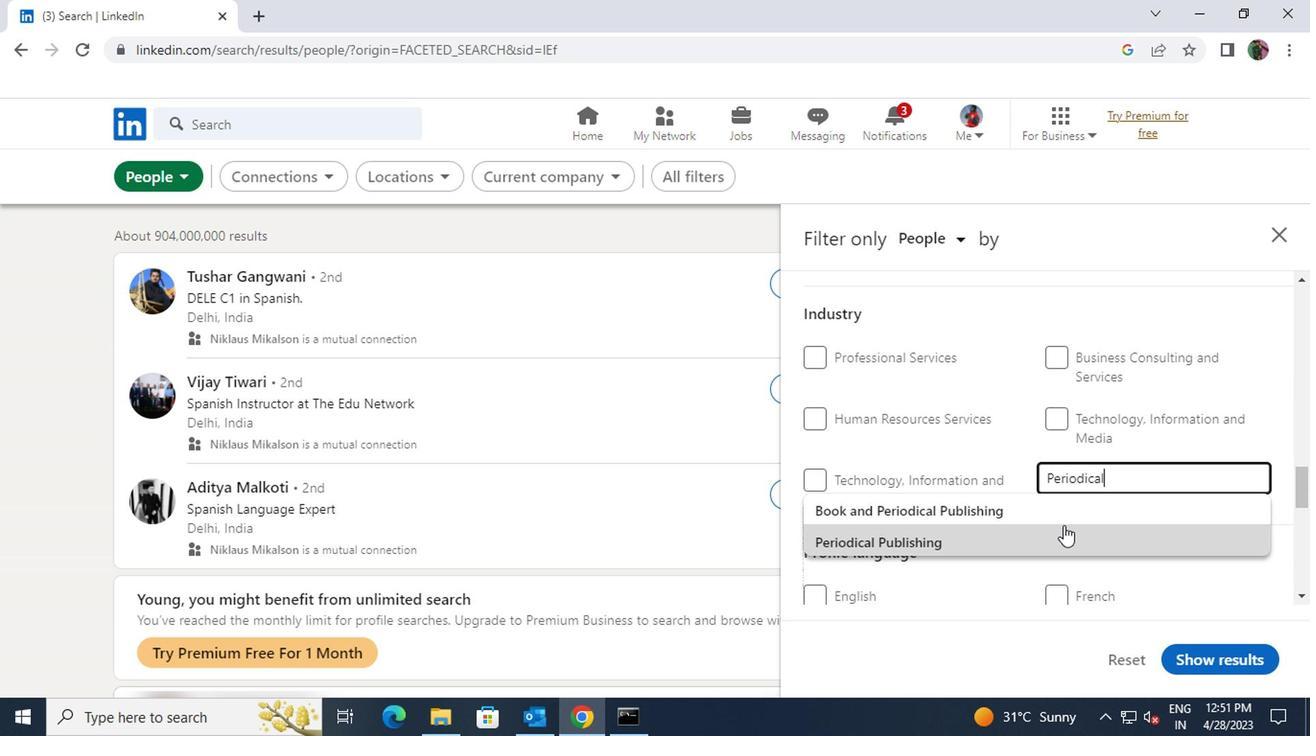 
Action: Mouse pressed left at (1053, 533)
Screenshot: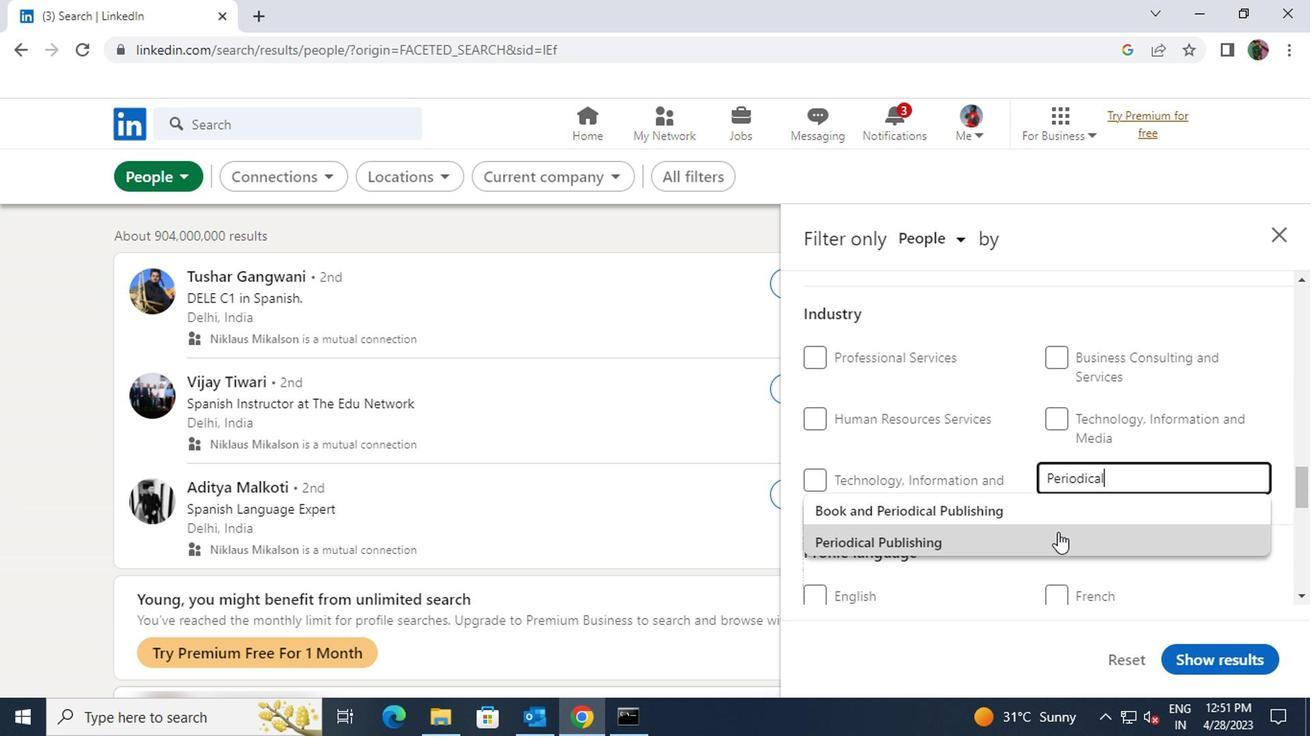 
Action: Mouse scrolled (1053, 532) with delta (0, 0)
Screenshot: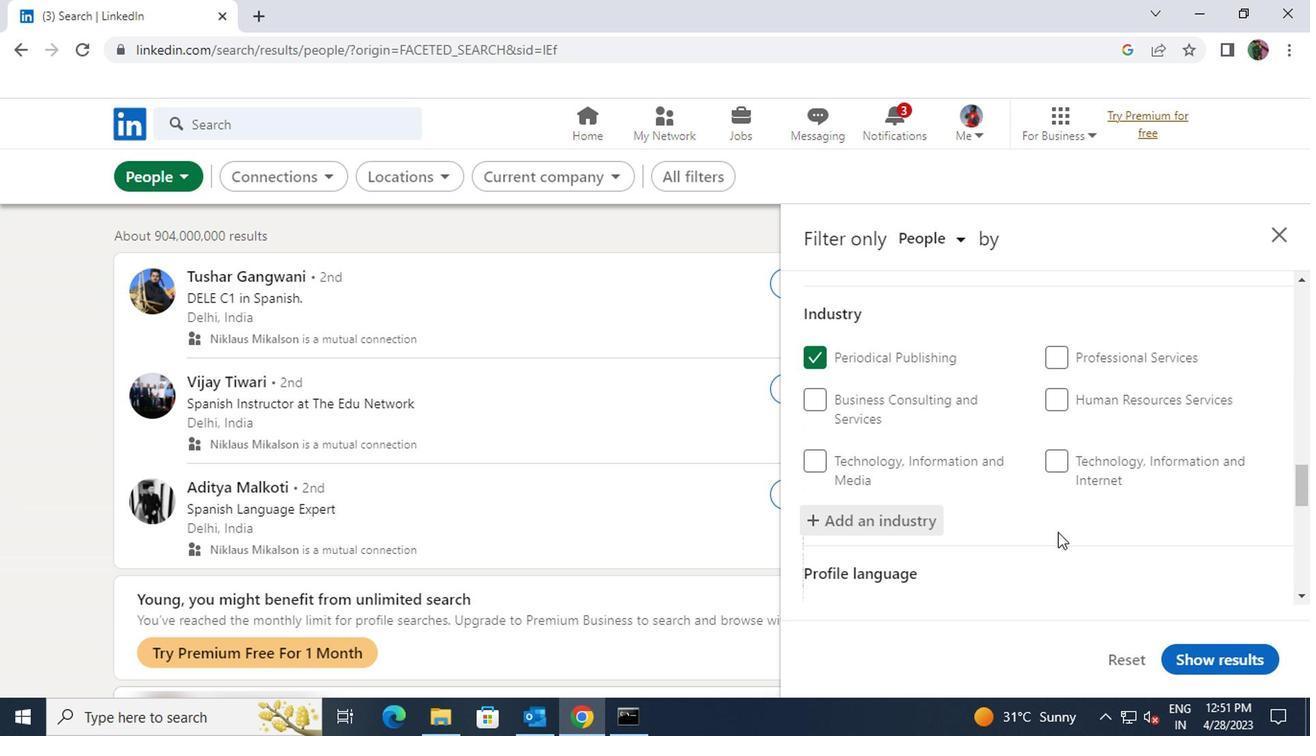 
Action: Mouse scrolled (1053, 532) with delta (0, 0)
Screenshot: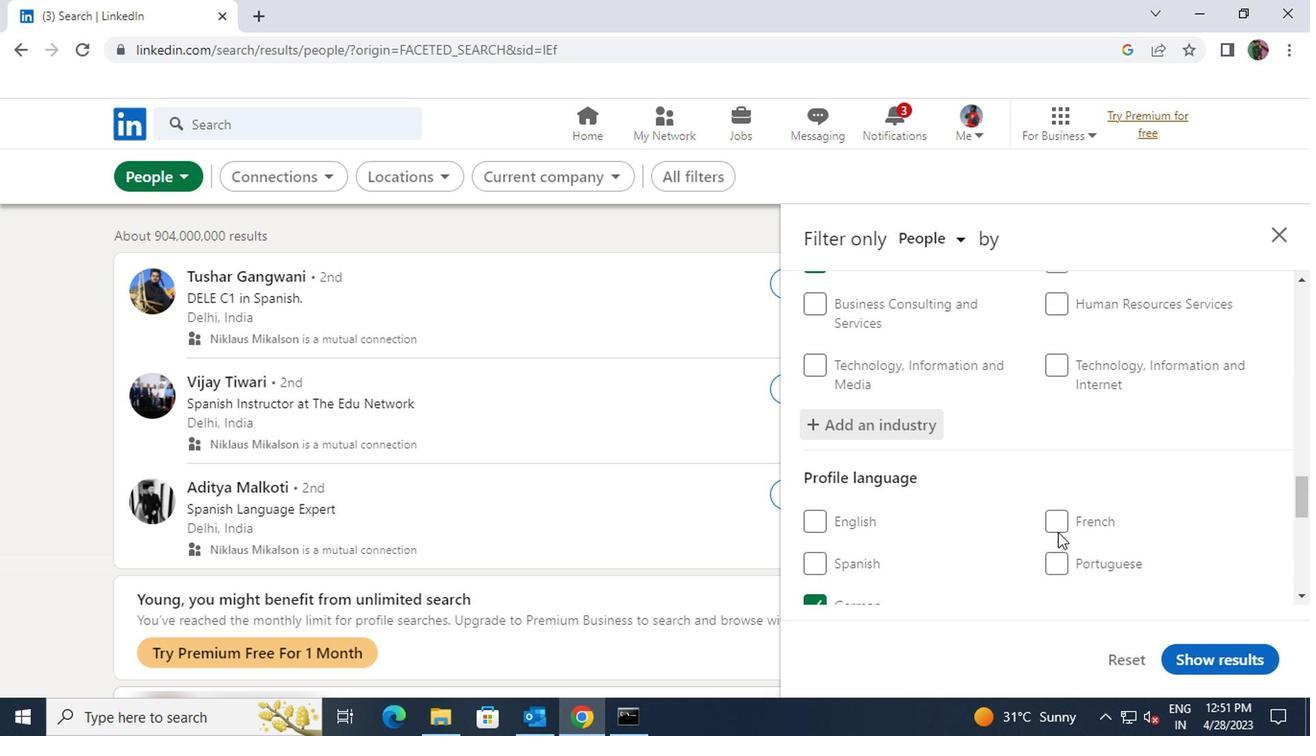 
Action: Mouse scrolled (1053, 532) with delta (0, 0)
Screenshot: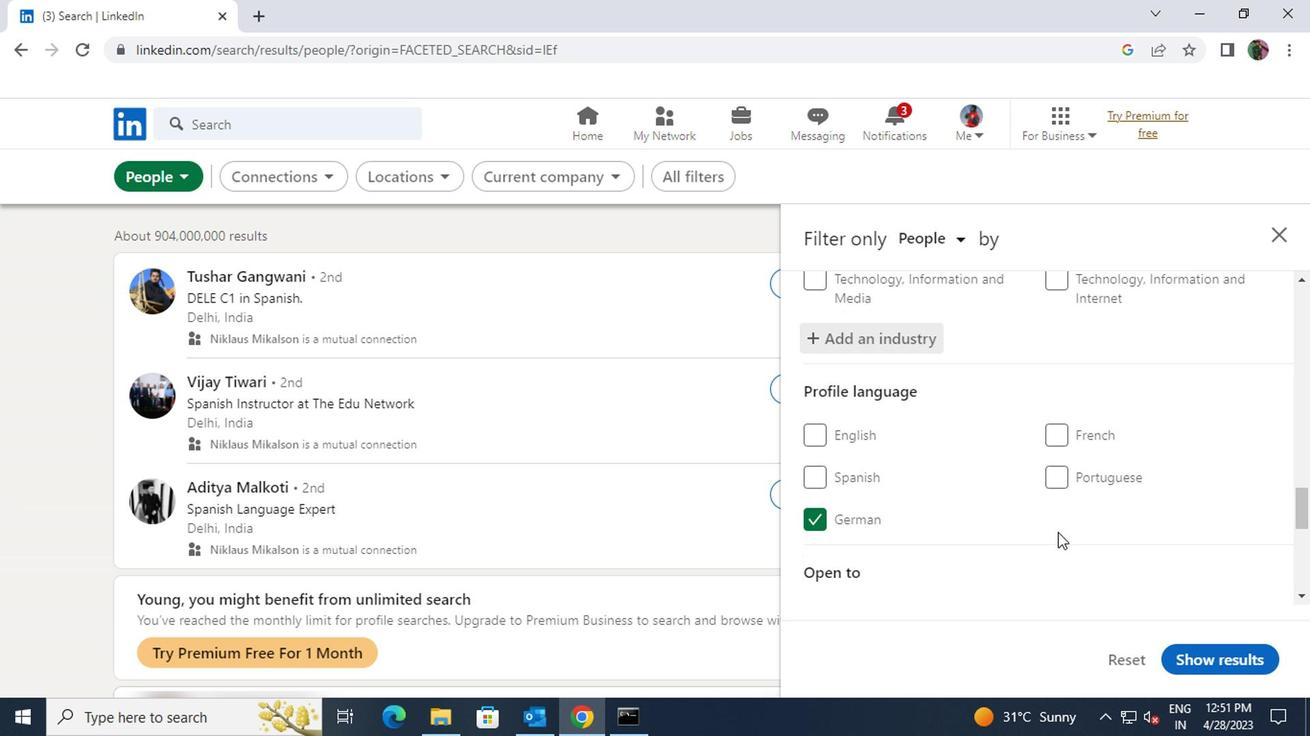 
Action: Mouse scrolled (1053, 532) with delta (0, 0)
Screenshot: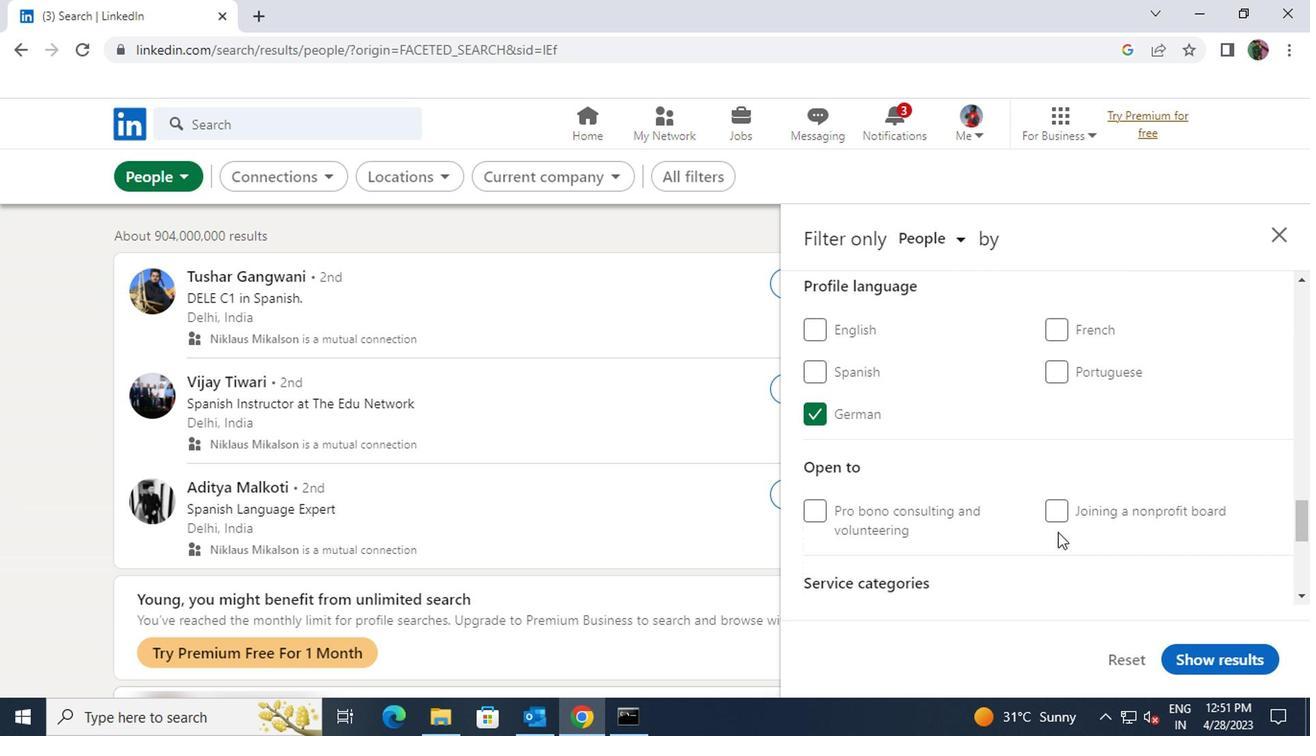 
Action: Mouse scrolled (1053, 532) with delta (0, 0)
Screenshot: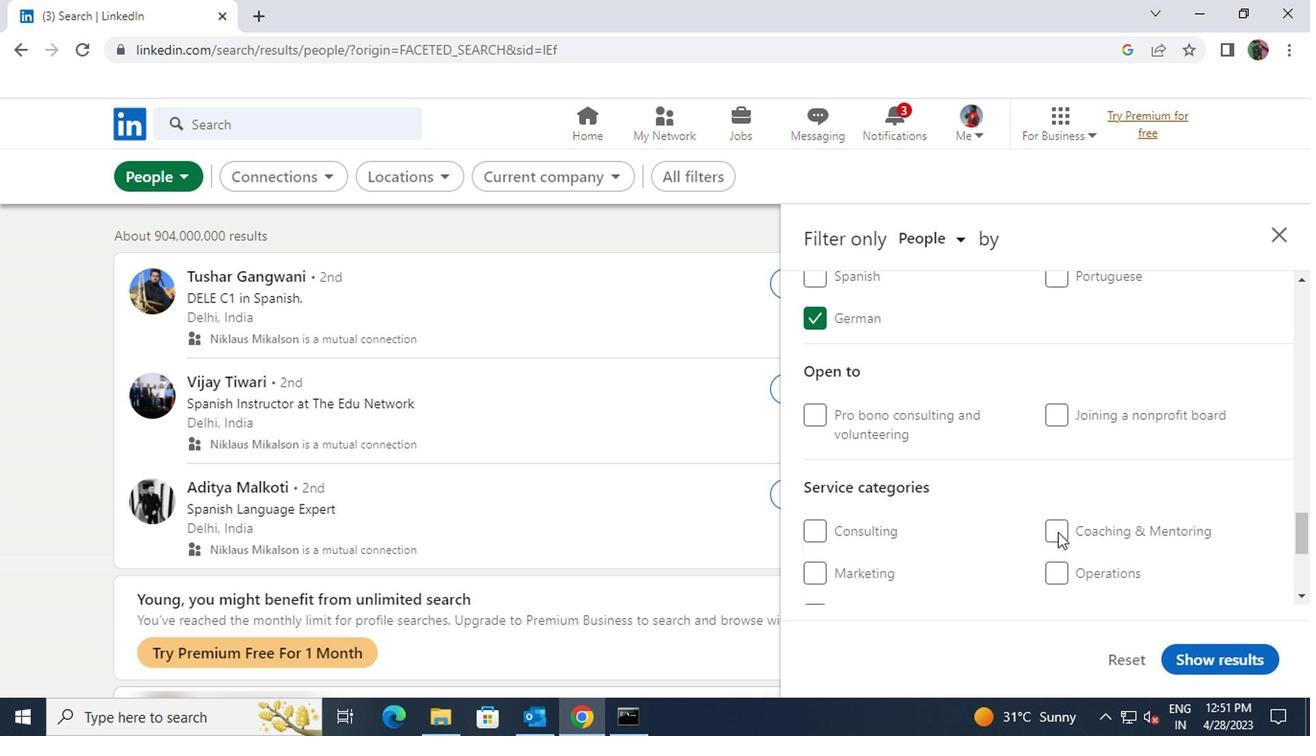 
Action: Mouse moved to (1057, 528)
Screenshot: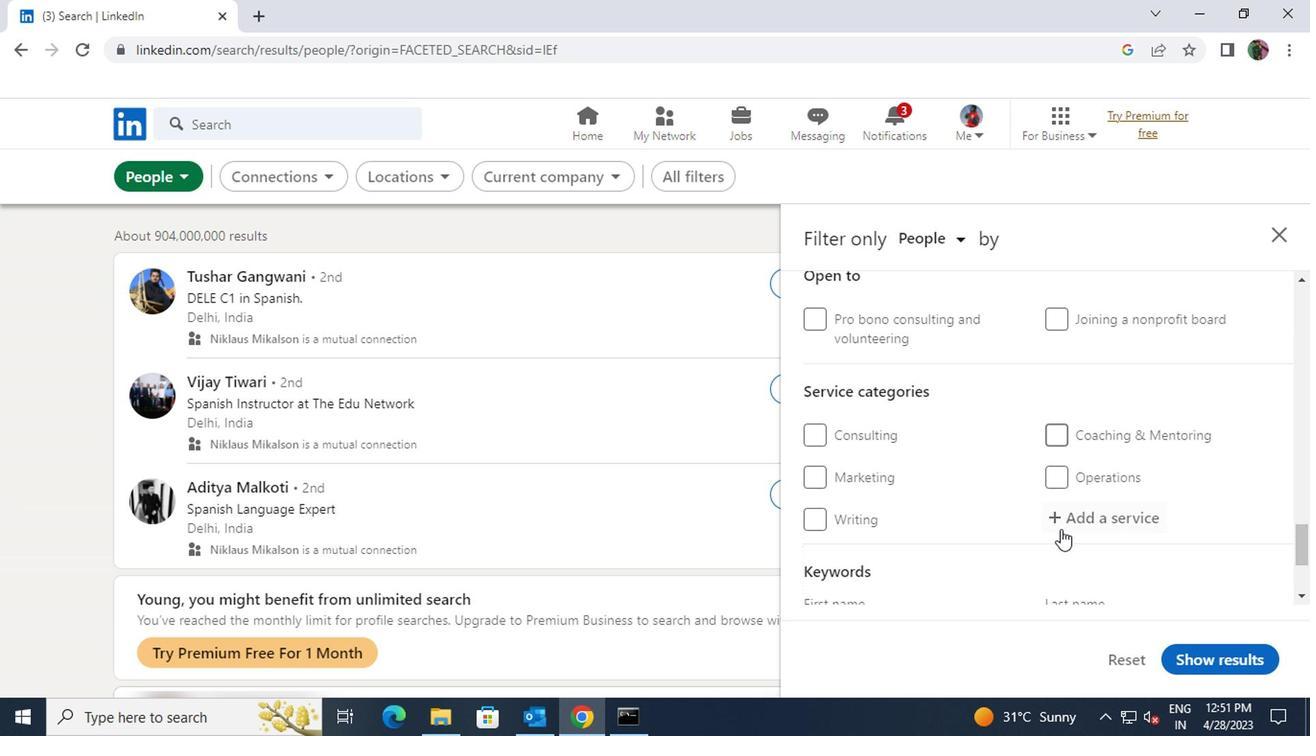
Action: Mouse pressed left at (1057, 528)
Screenshot: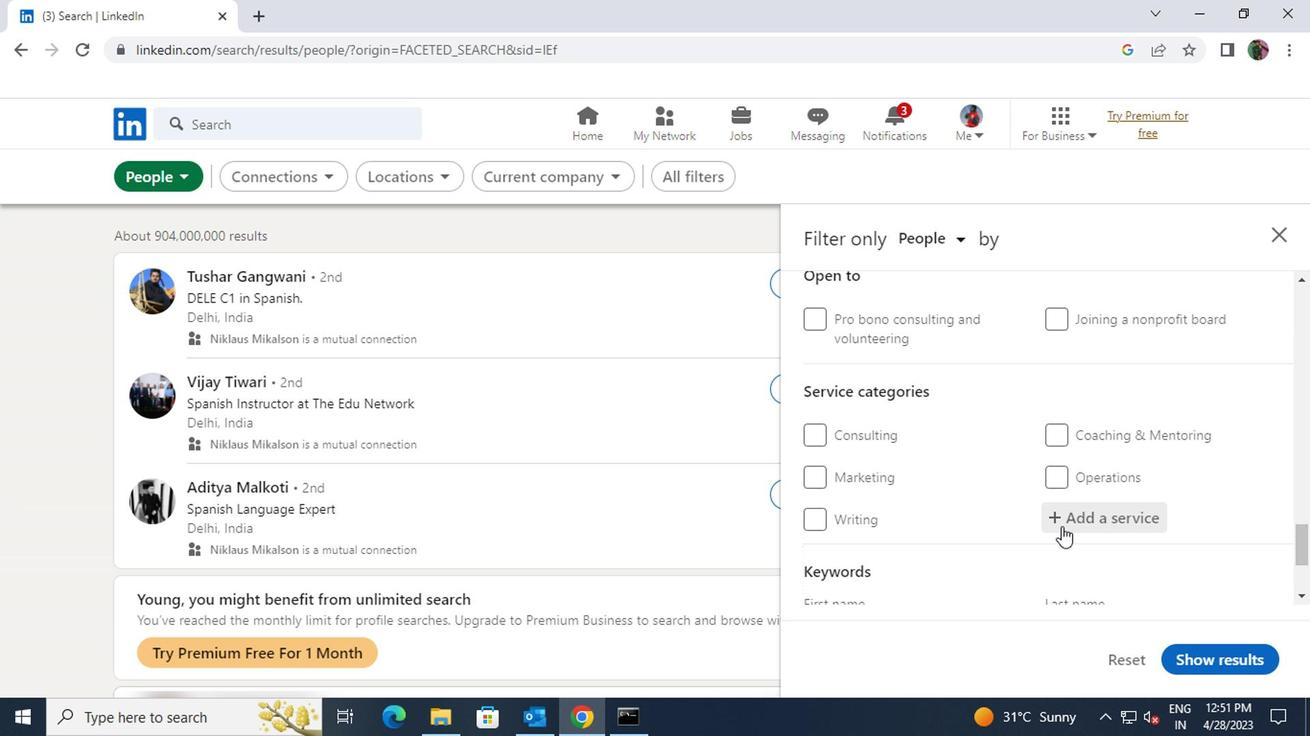 
Action: Mouse scrolled (1057, 527) with delta (0, 0)
Screenshot: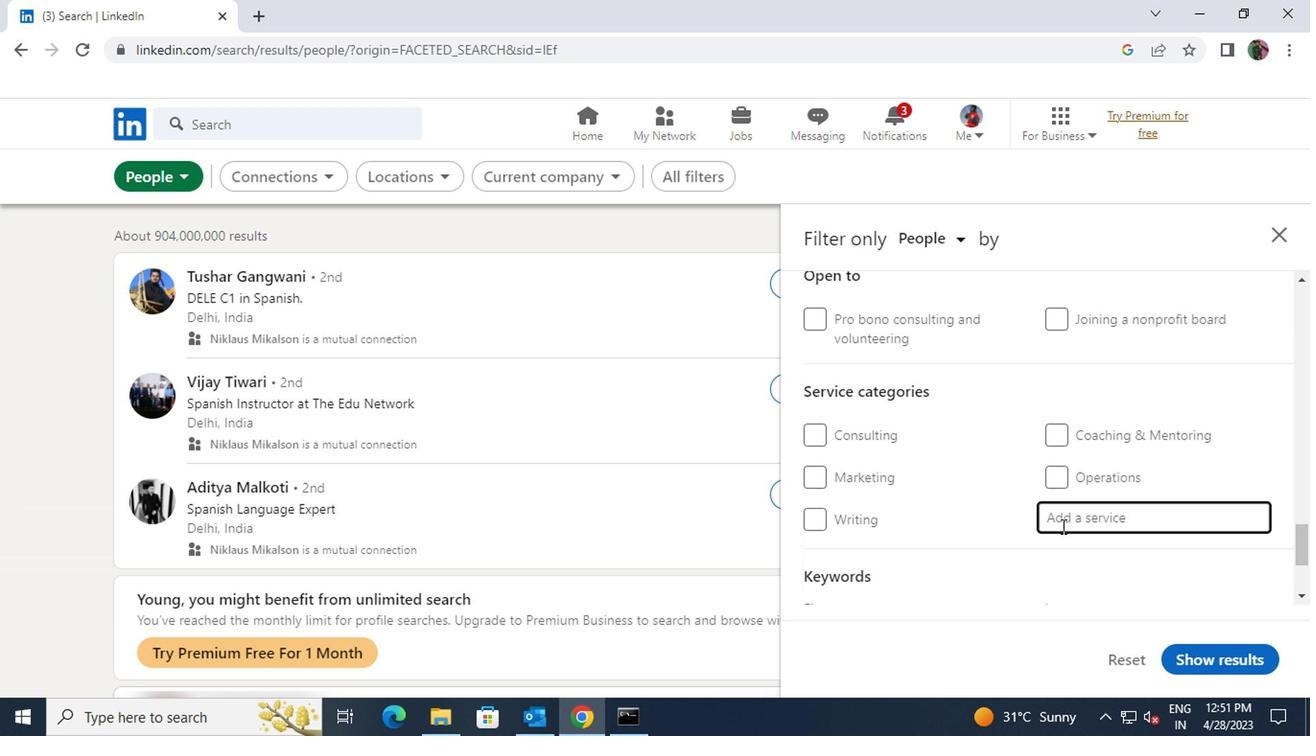 
Action: Key pressed <Key.shift>PUBLIC<Key.space>SPEAK
Screenshot: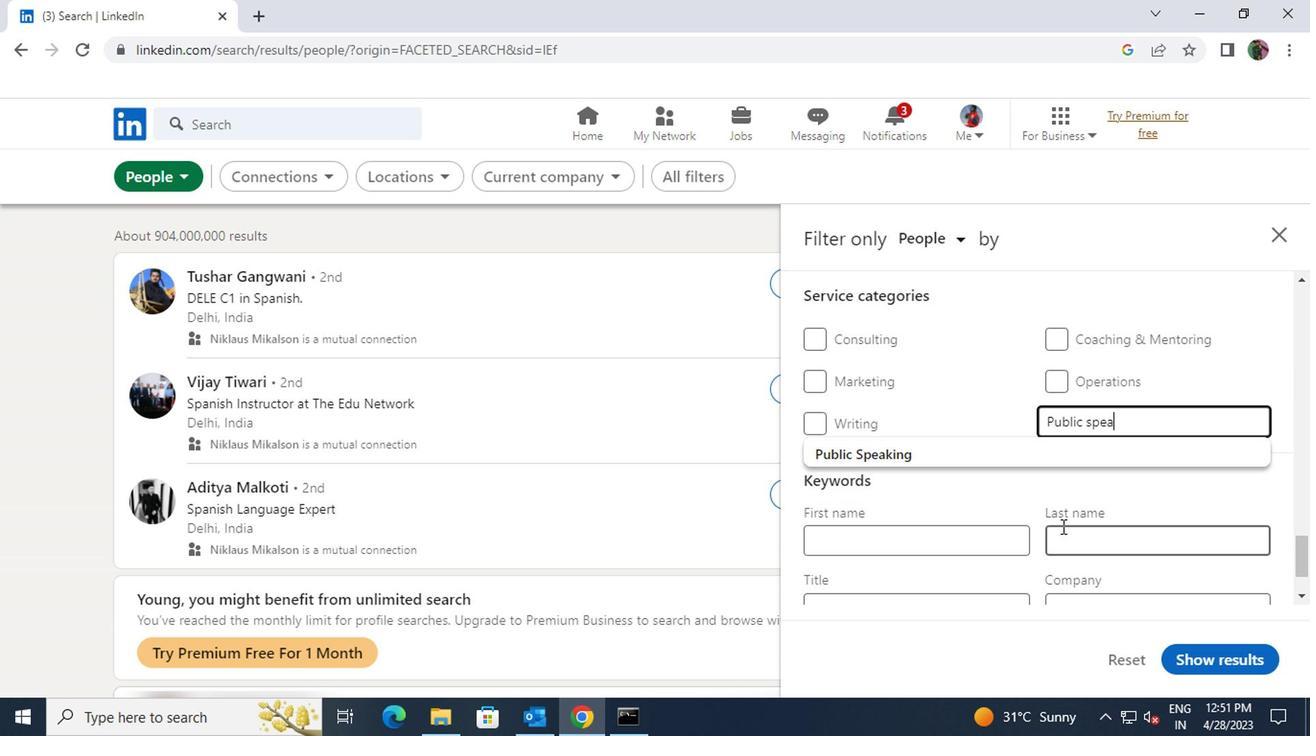 
Action: Mouse moved to (976, 457)
Screenshot: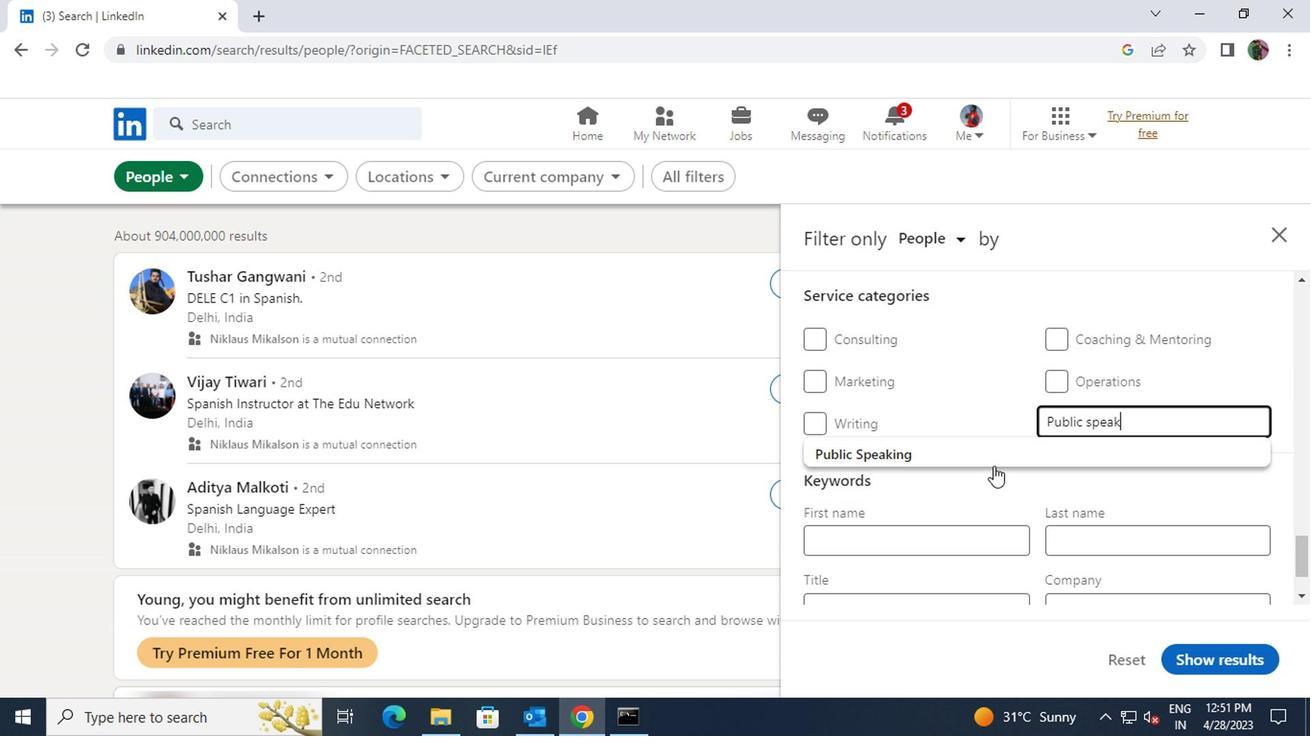
Action: Mouse pressed left at (976, 457)
Screenshot: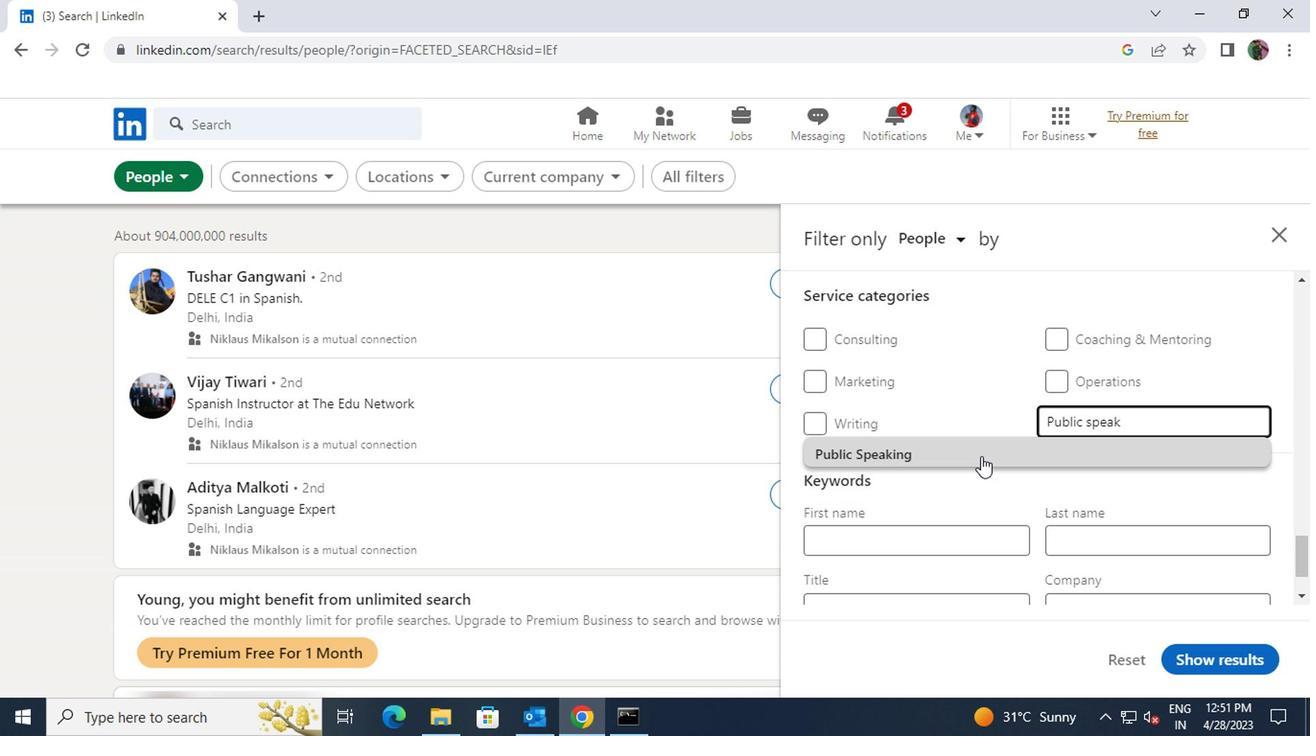 
Action: Mouse moved to (958, 487)
Screenshot: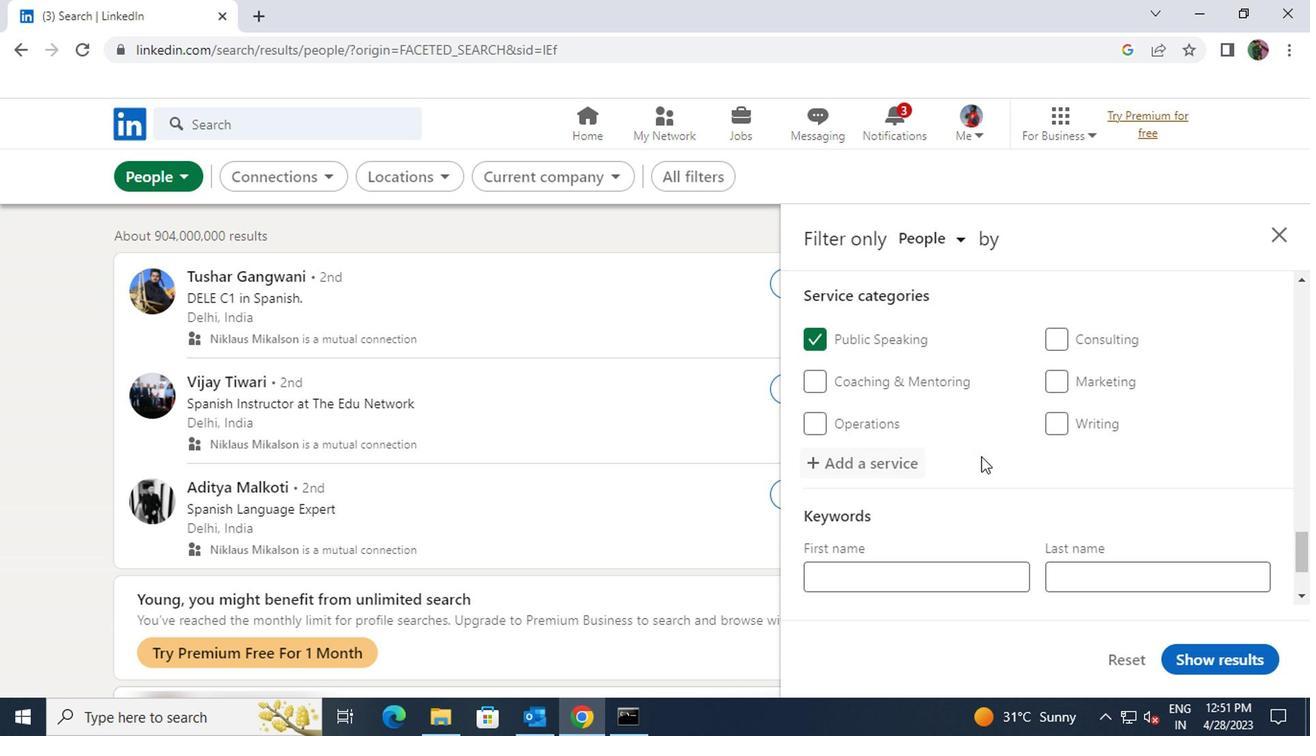 
Action: Mouse scrolled (958, 486) with delta (0, -1)
Screenshot: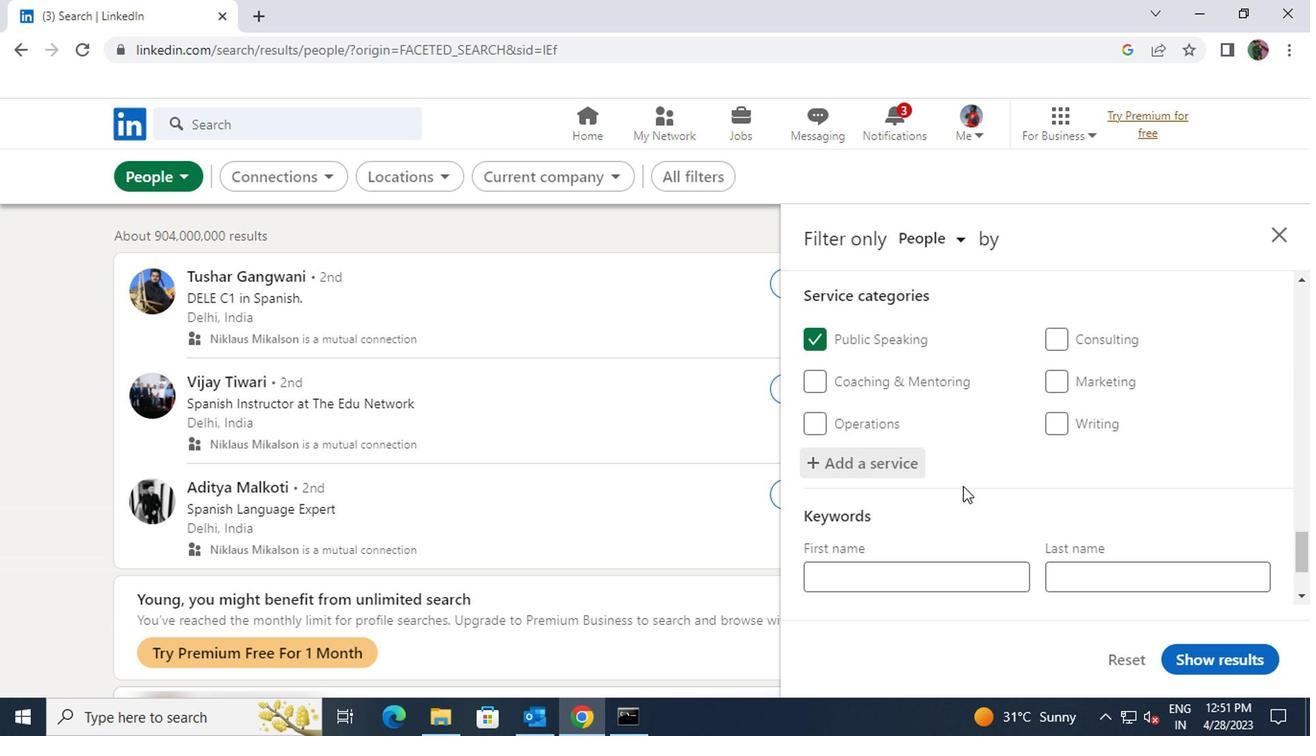 
Action: Mouse moved to (931, 537)
Screenshot: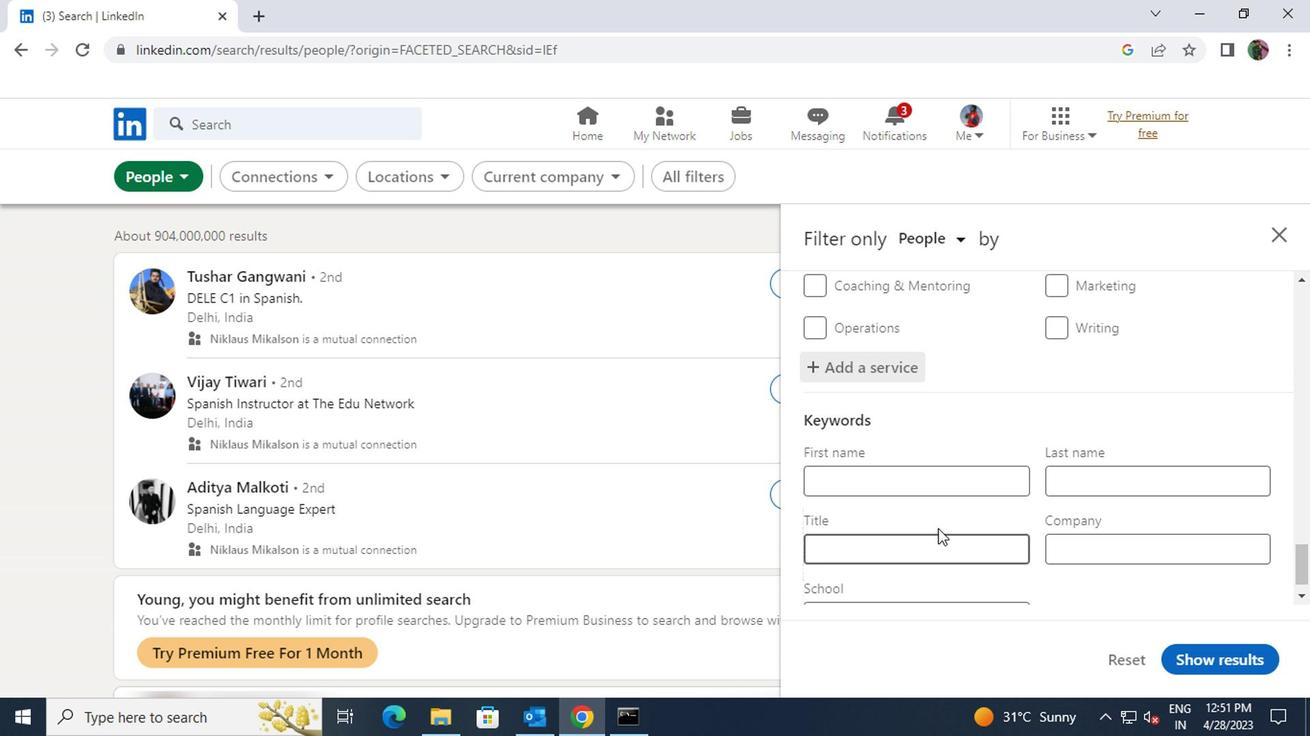 
Action: Mouse pressed left at (931, 537)
Screenshot: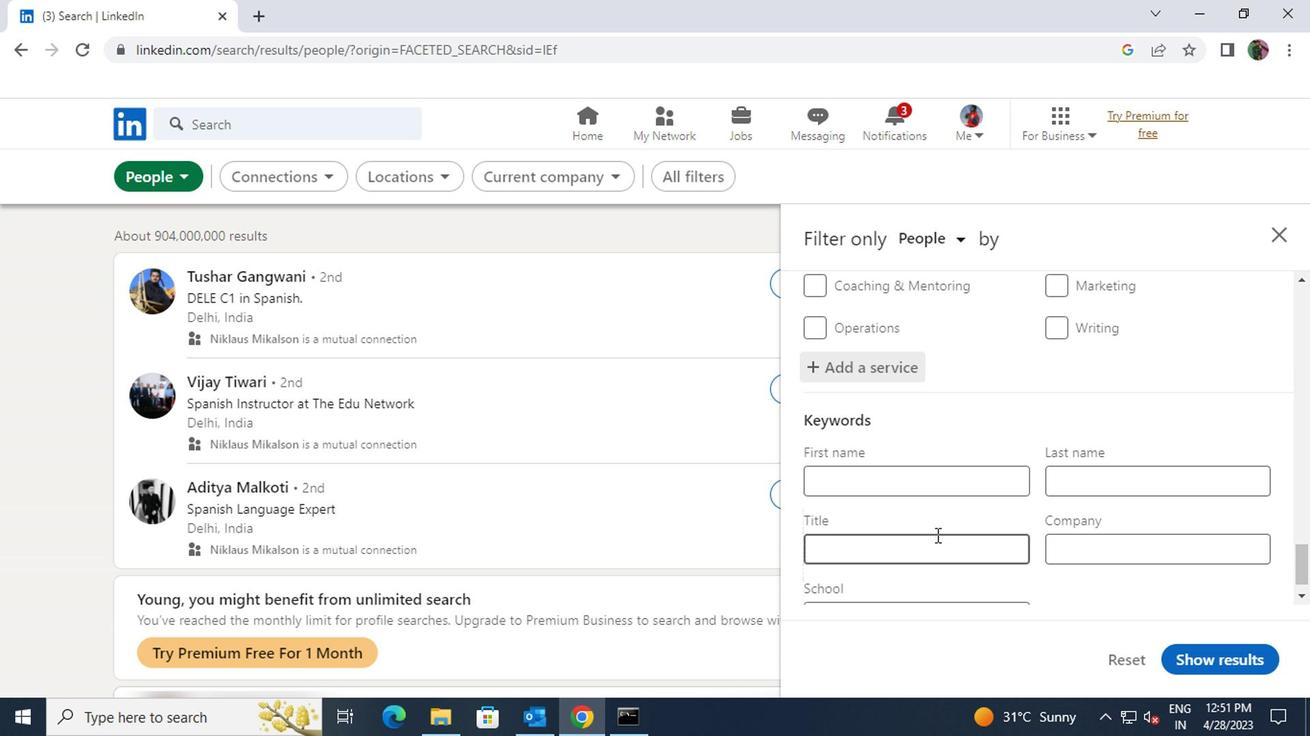 
Action: Key pressed <Key.shift>TEACHING<Key.space><Key.shift>ASSISTANT
Screenshot: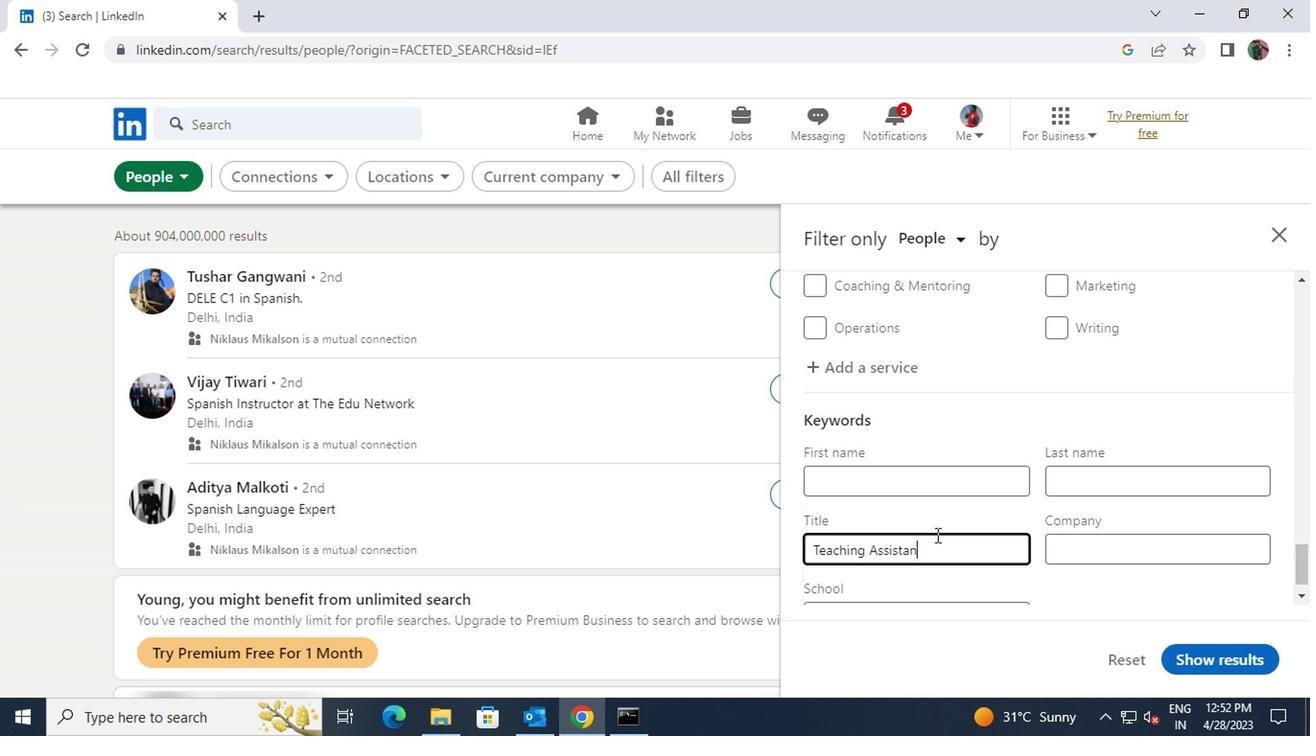
Action: Mouse moved to (1174, 660)
Screenshot: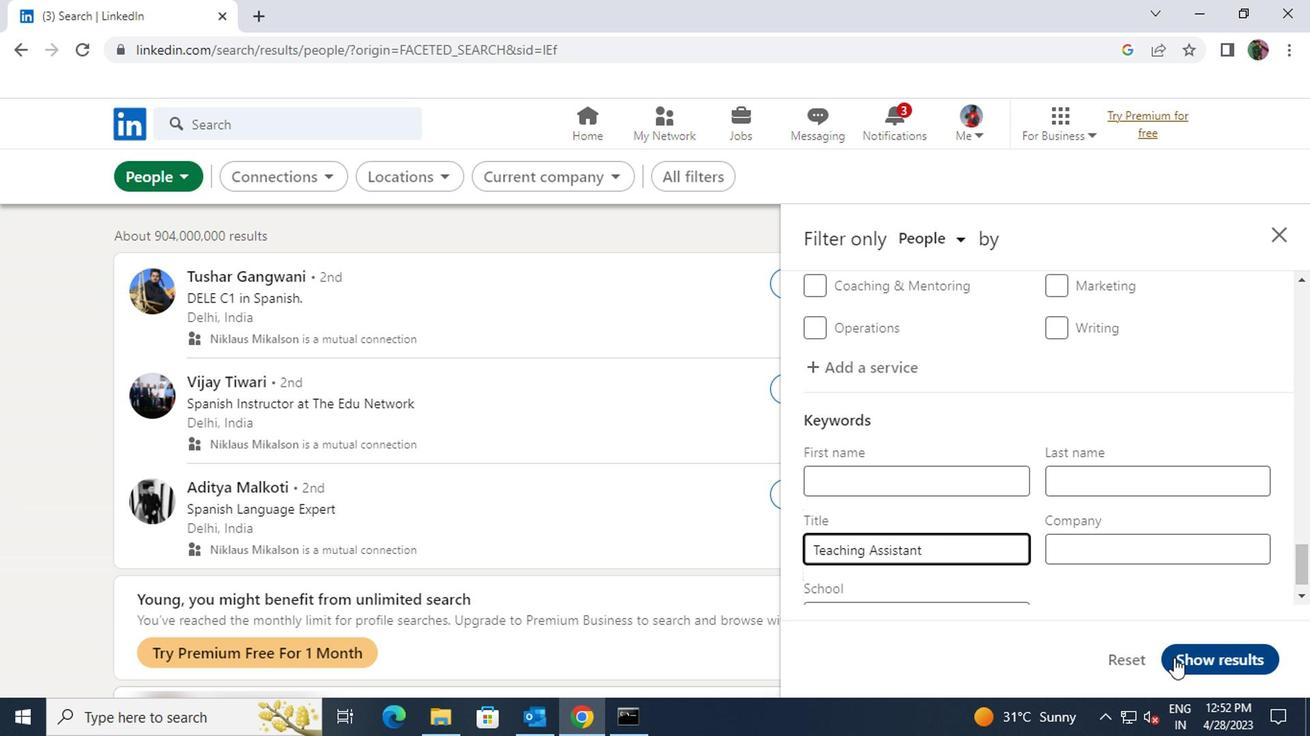 
Action: Mouse pressed left at (1174, 660)
Screenshot: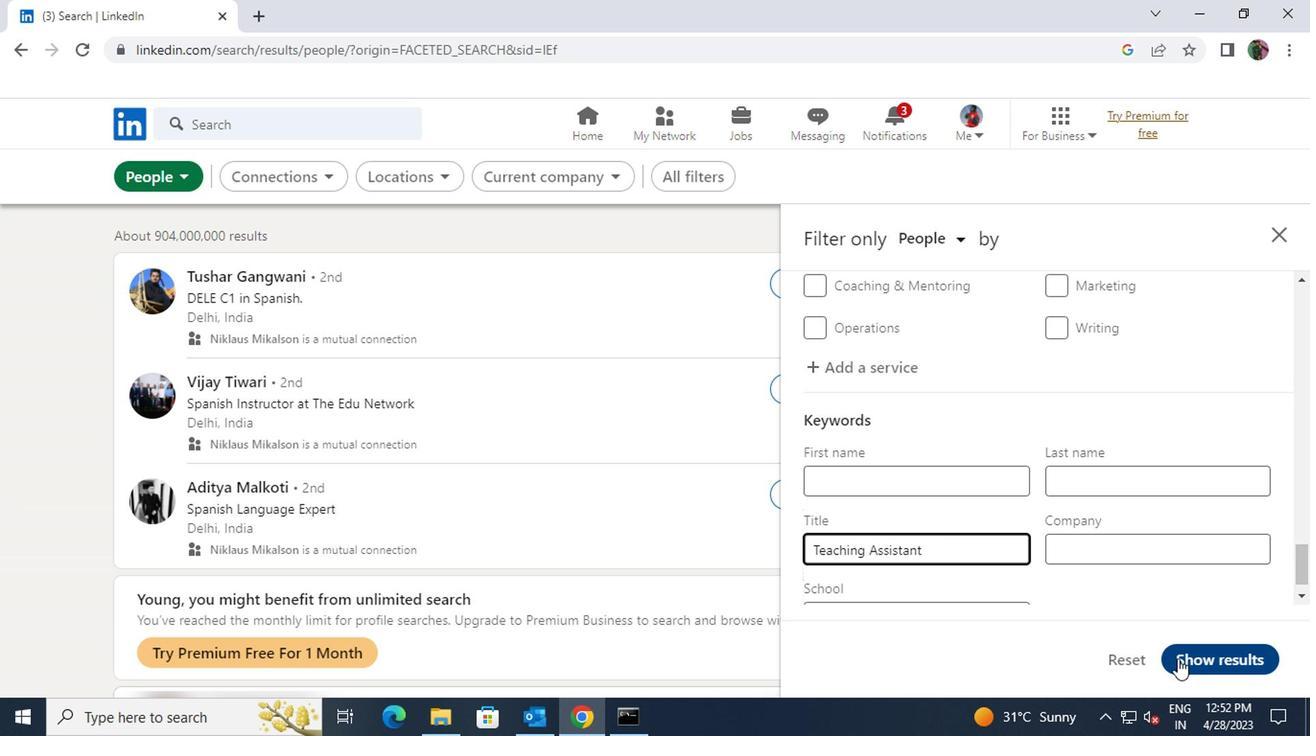 
